 Task: For heading Use Italics Caveat with red colour, bold & Underline.  font size for heading20,  'Change the font style of data to'Comic Sans MS and font size to 12,  Change the alignment of both headline & data to Align left In the sheet  DashboardBudgetPlan
Action: Mouse moved to (82, 180)
Screenshot: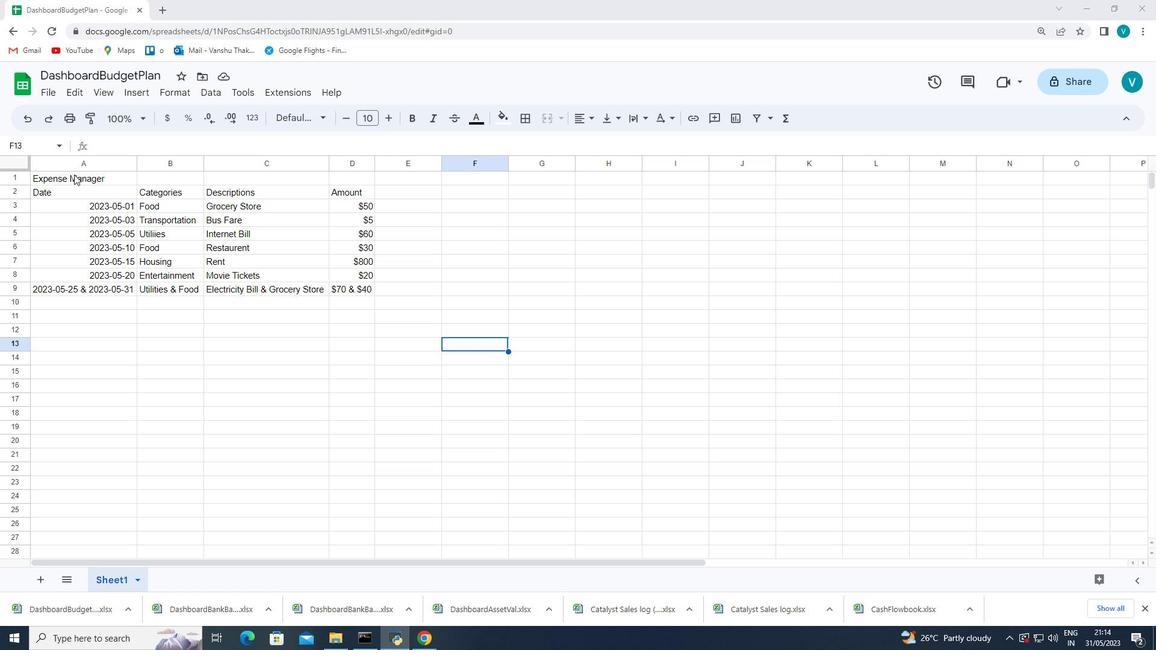 
Action: Mouse pressed left at (82, 180)
Screenshot: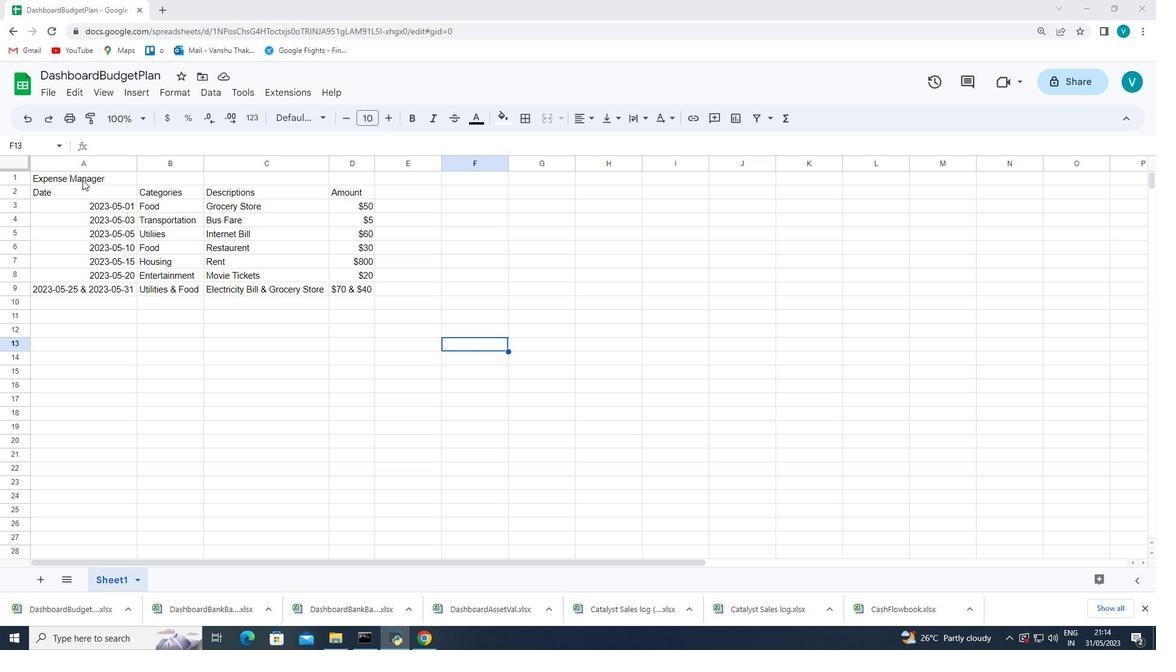 
Action: Mouse moved to (306, 119)
Screenshot: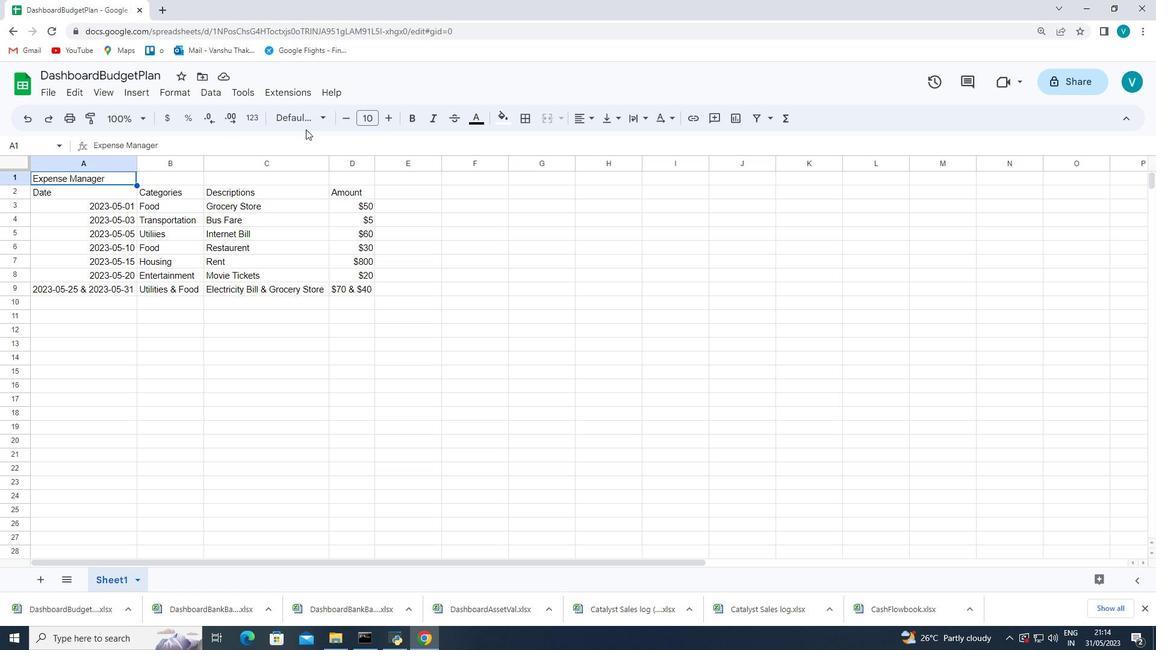 
Action: Mouse pressed left at (306, 119)
Screenshot: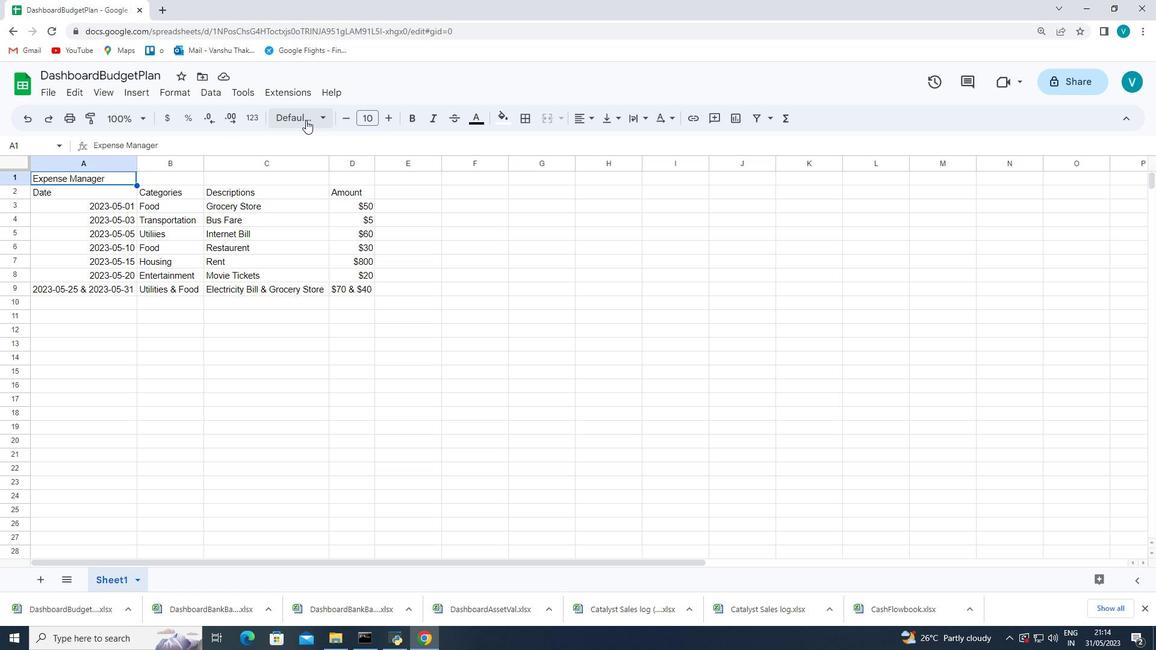 
Action: Mouse moved to (352, 450)
Screenshot: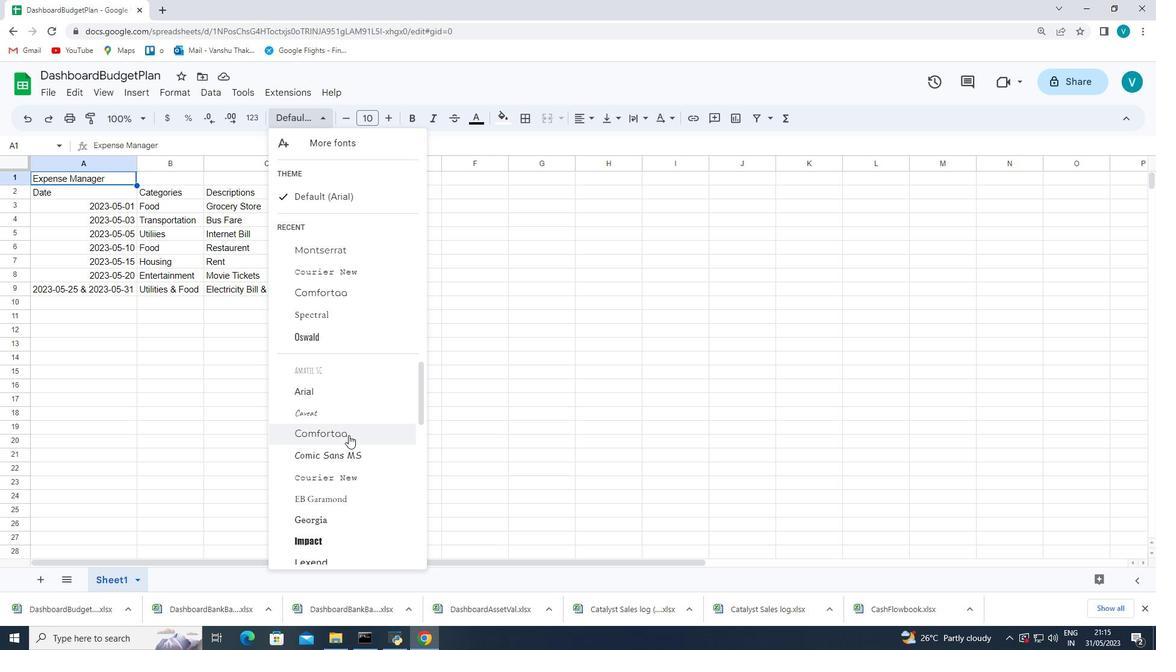 
Action: Mouse scrolled (352, 450) with delta (0, 0)
Screenshot: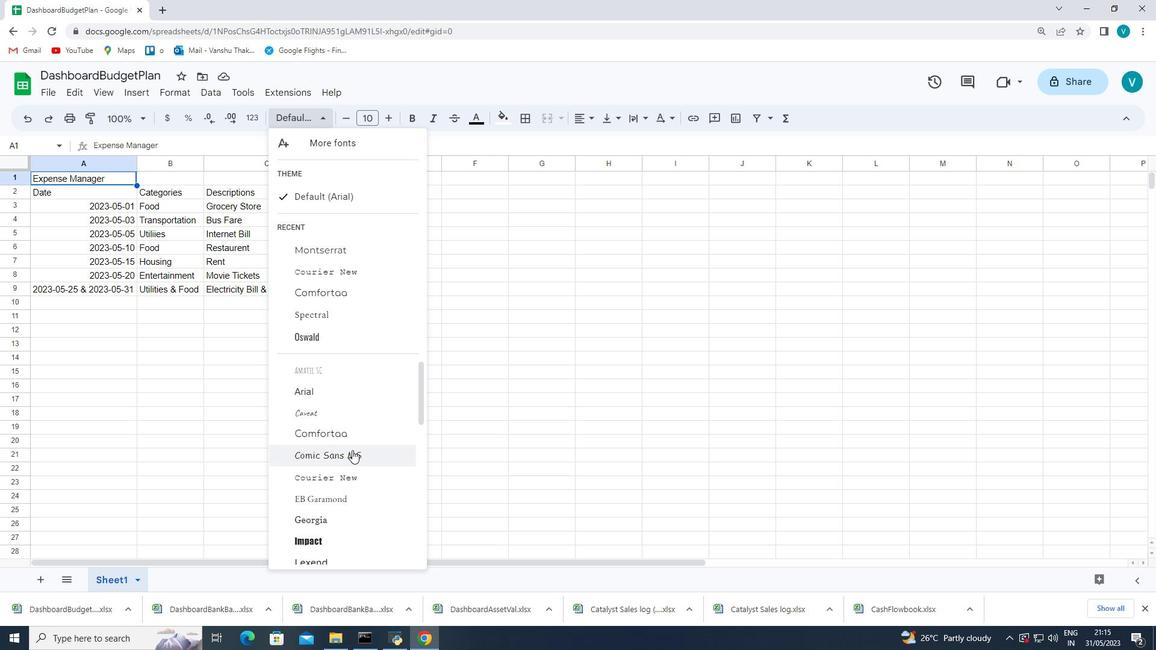 
Action: Mouse scrolled (352, 450) with delta (0, 0)
Screenshot: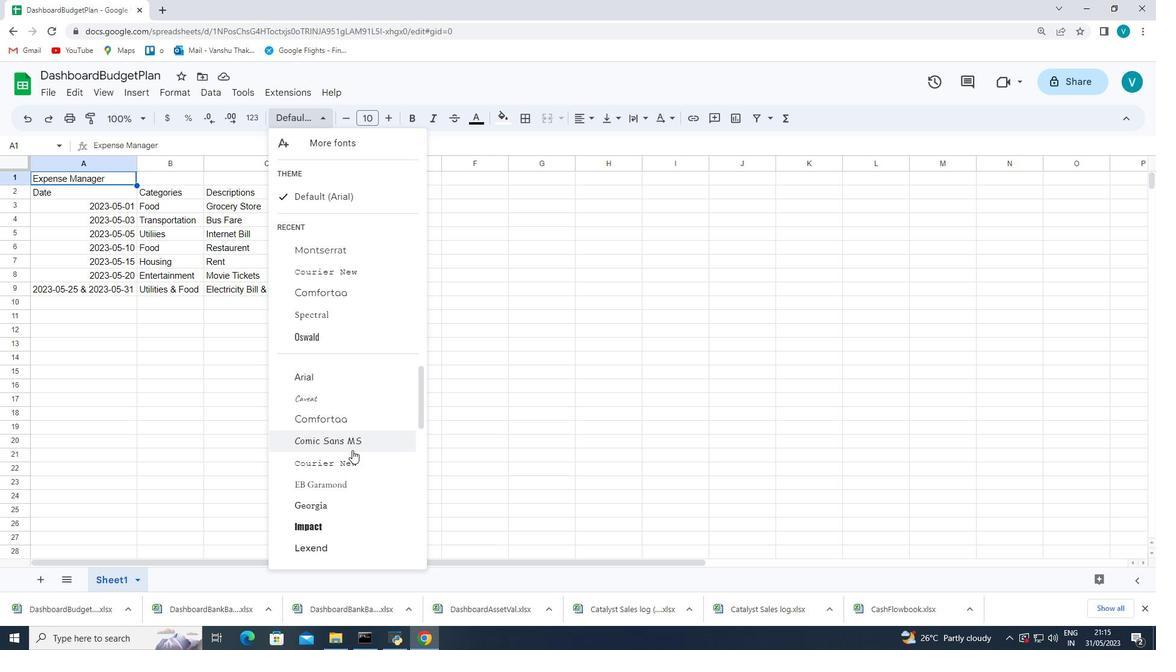 
Action: Mouse scrolled (352, 450) with delta (0, 0)
Screenshot: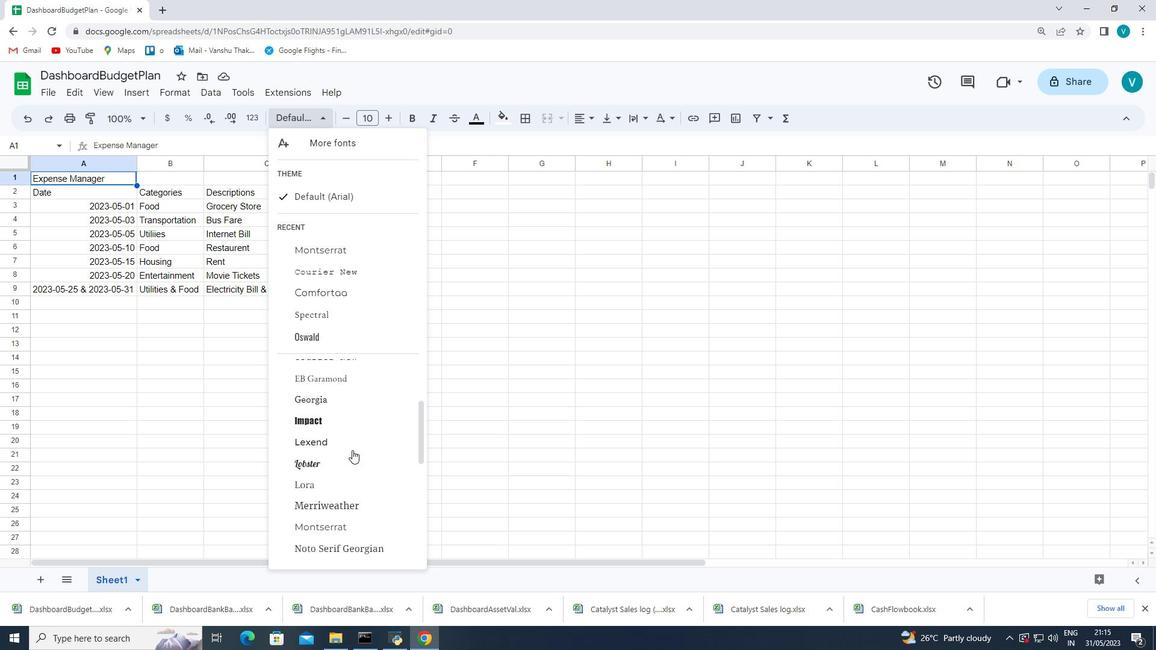 
Action: Mouse moved to (352, 451)
Screenshot: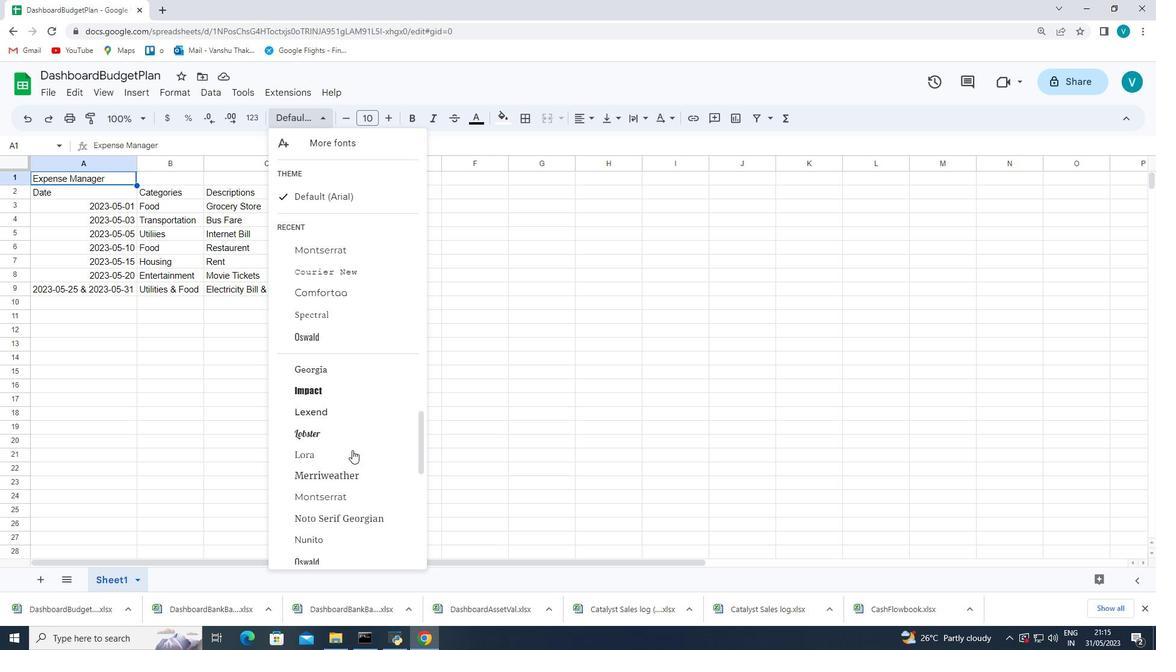 
Action: Mouse scrolled (352, 450) with delta (0, 0)
Screenshot: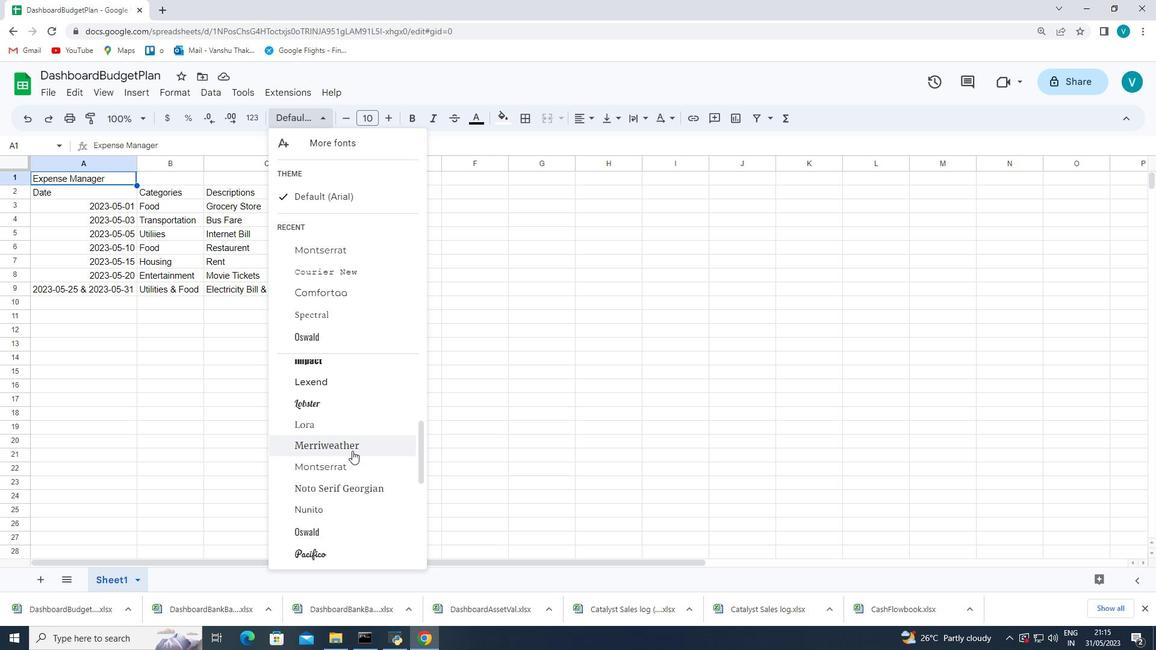 
Action: Mouse scrolled (352, 450) with delta (0, 0)
Screenshot: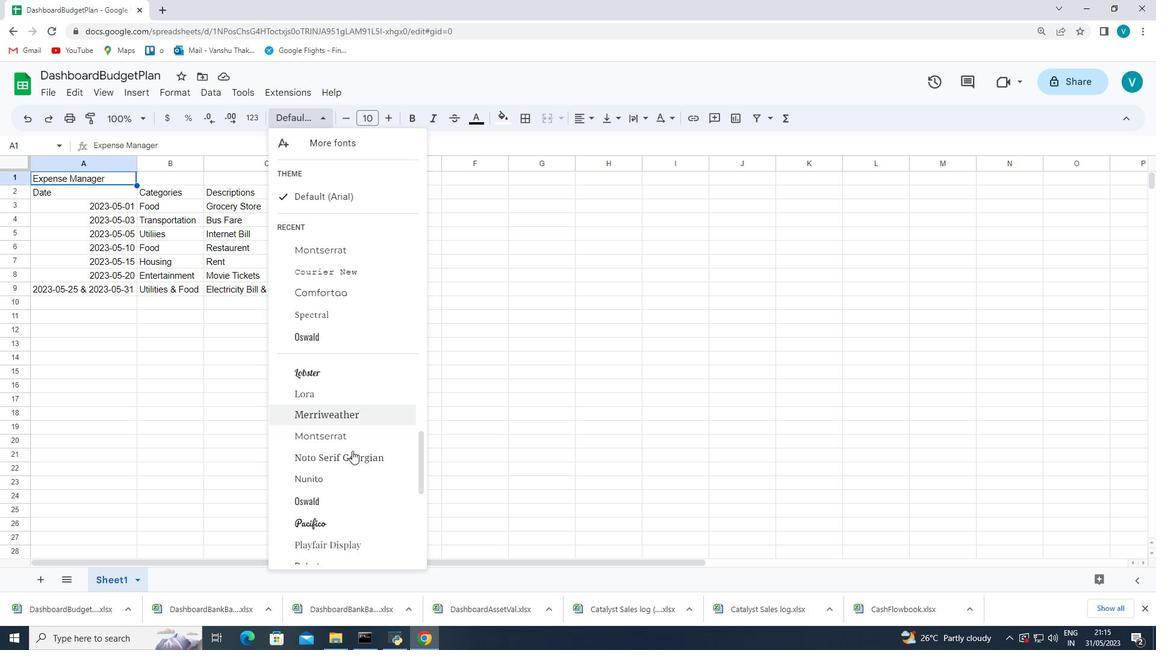 
Action: Mouse moved to (355, 449)
Screenshot: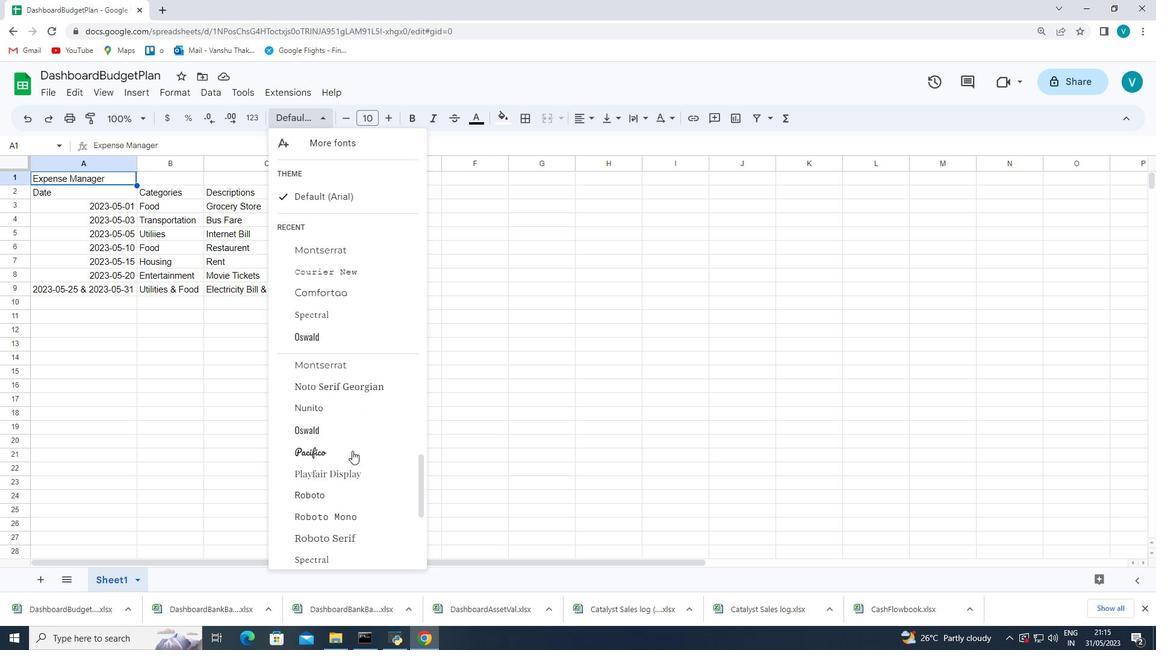 
Action: Mouse scrolled (355, 448) with delta (0, 0)
Screenshot: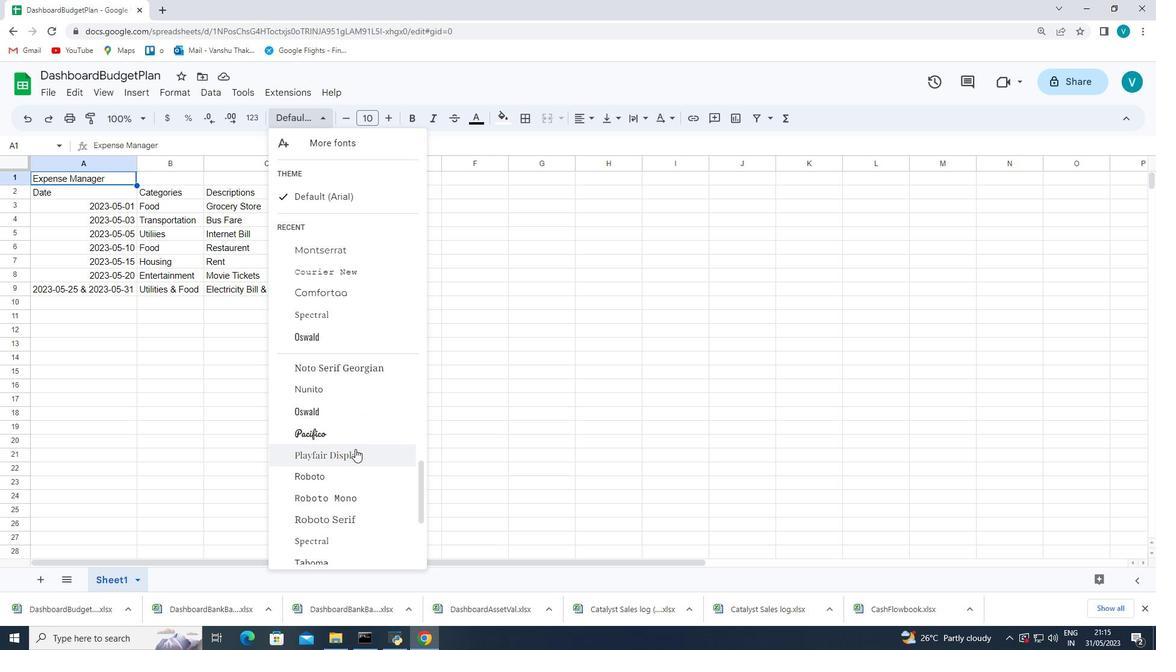 
Action: Mouse scrolled (355, 448) with delta (0, 0)
Screenshot: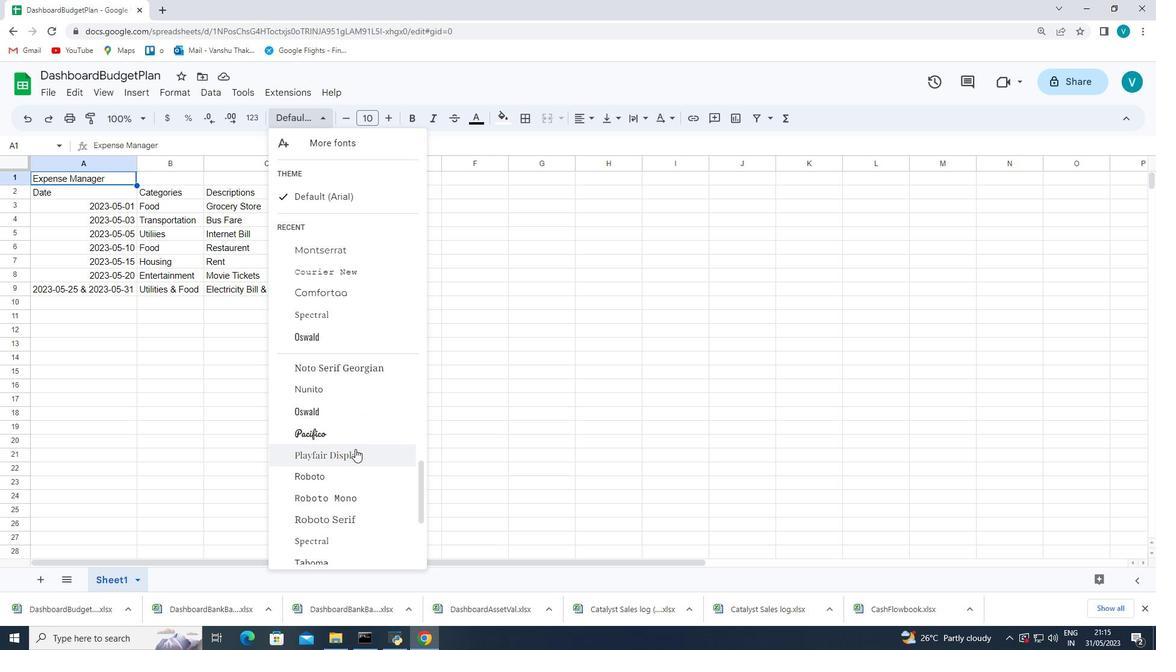 
Action: Mouse scrolled (355, 448) with delta (0, 0)
Screenshot: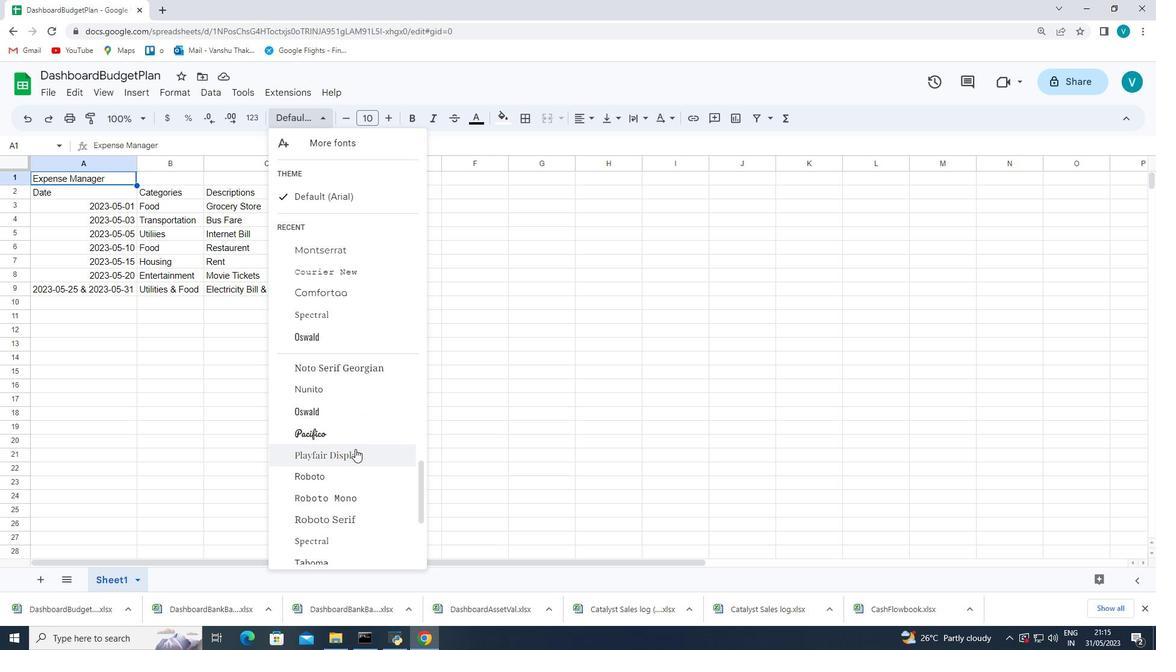 
Action: Mouse scrolled (355, 448) with delta (0, 0)
Screenshot: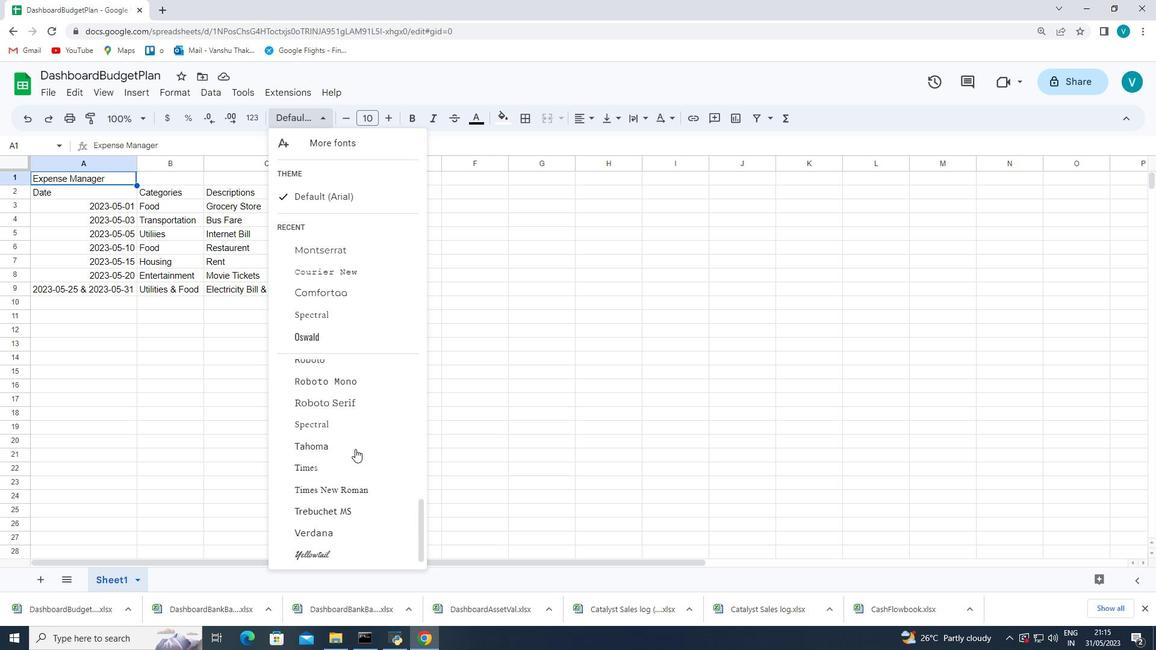 
Action: Mouse scrolled (355, 448) with delta (0, 0)
Screenshot: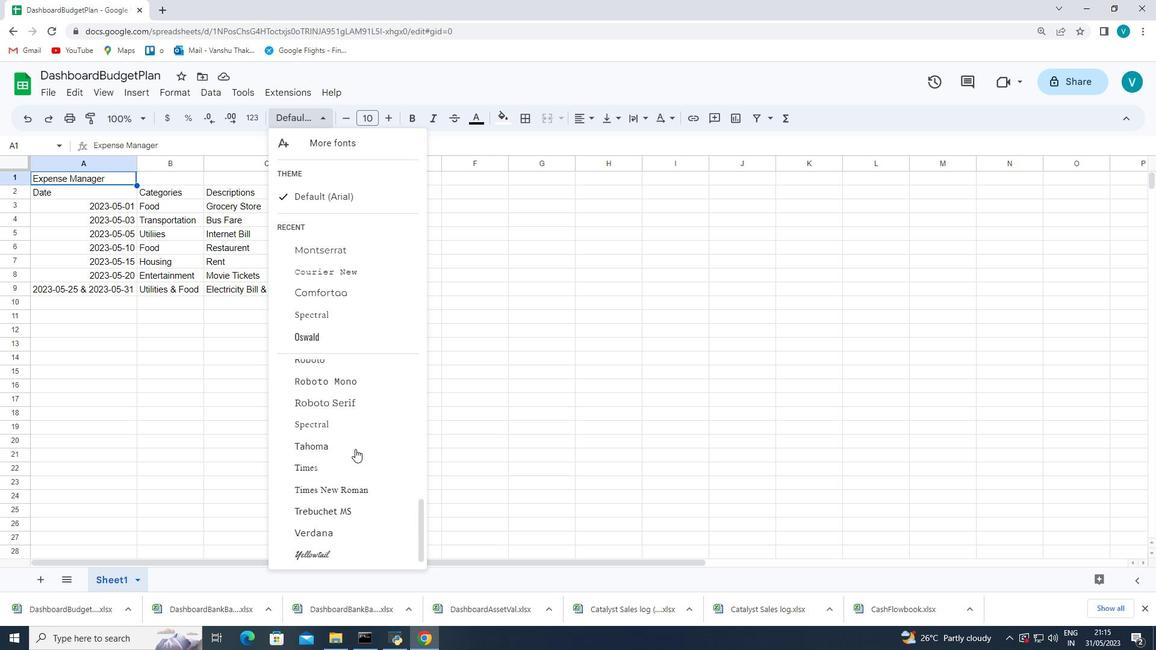 
Action: Mouse moved to (356, 436)
Screenshot: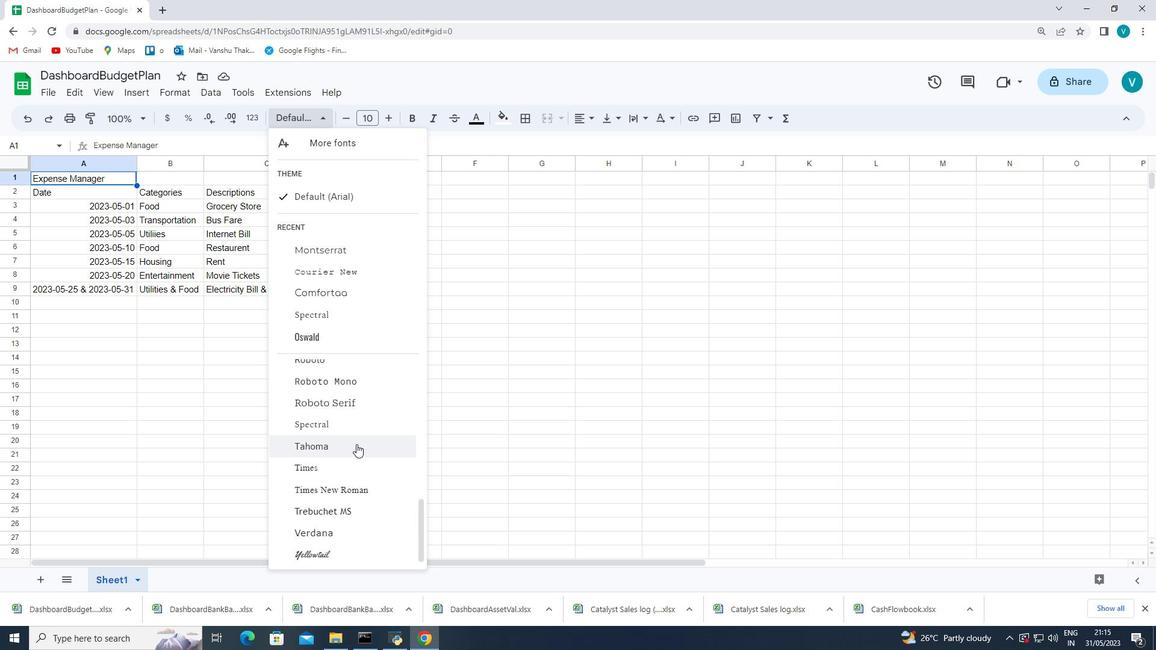 
Action: Mouse scrolled (356, 436) with delta (0, 0)
Screenshot: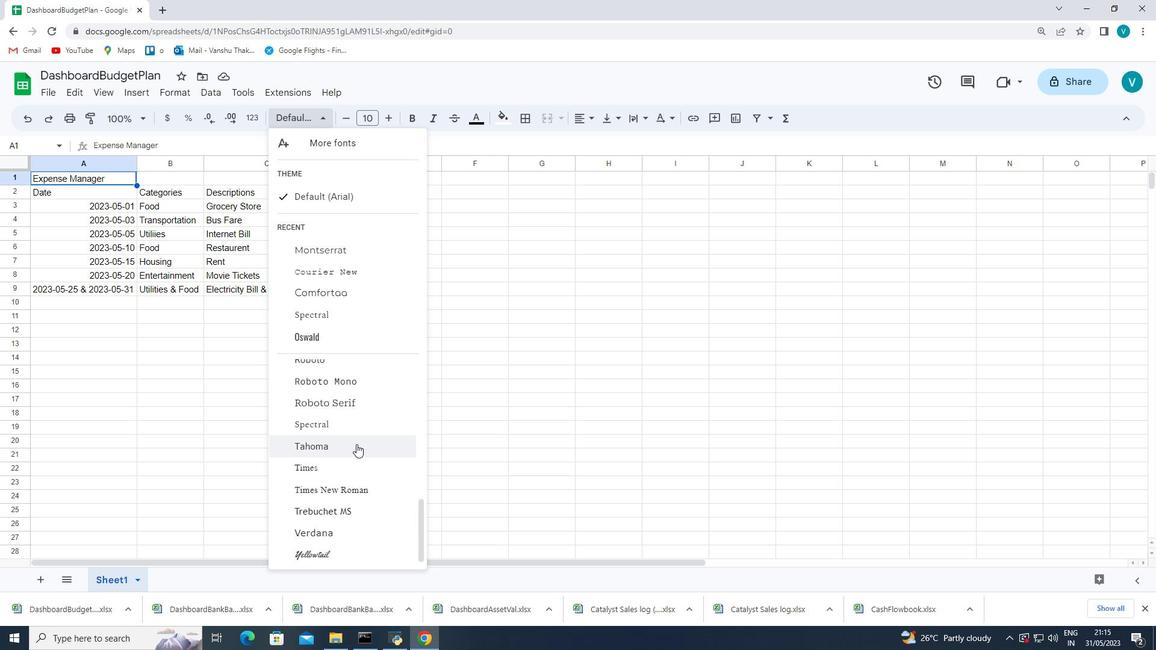 
Action: Mouse scrolled (356, 436) with delta (0, 0)
Screenshot: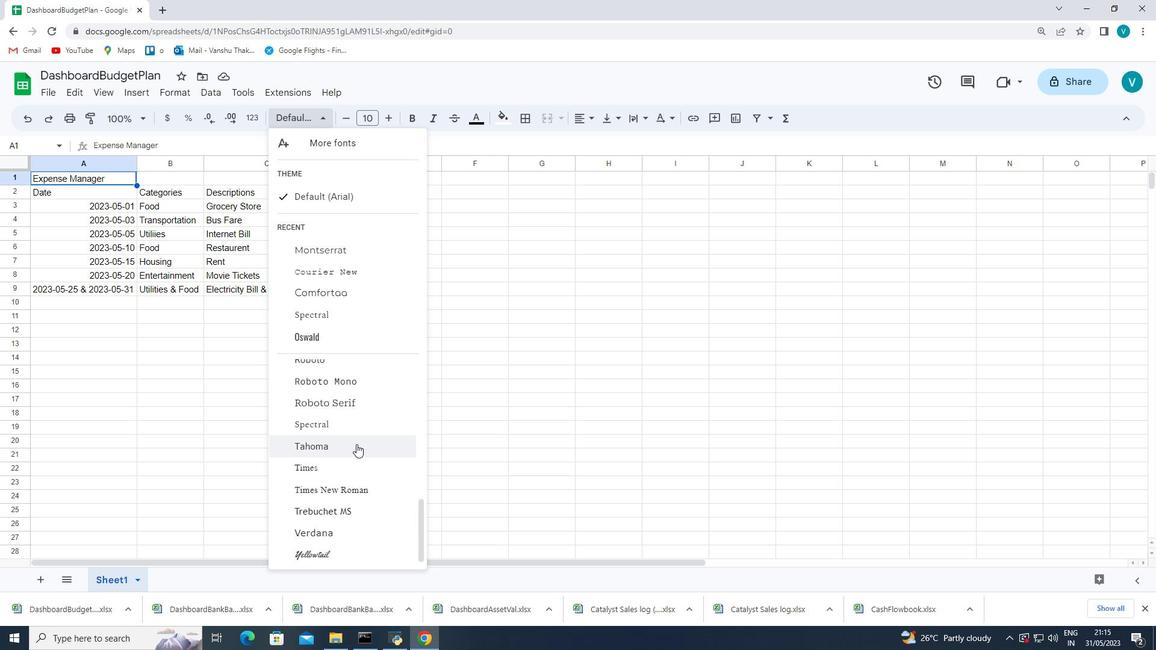 
Action: Mouse scrolled (356, 436) with delta (0, 0)
Screenshot: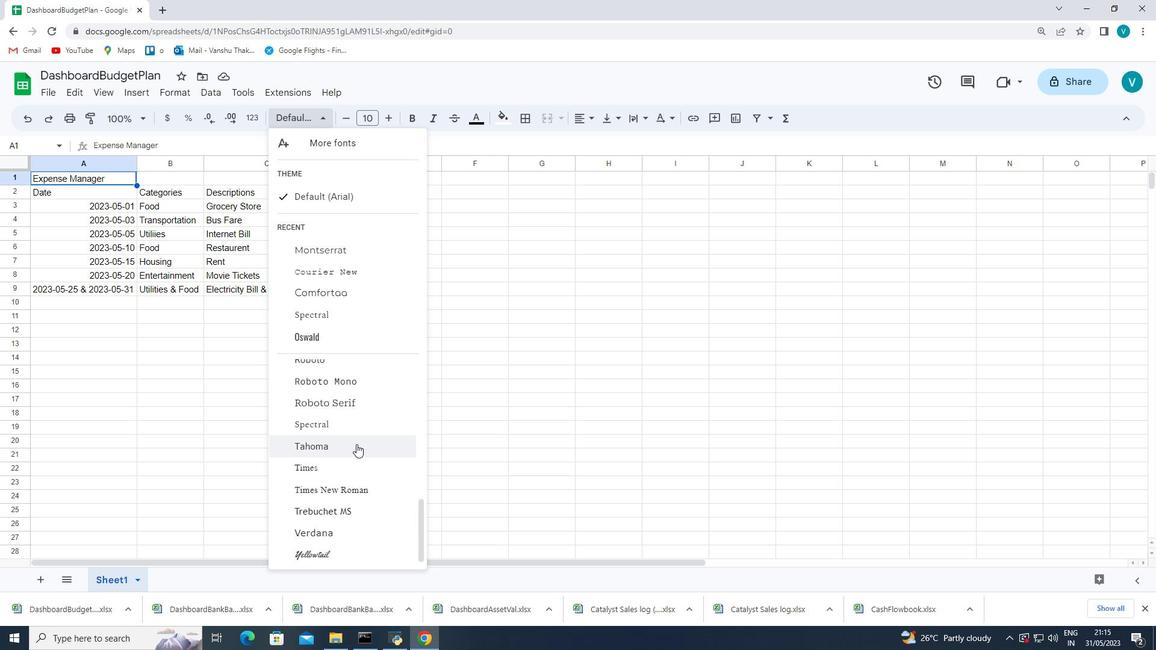 
Action: Mouse scrolled (356, 436) with delta (0, 0)
Screenshot: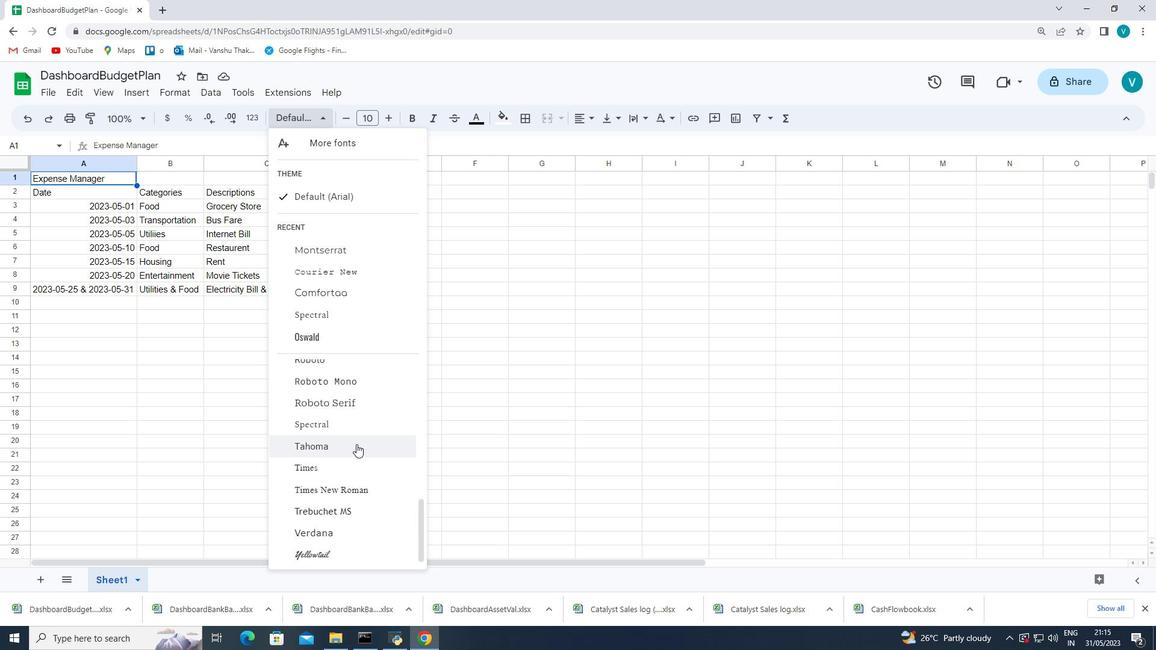 
Action: Mouse scrolled (356, 436) with delta (0, 0)
Screenshot: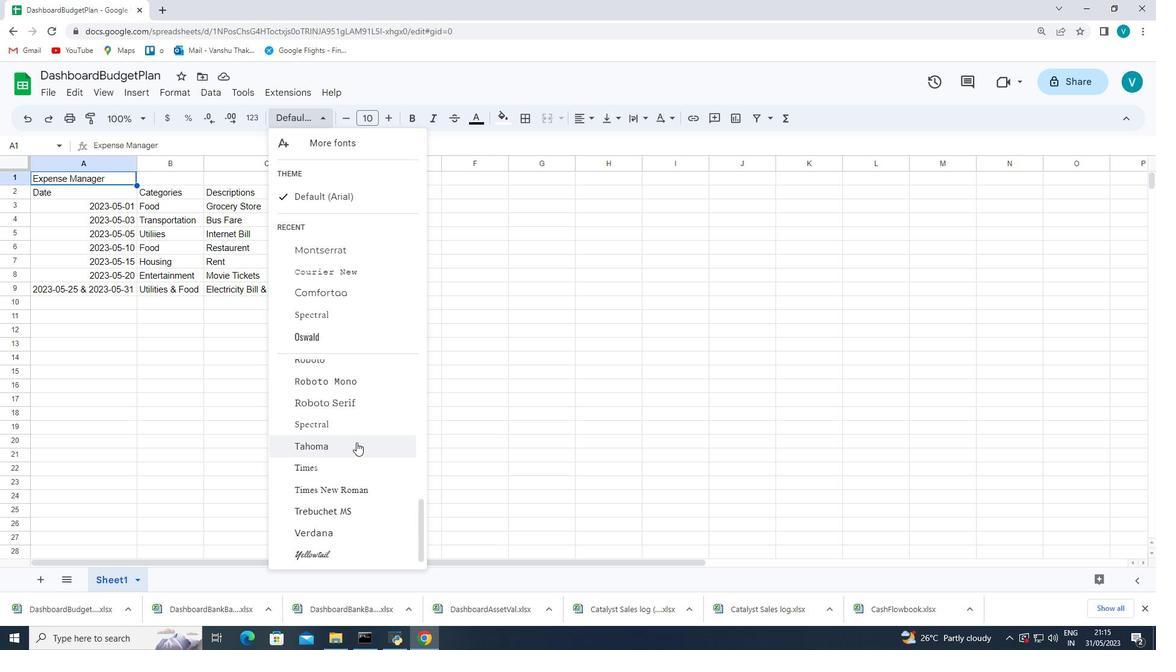 
Action: Mouse moved to (353, 433)
Screenshot: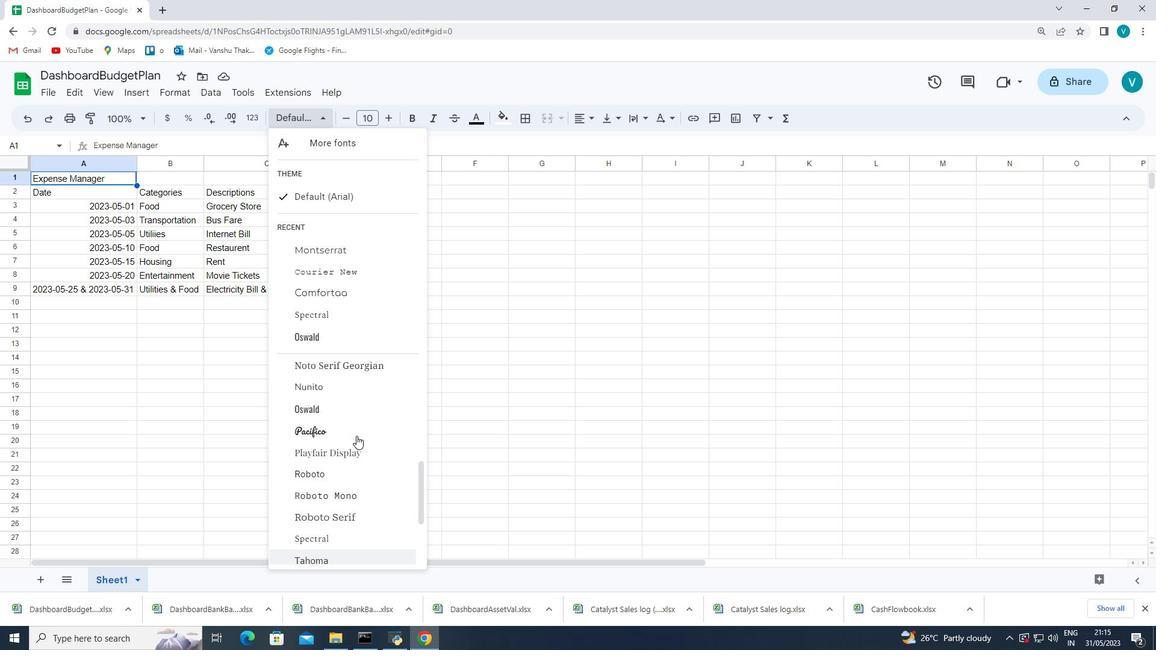 
Action: Mouse scrolled (353, 433) with delta (0, 0)
Screenshot: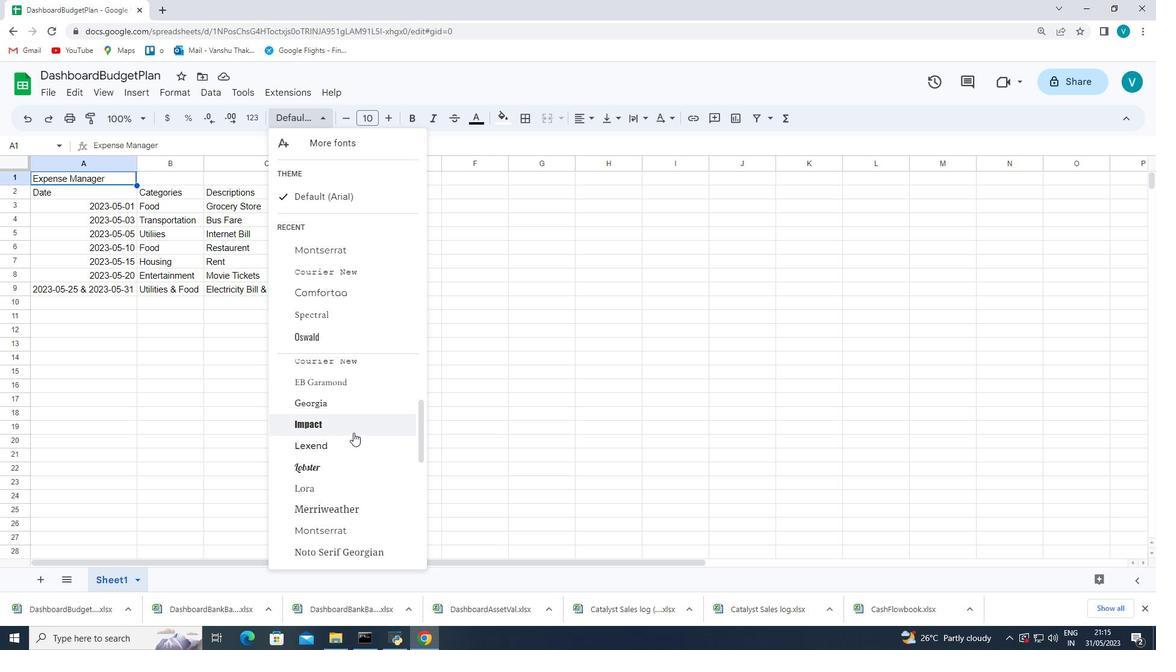 
Action: Mouse scrolled (353, 433) with delta (0, 0)
Screenshot: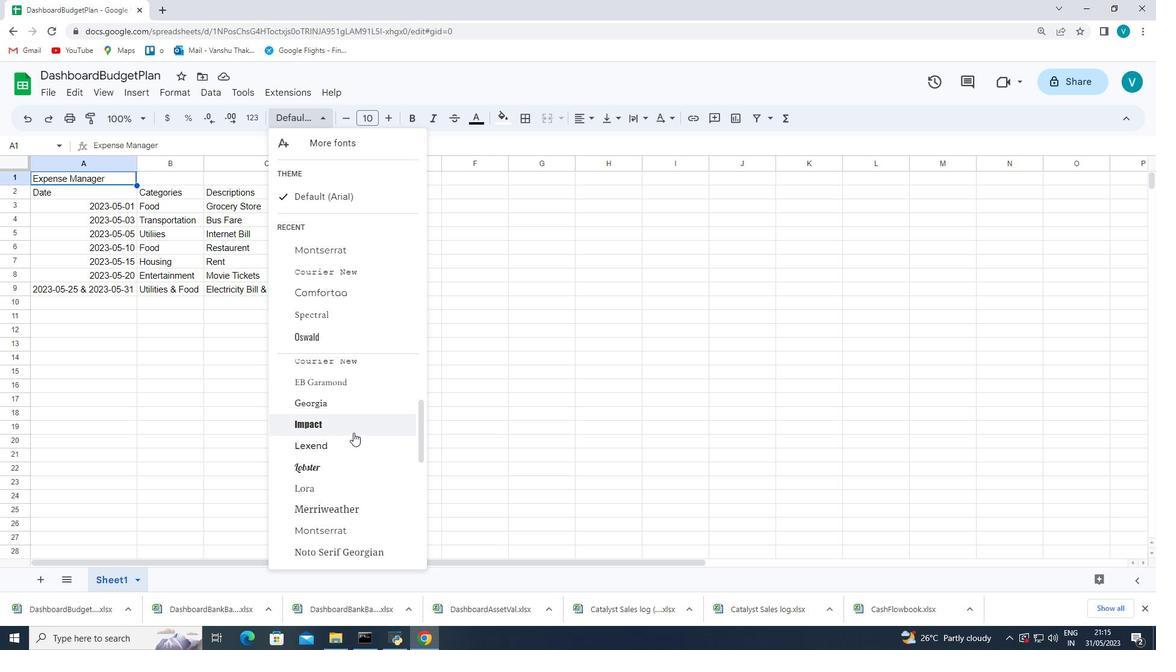 
Action: Mouse scrolled (353, 433) with delta (0, 0)
Screenshot: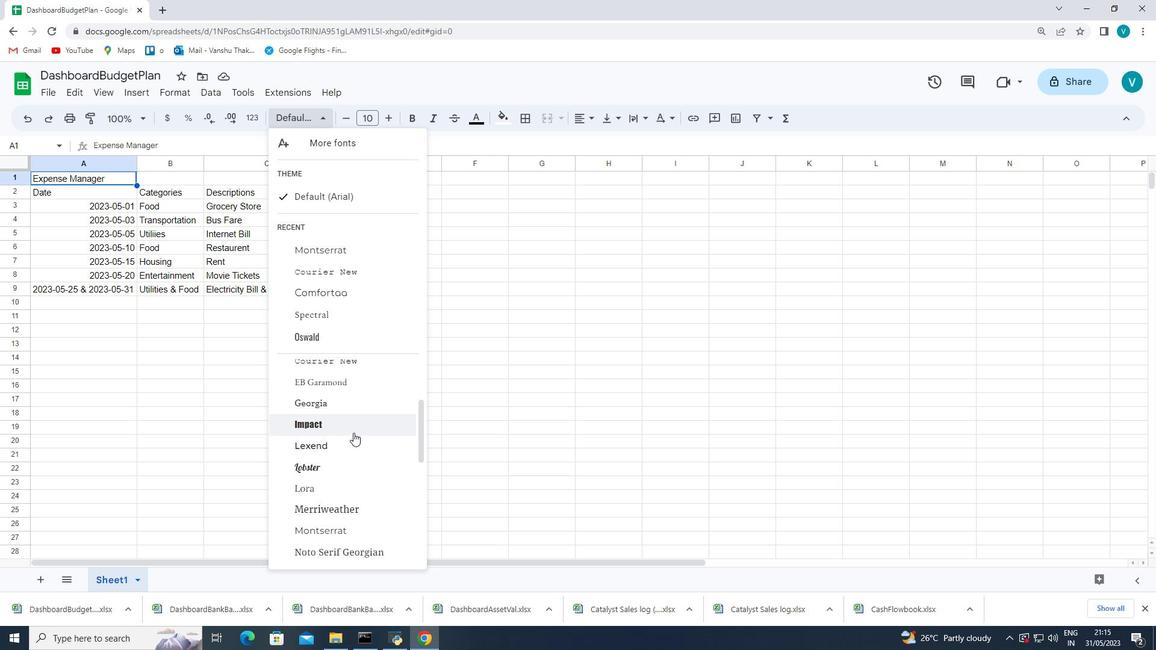 
Action: Mouse scrolled (353, 433) with delta (0, 0)
Screenshot: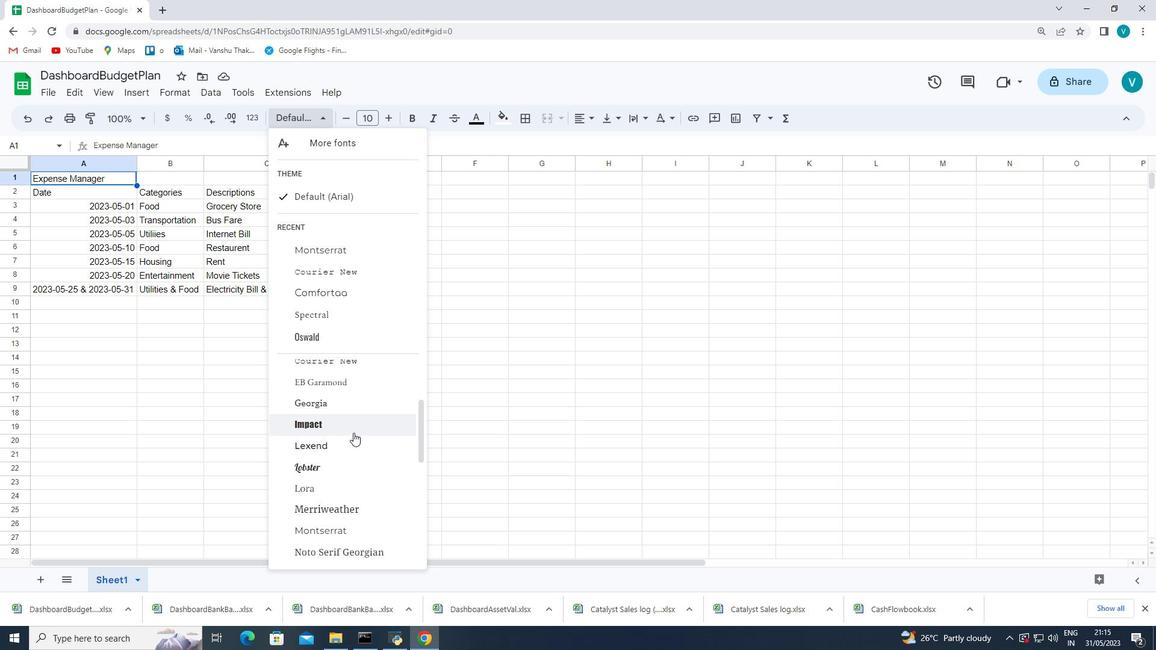 
Action: Mouse scrolled (353, 433) with delta (0, 0)
Screenshot: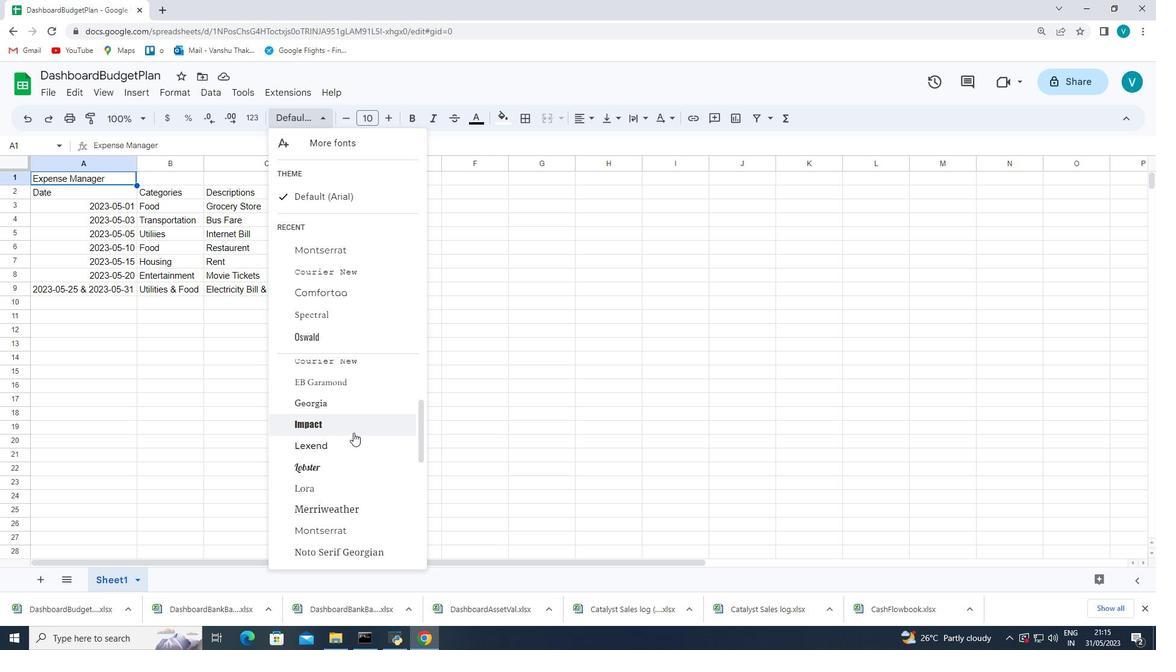 
Action: Mouse moved to (345, 400)
Screenshot: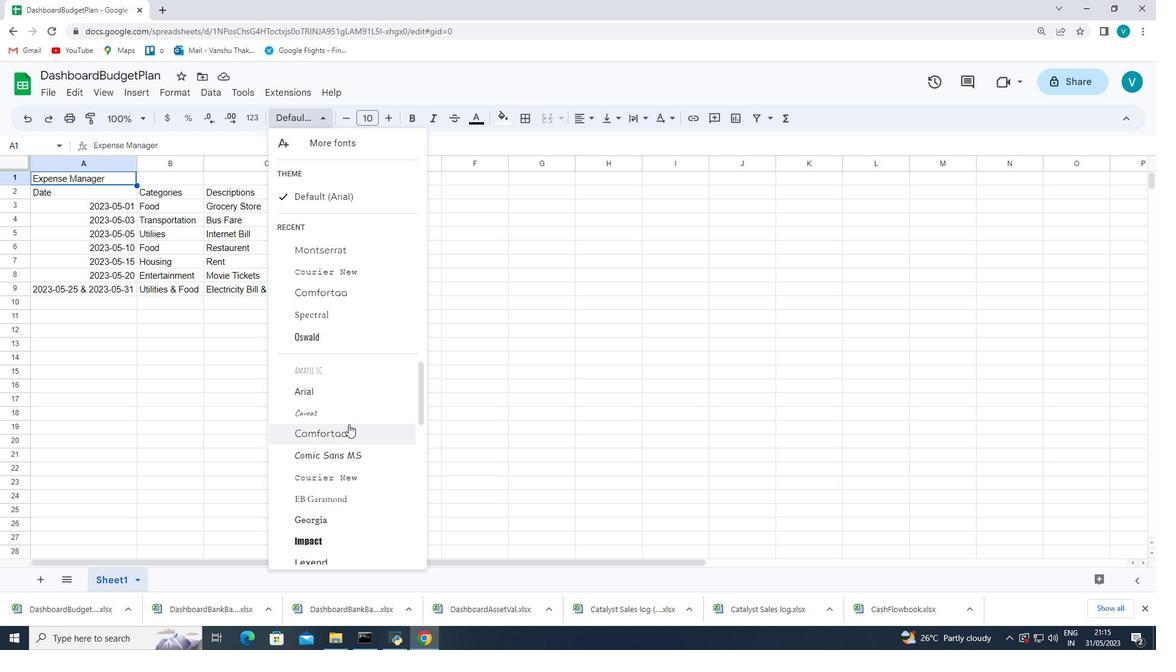 
Action: Mouse scrolled (345, 400) with delta (0, 0)
Screenshot: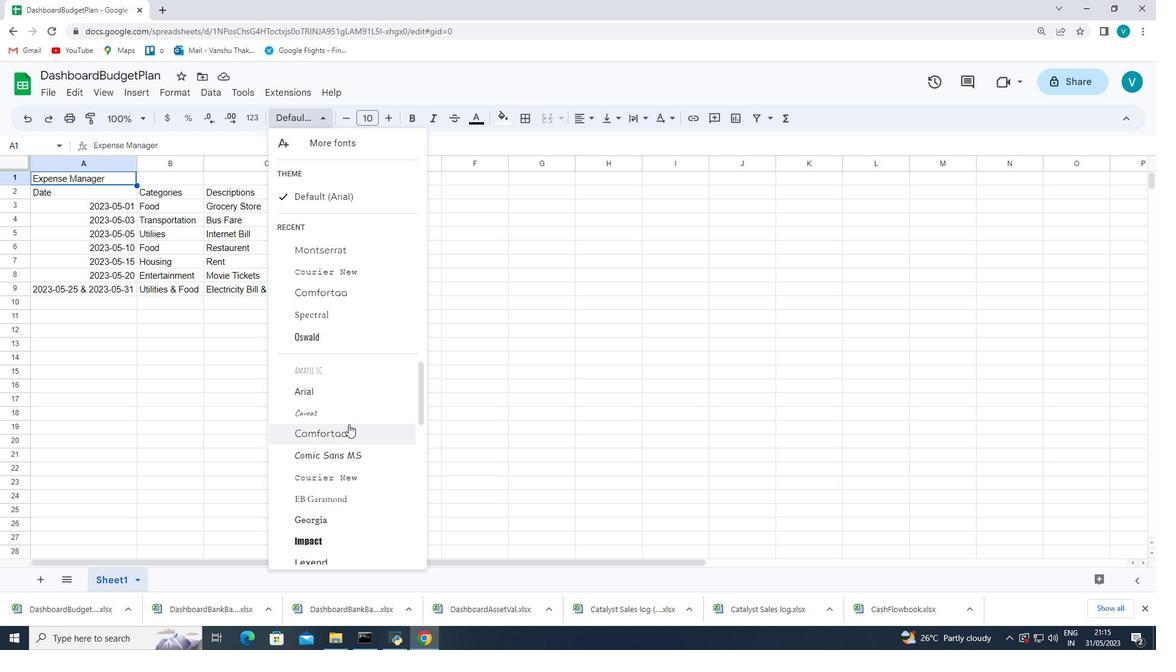 
Action: Mouse moved to (345, 398)
Screenshot: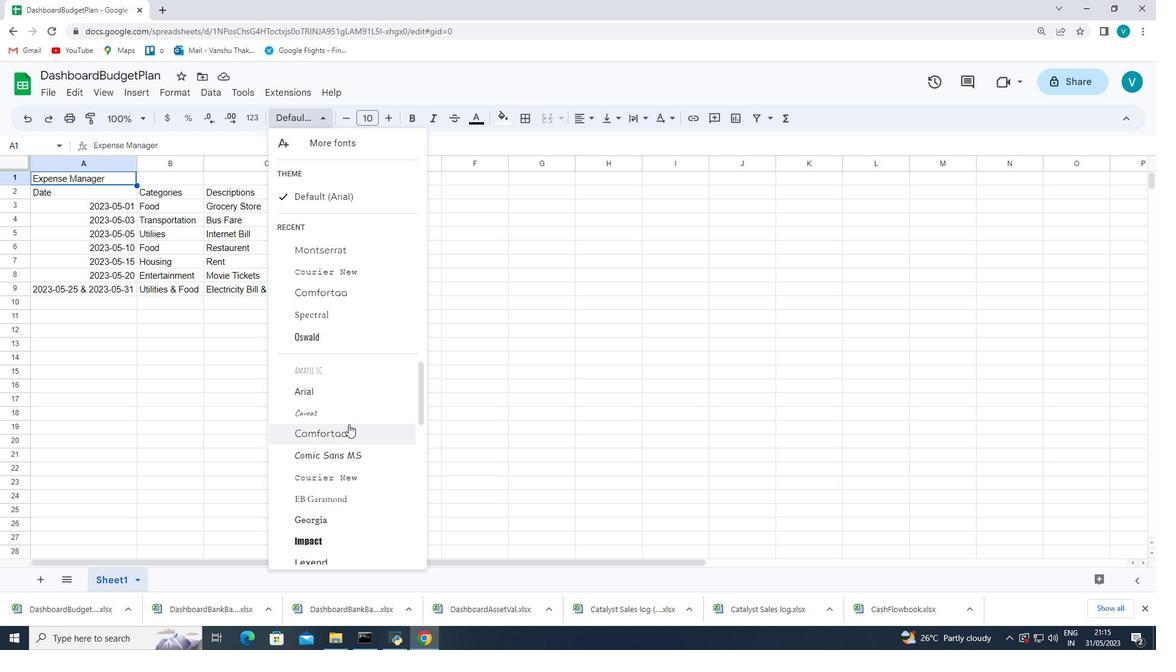 
Action: Mouse scrolled (345, 399) with delta (0, 0)
Screenshot: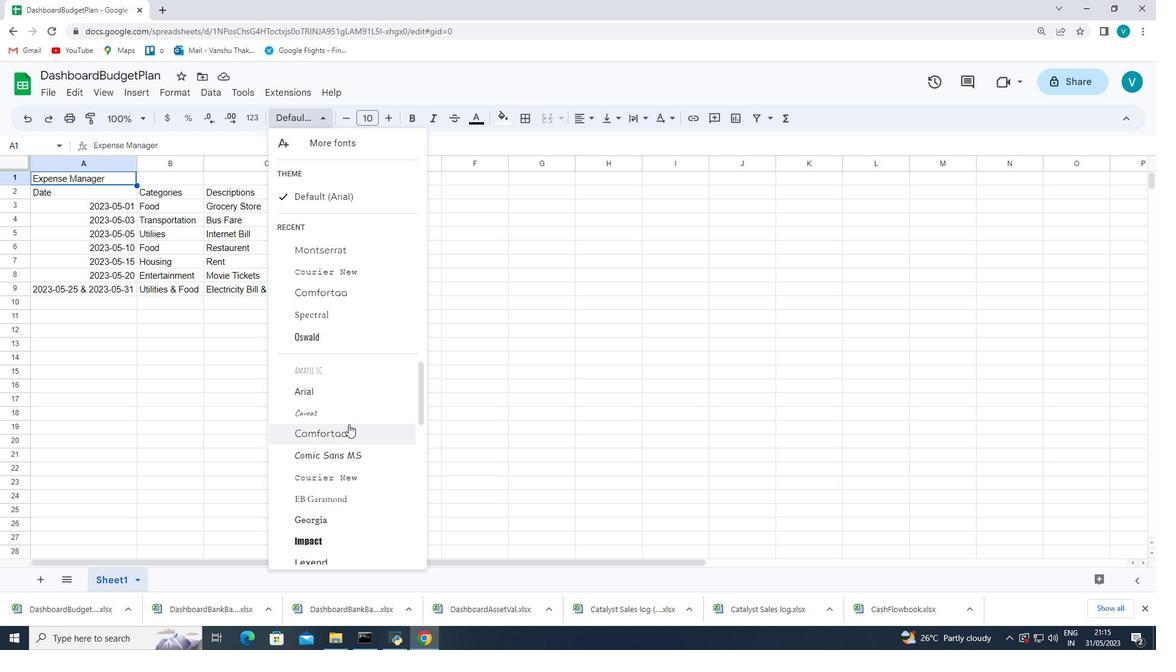 
Action: Mouse moved to (345, 395)
Screenshot: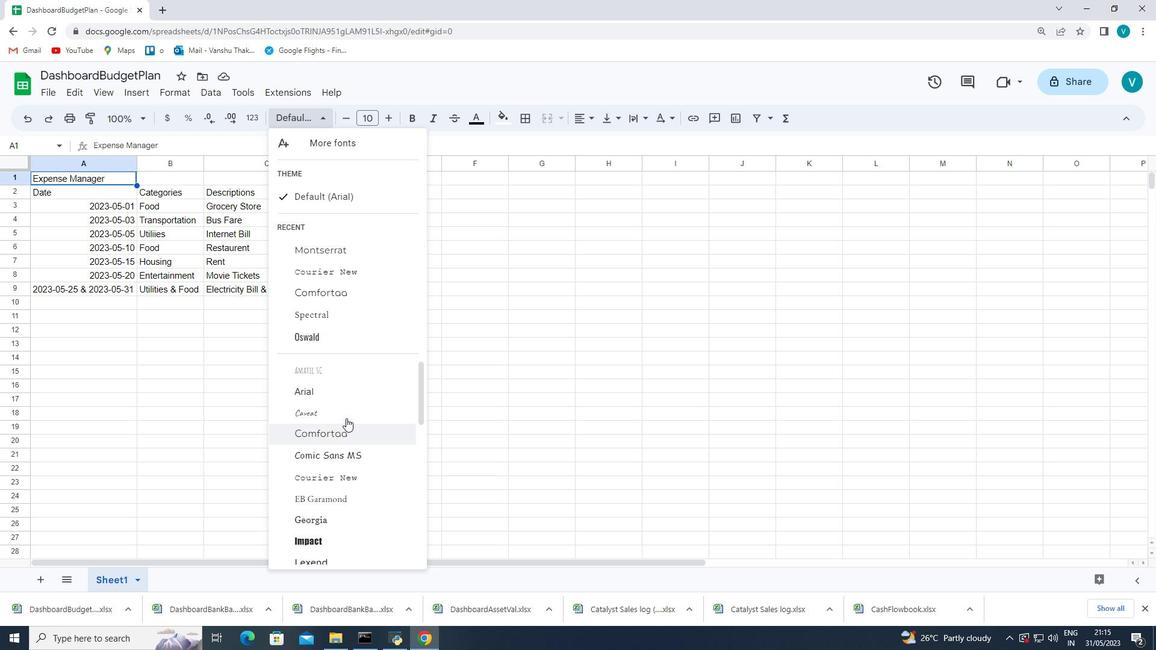 
Action: Mouse scrolled (345, 396) with delta (0, 0)
Screenshot: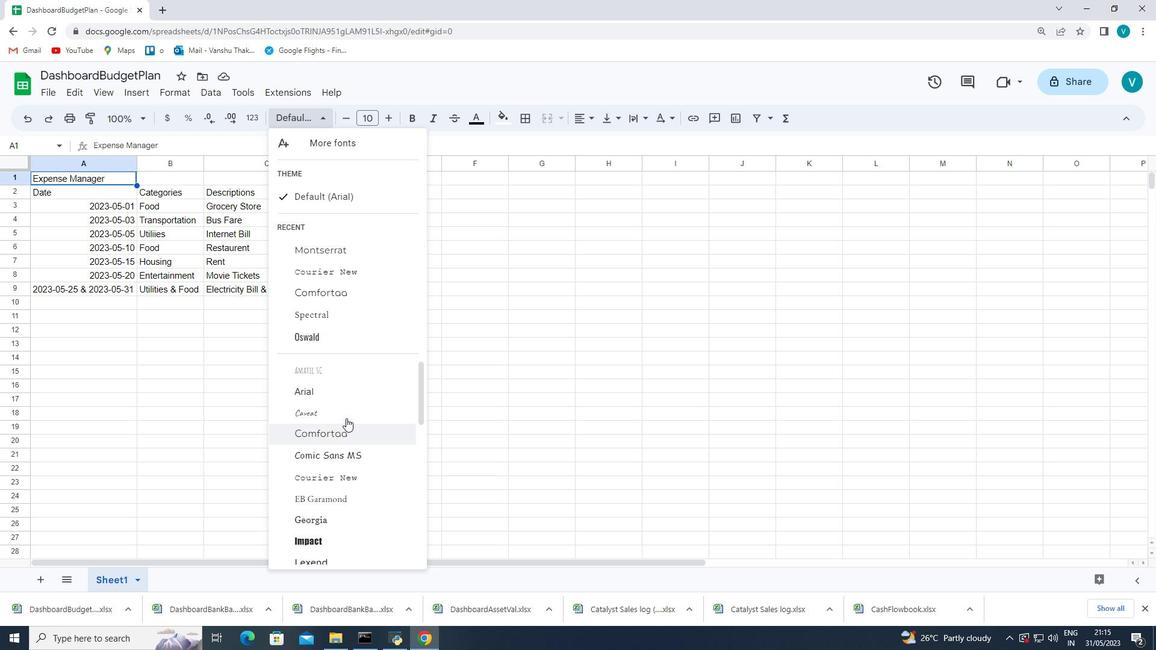 
Action: Mouse moved to (347, 389)
Screenshot: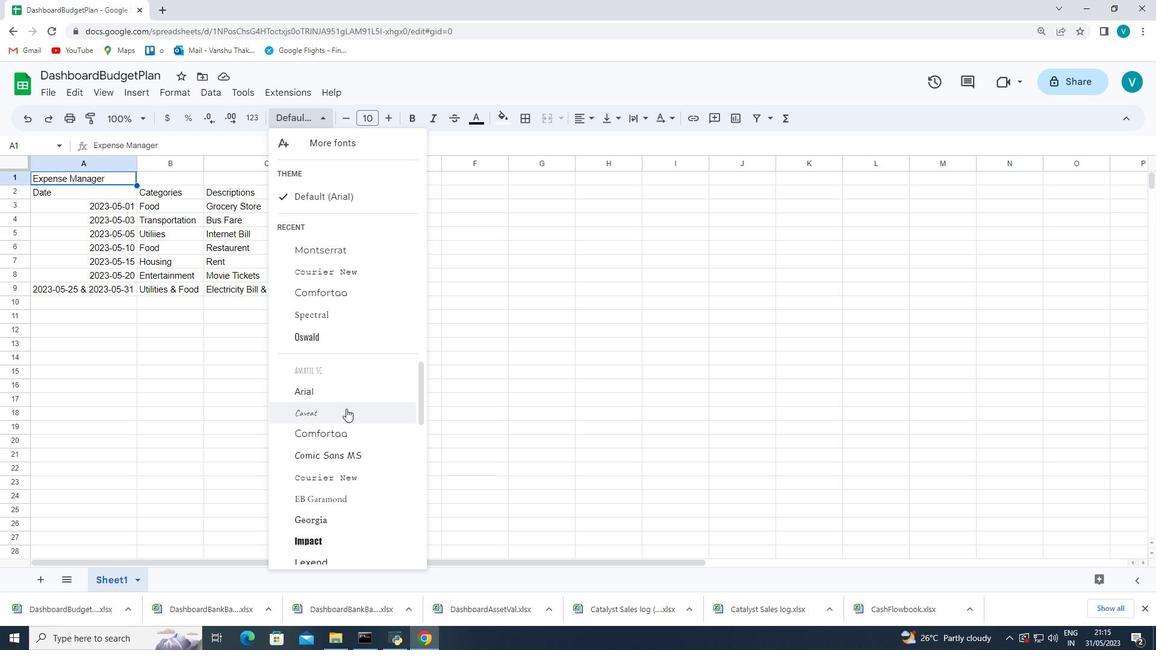 
Action: Mouse scrolled (347, 390) with delta (0, 0)
Screenshot: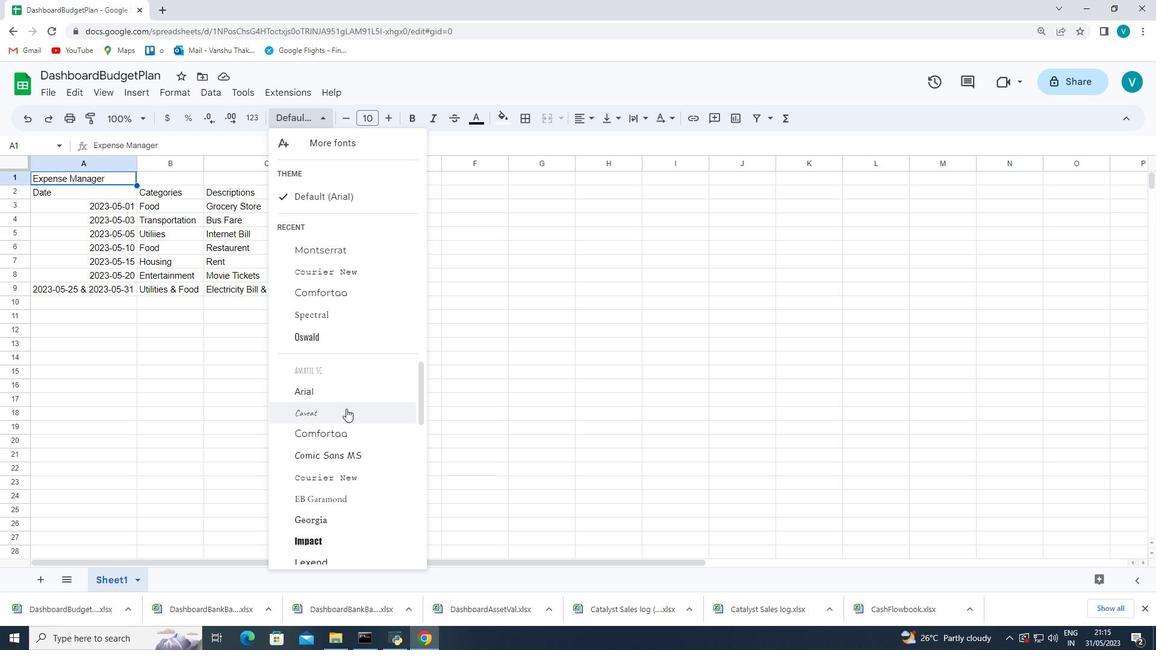 
Action: Mouse moved to (344, 377)
Screenshot: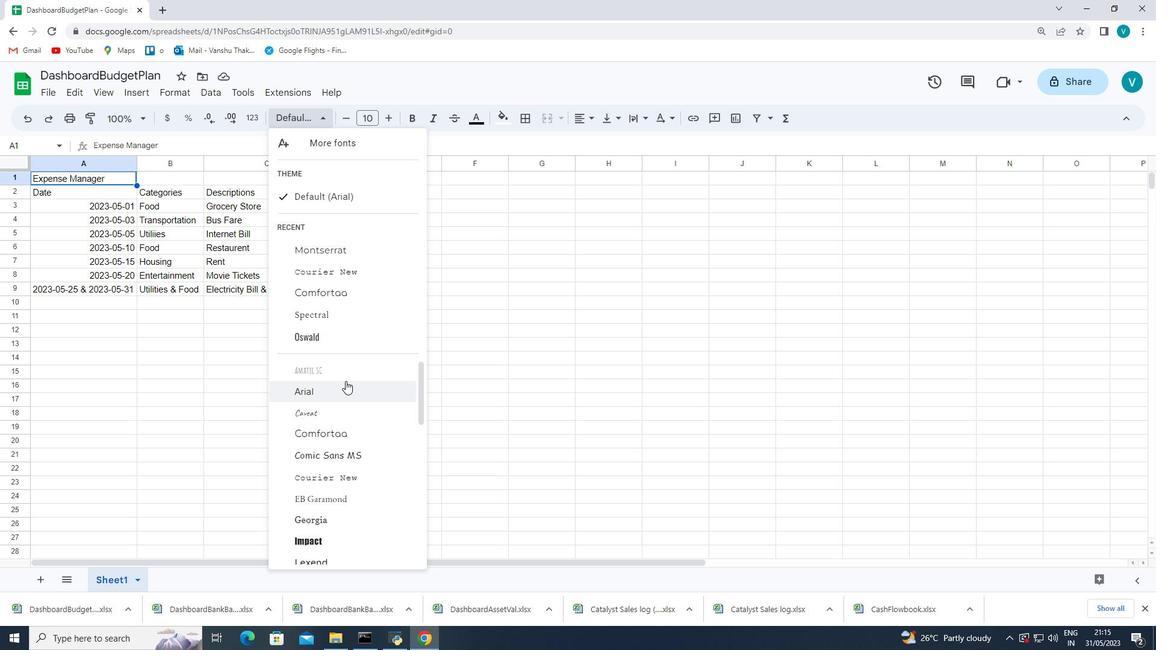 
Action: Mouse scrolled (344, 377) with delta (0, 0)
Screenshot: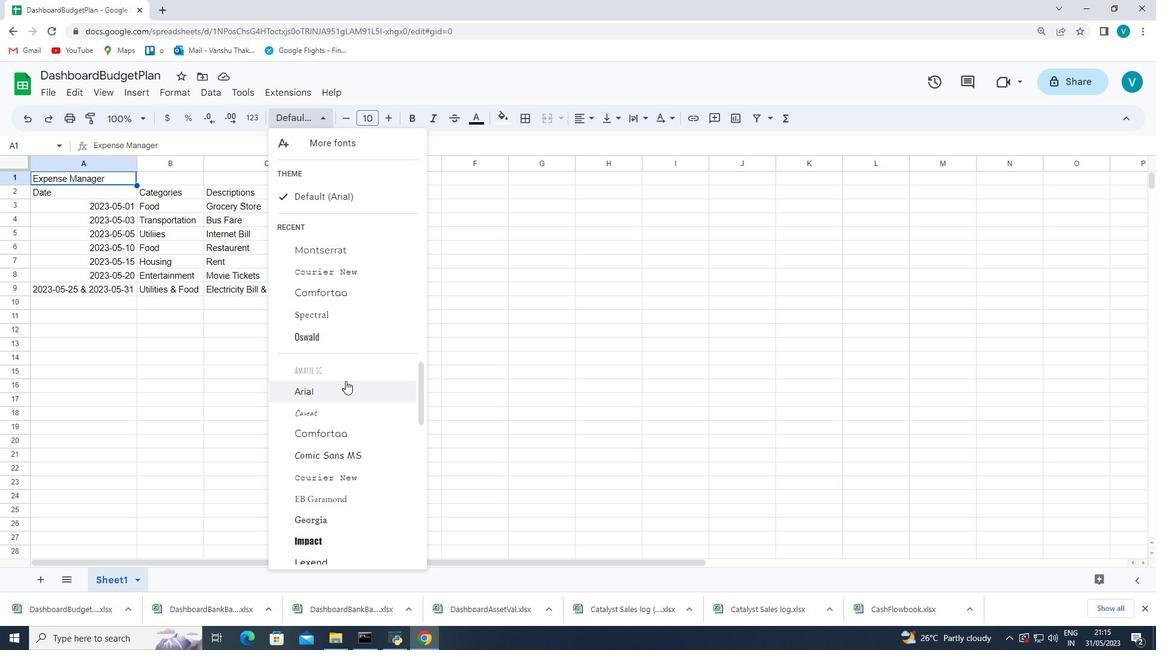 
Action: Mouse scrolled (344, 376) with delta (0, 0)
Screenshot: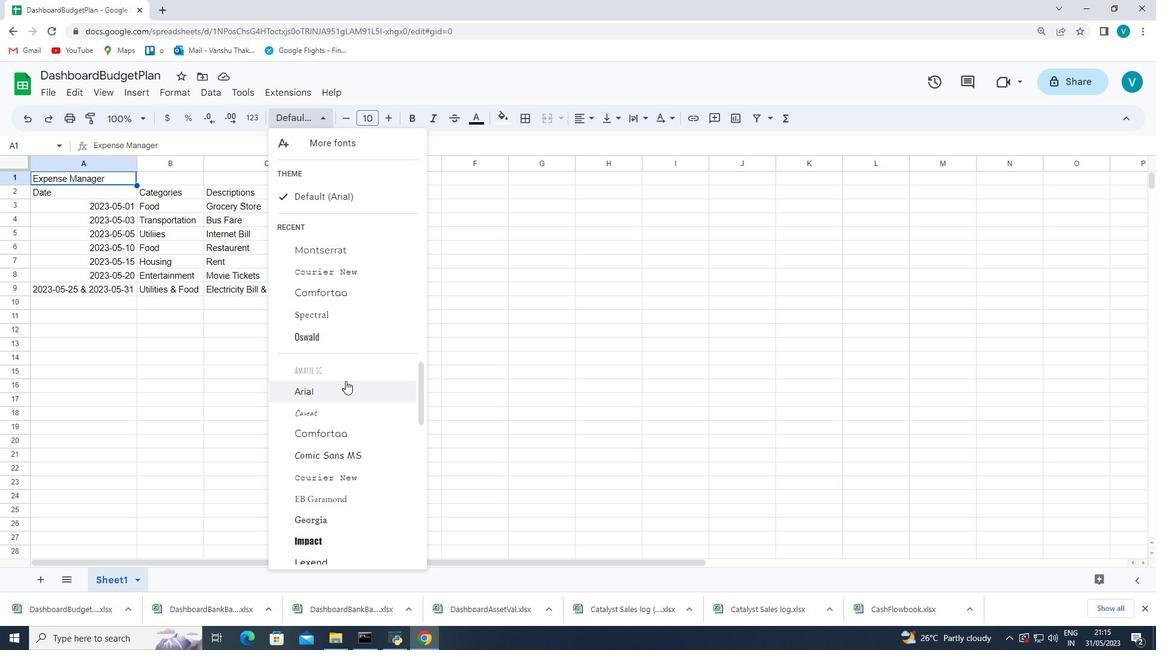 
Action: Mouse scrolled (344, 377) with delta (0, 0)
Screenshot: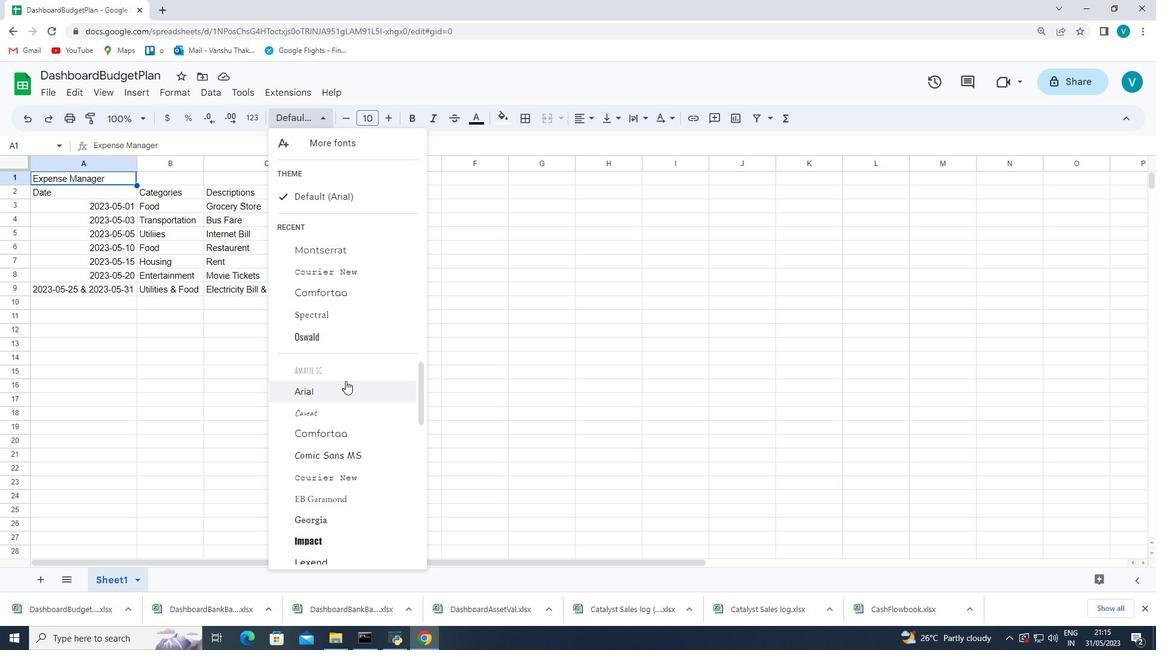 
Action: Mouse scrolled (344, 377) with delta (0, 0)
Screenshot: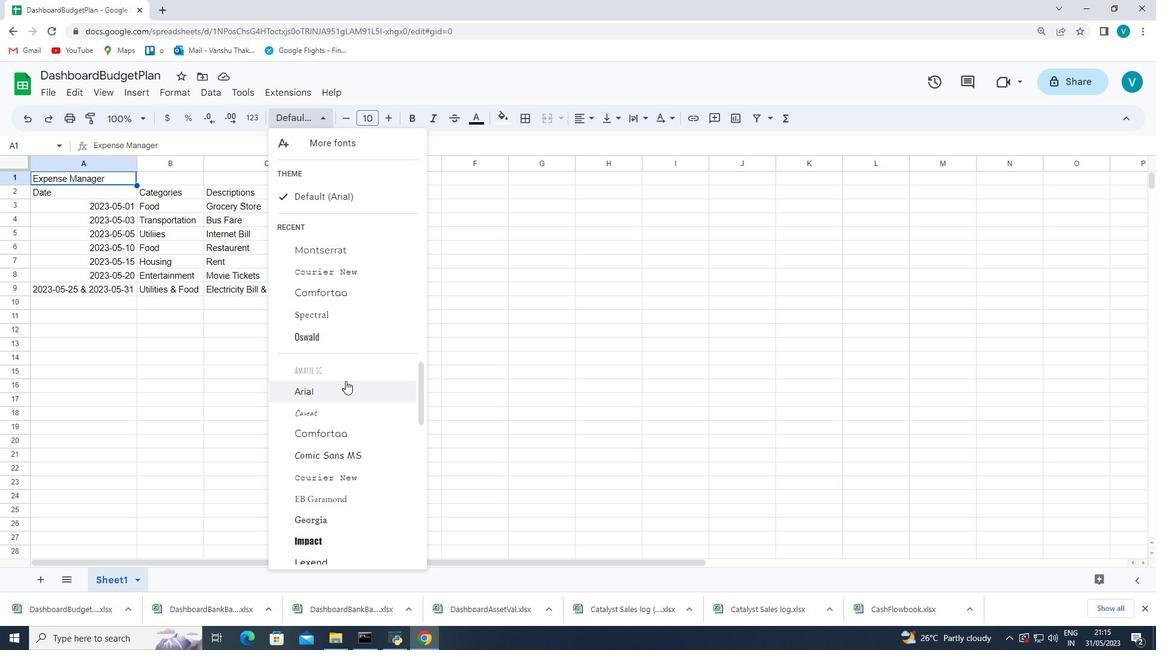 
Action: Mouse moved to (344, 375)
Screenshot: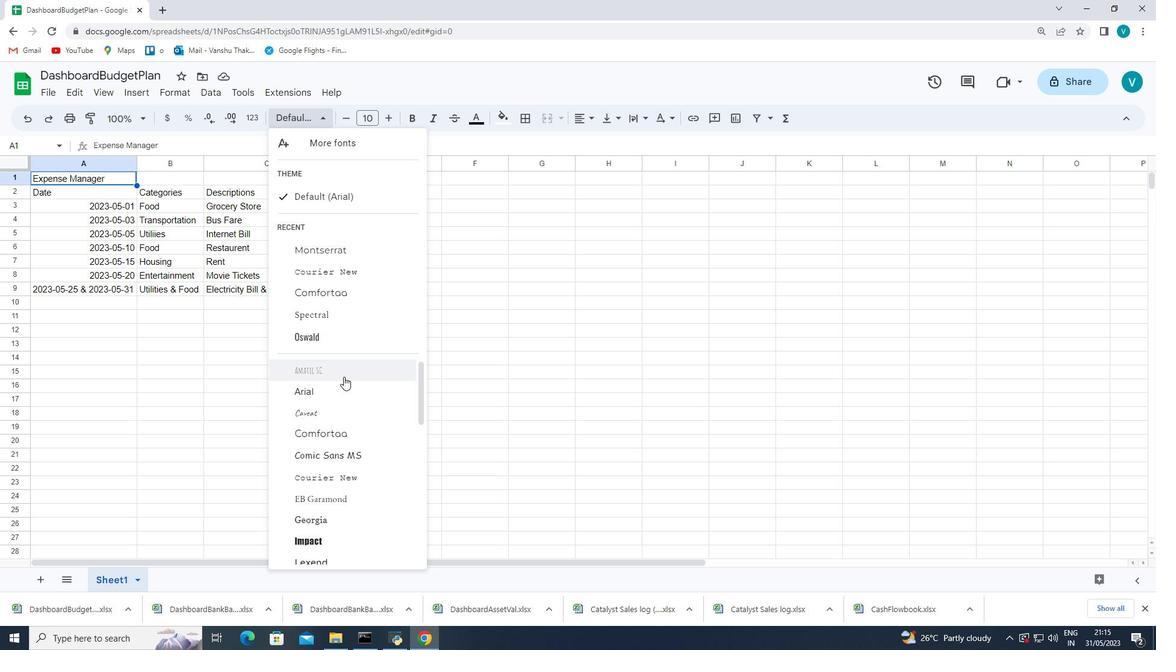 
Action: Mouse scrolled (344, 375) with delta (0, 0)
Screenshot: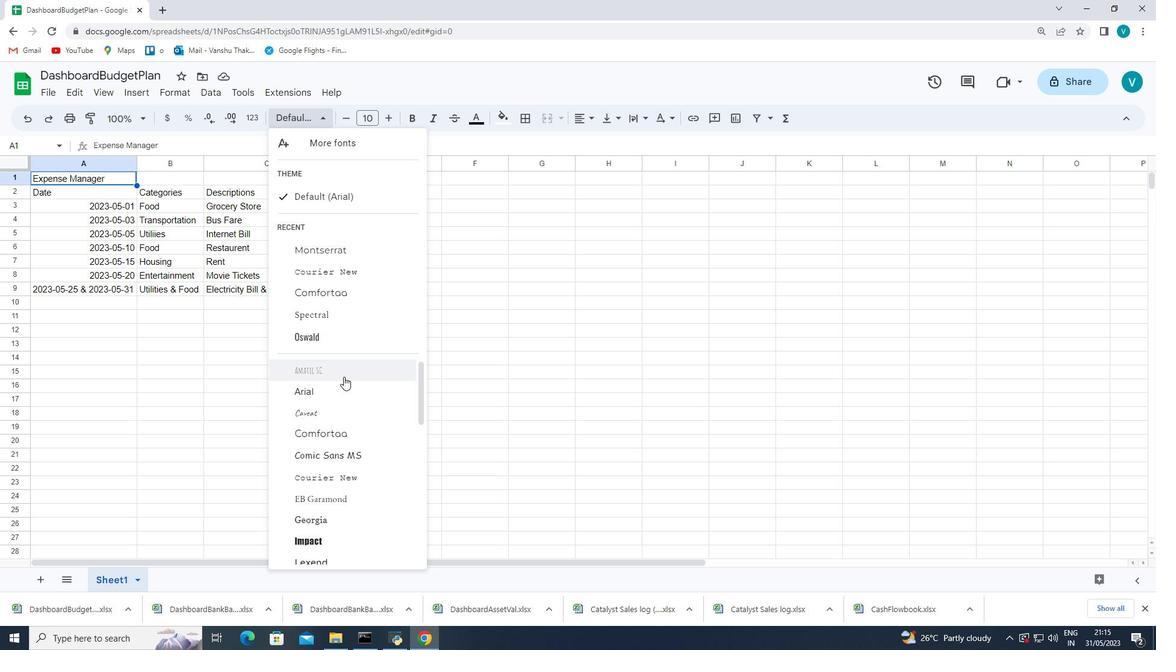 
Action: Mouse moved to (344, 371)
Screenshot: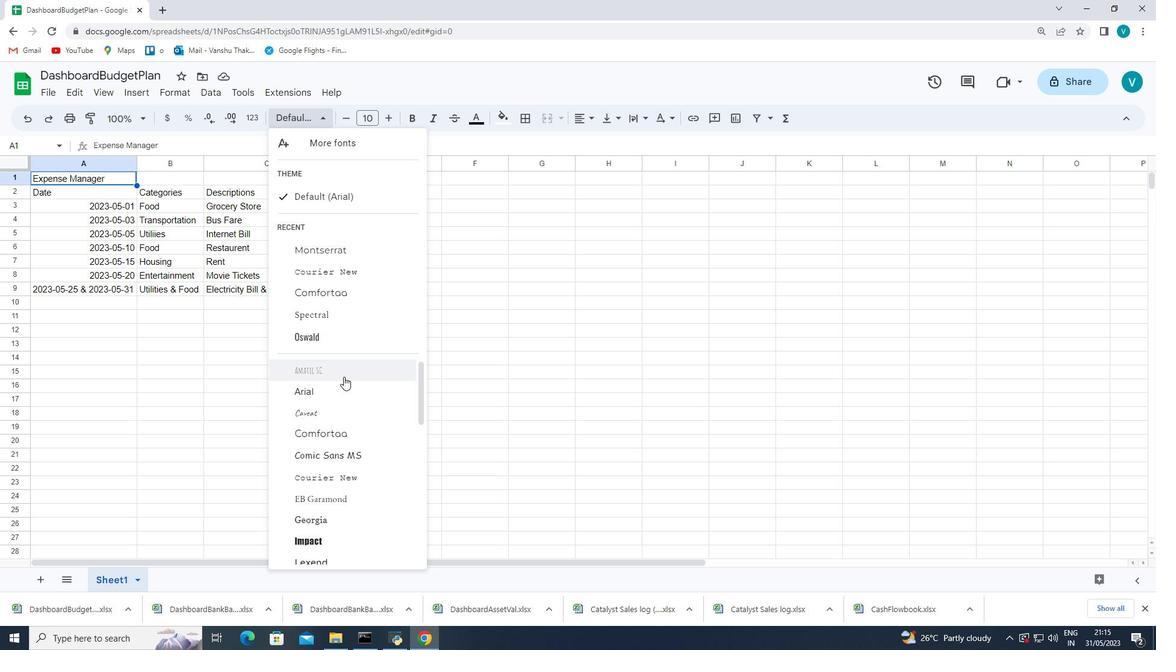
Action: Mouse scrolled (344, 371) with delta (0, 0)
Screenshot: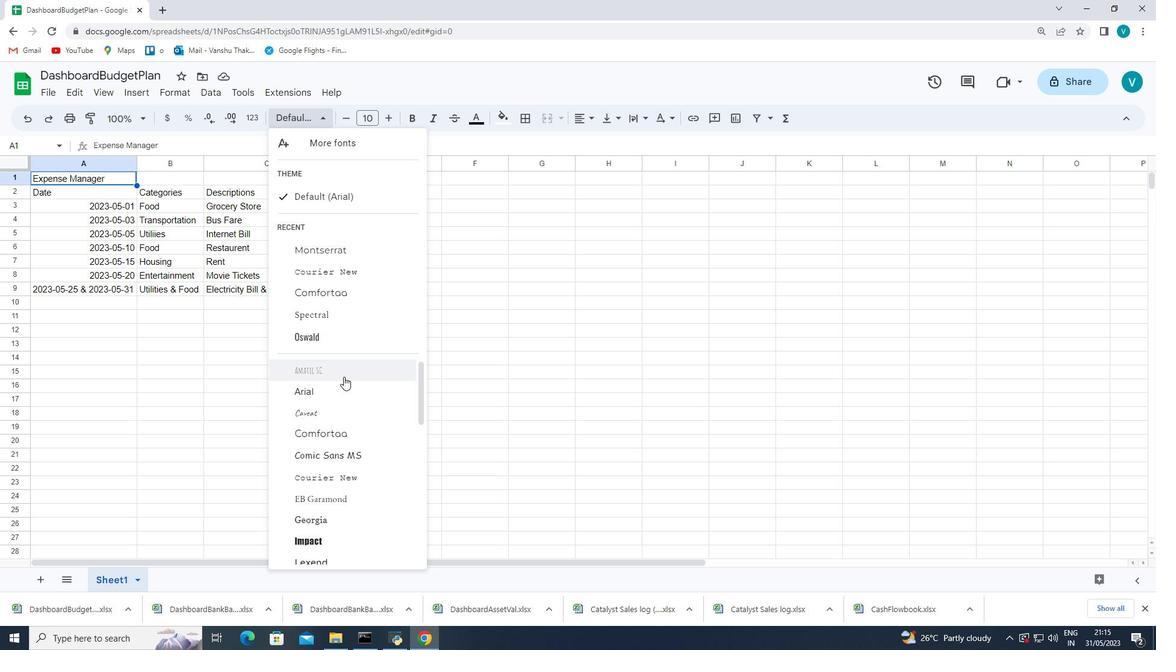 
Action: Mouse moved to (344, 366)
Screenshot: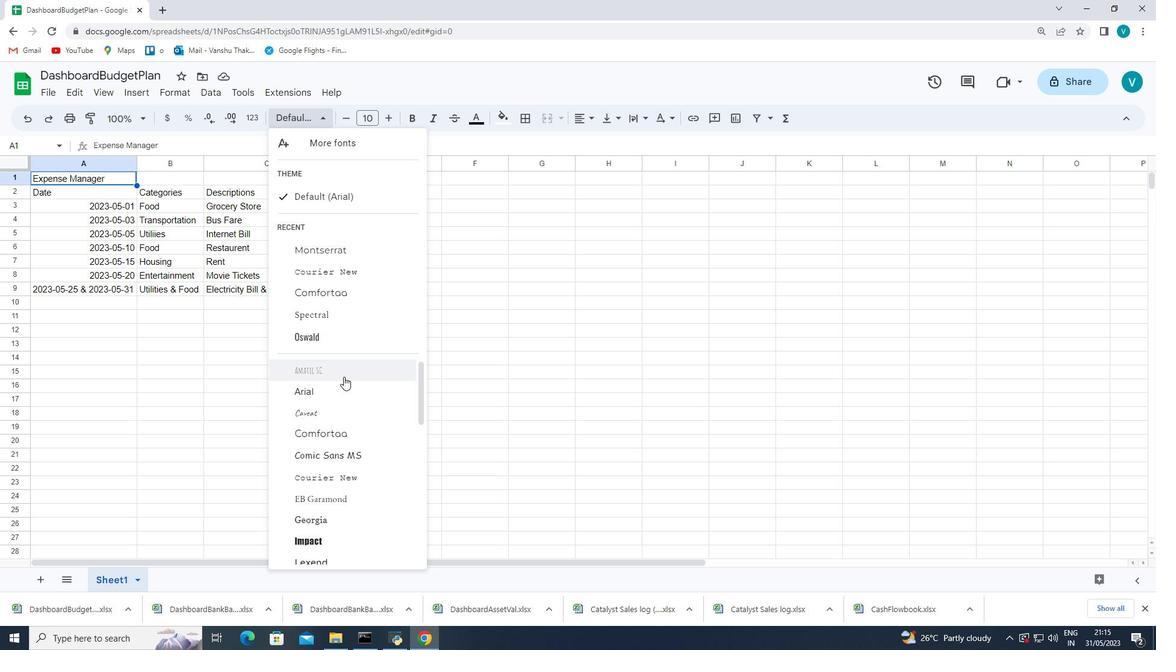 
Action: Mouse scrolled (344, 367) with delta (0, 0)
Screenshot: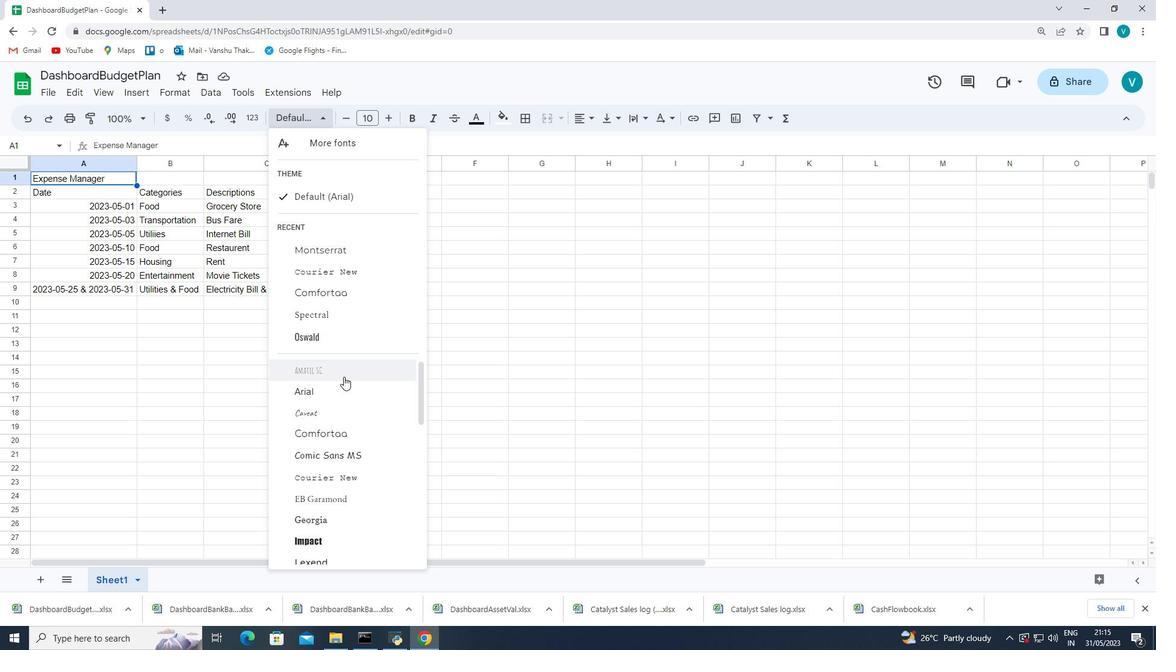 
Action: Mouse moved to (342, 140)
Screenshot: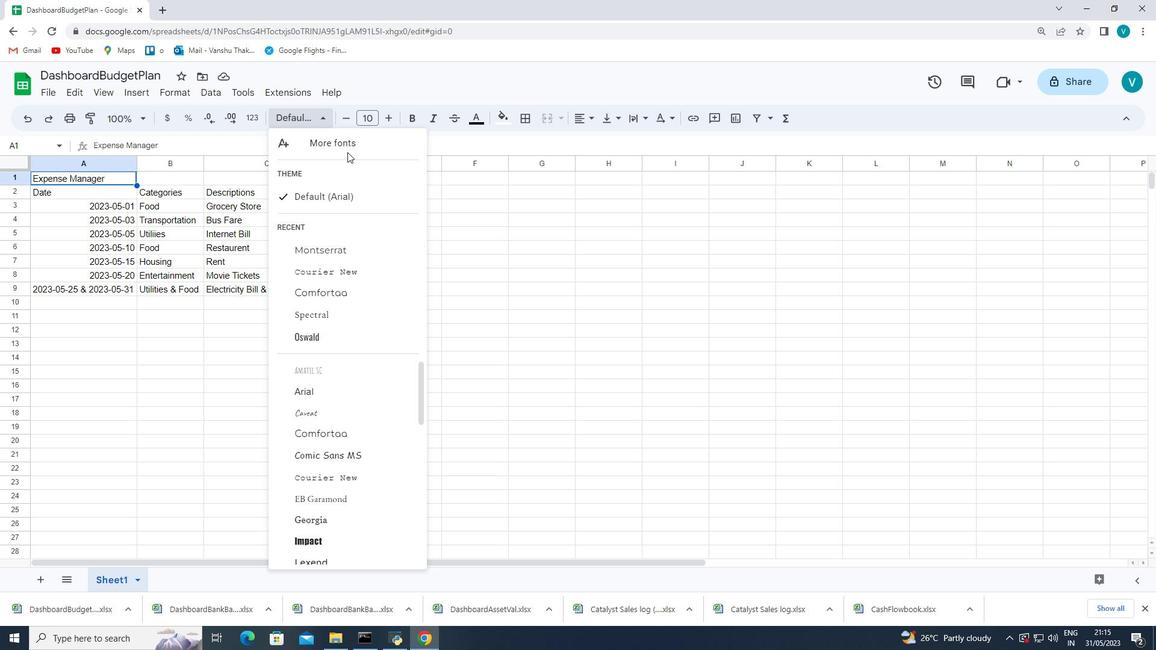
Action: Mouse pressed left at (342, 140)
Screenshot: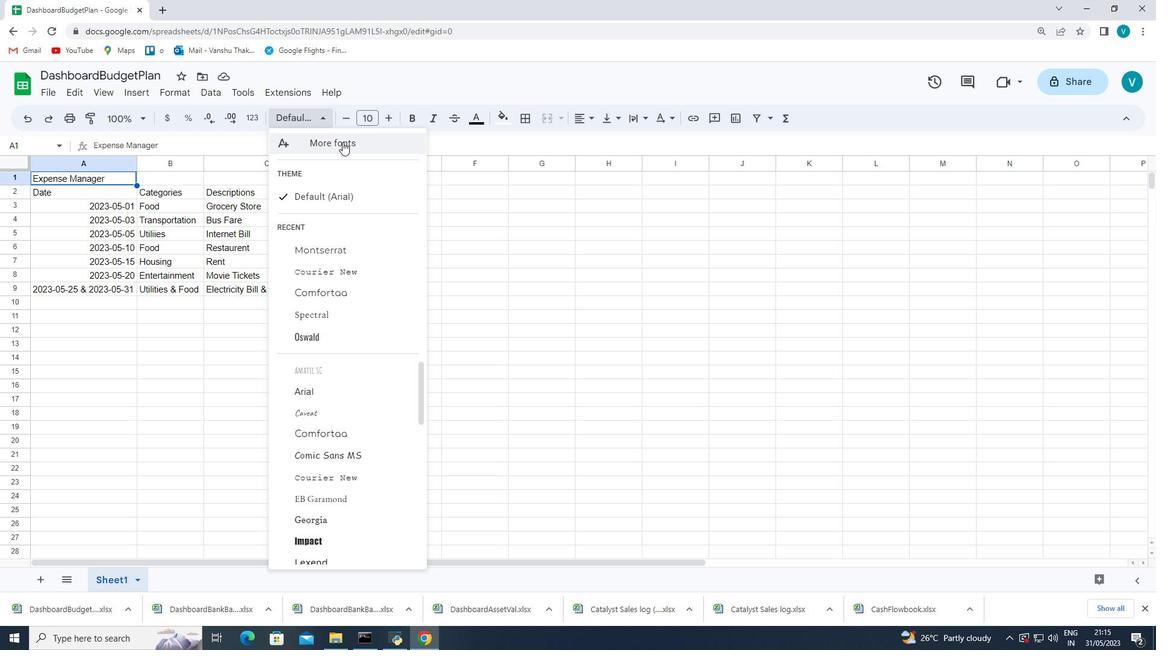 
Action: Mouse moved to (369, 172)
Screenshot: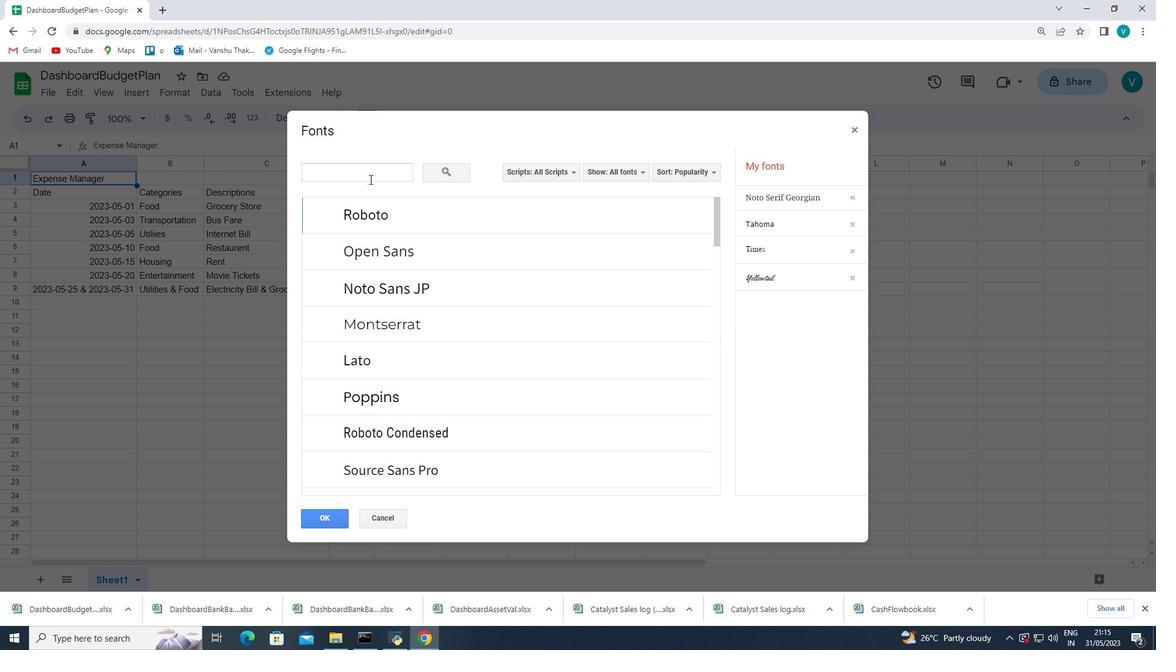 
Action: Mouse pressed left at (369, 172)
Screenshot: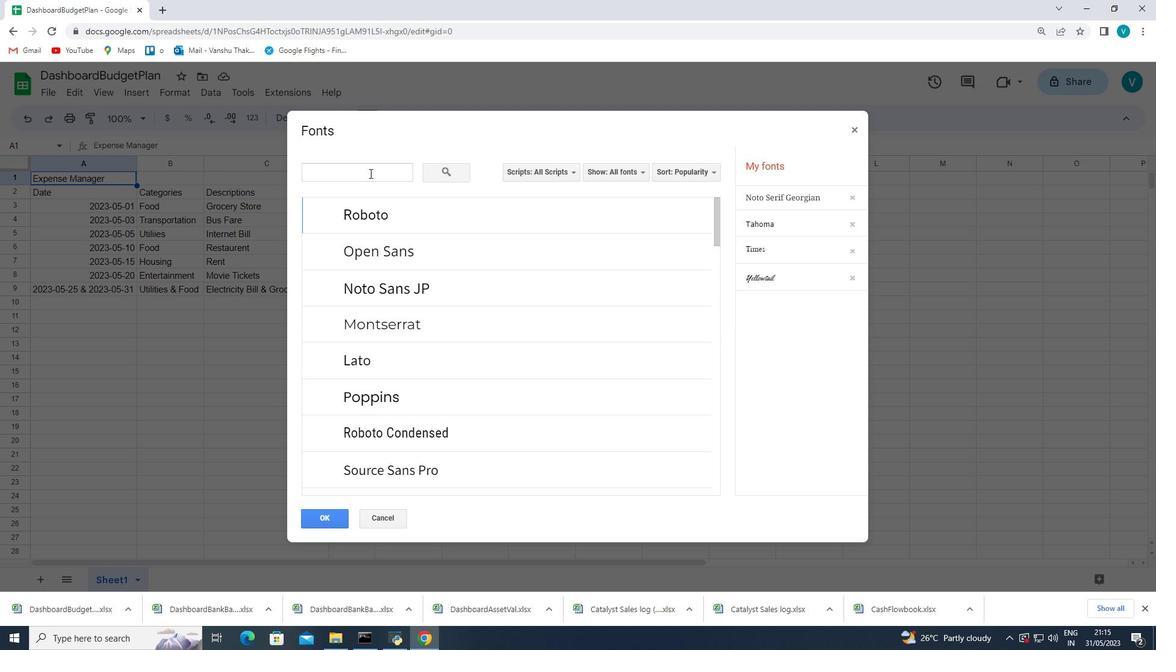 
Action: Mouse moved to (363, 168)
Screenshot: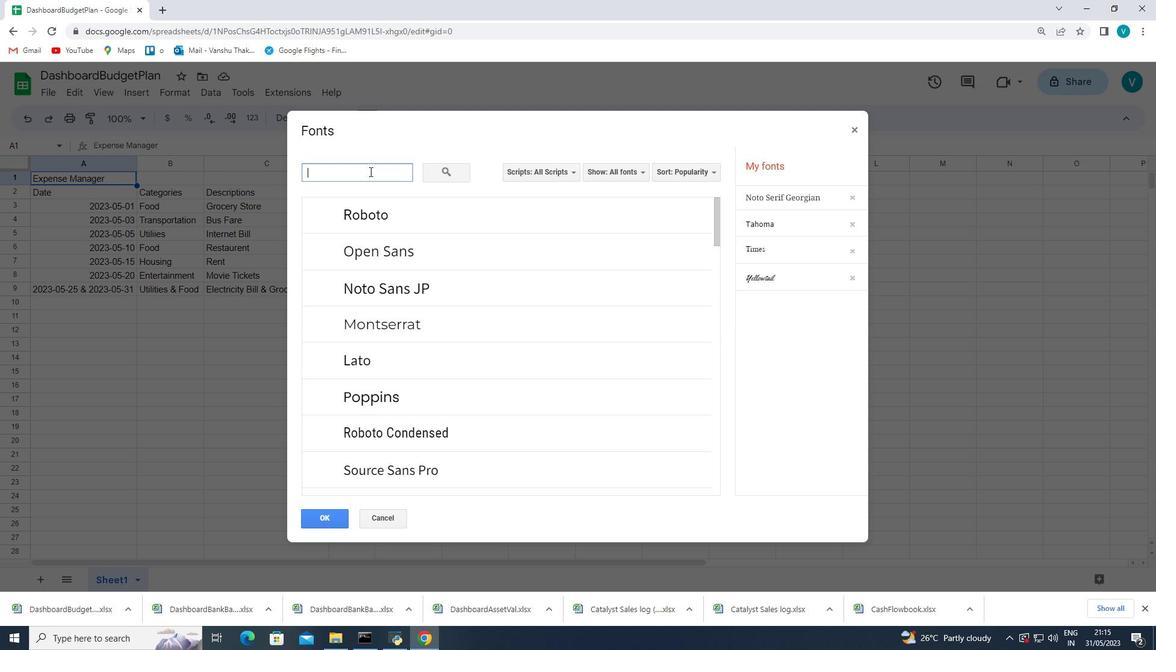 
Action: Key pressed ca
Screenshot: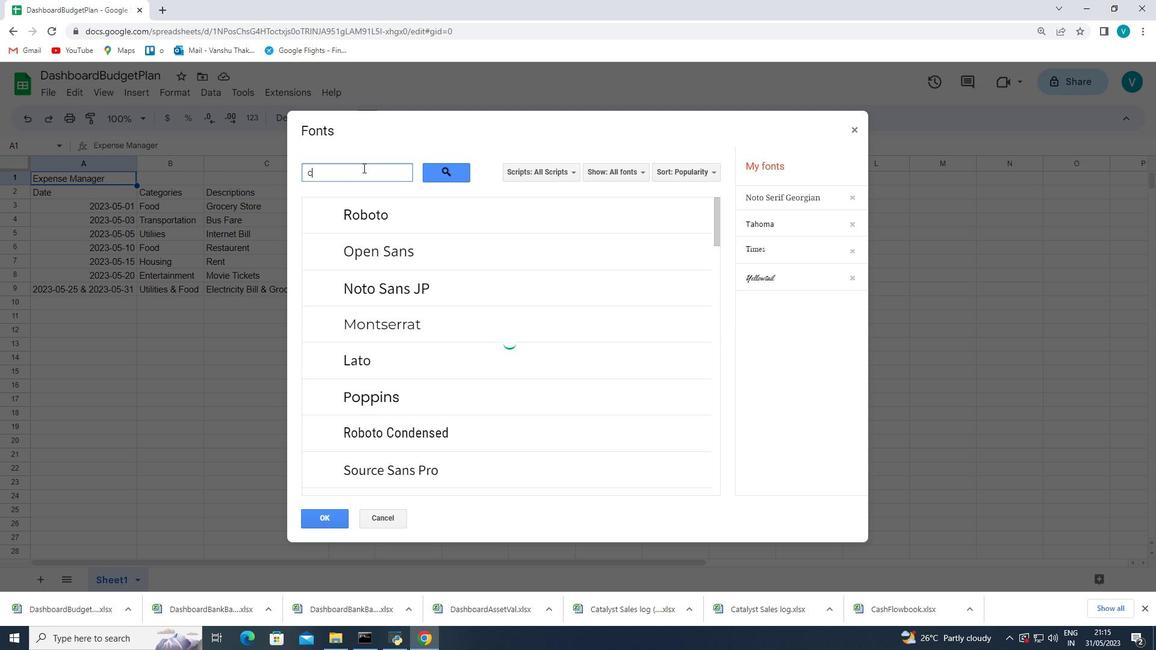 
Action: Mouse moved to (430, 290)
Screenshot: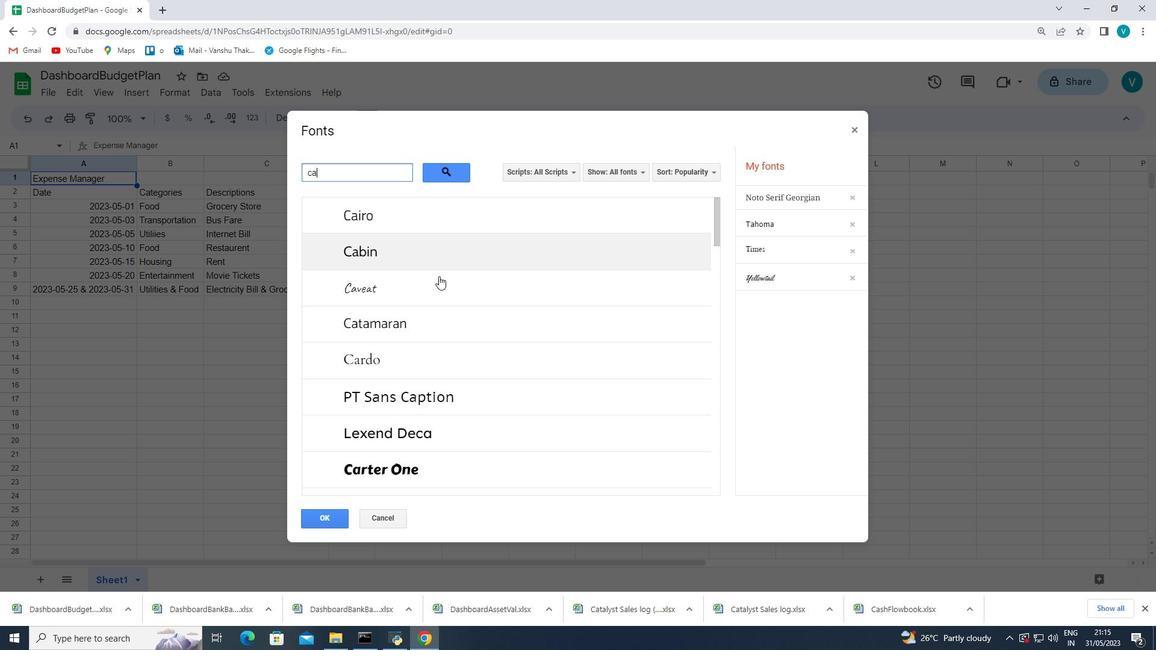 
Action: Mouse pressed left at (430, 290)
Screenshot: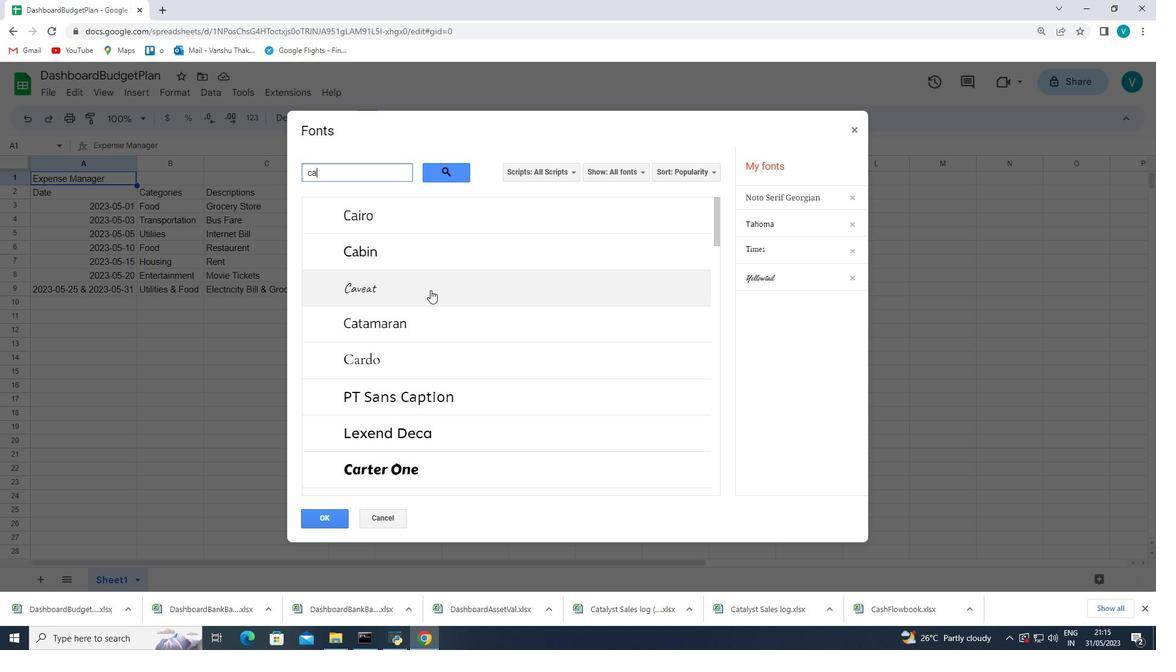 
Action: Mouse moved to (338, 517)
Screenshot: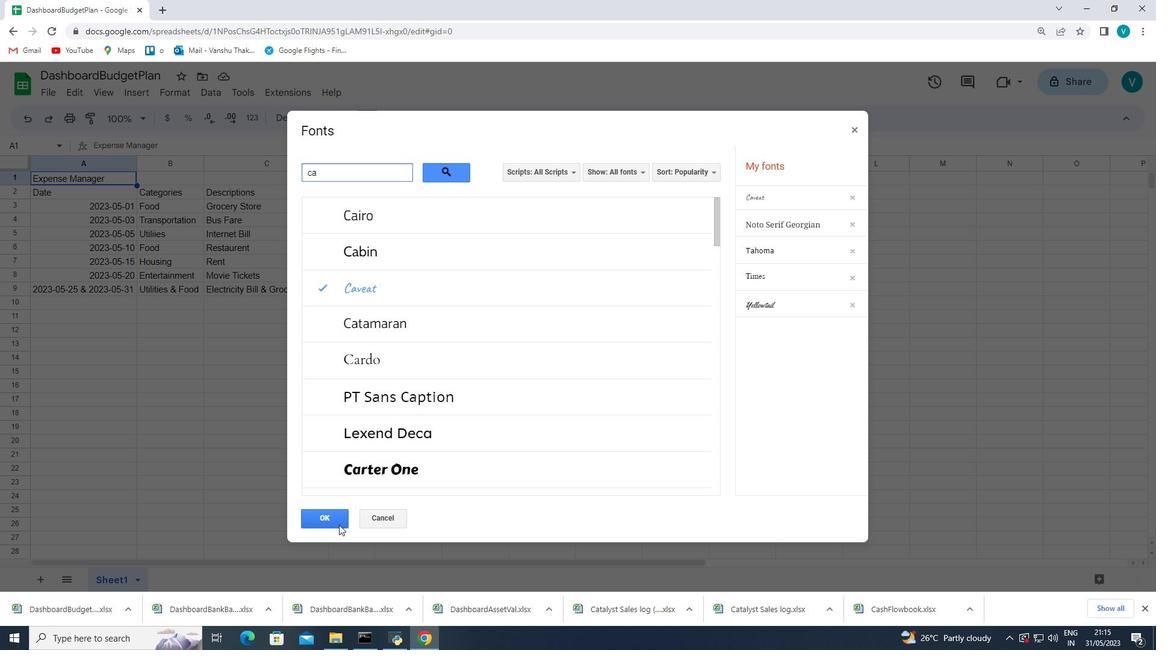 
Action: Mouse pressed left at (338, 517)
Screenshot: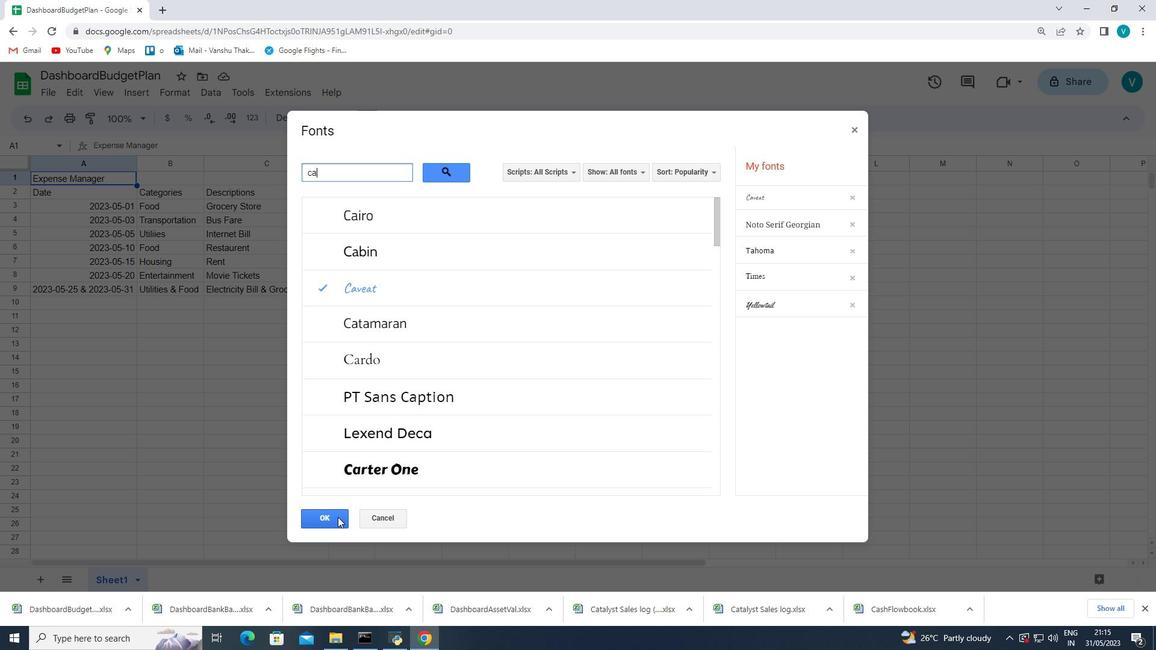 
Action: Mouse moved to (413, 122)
Screenshot: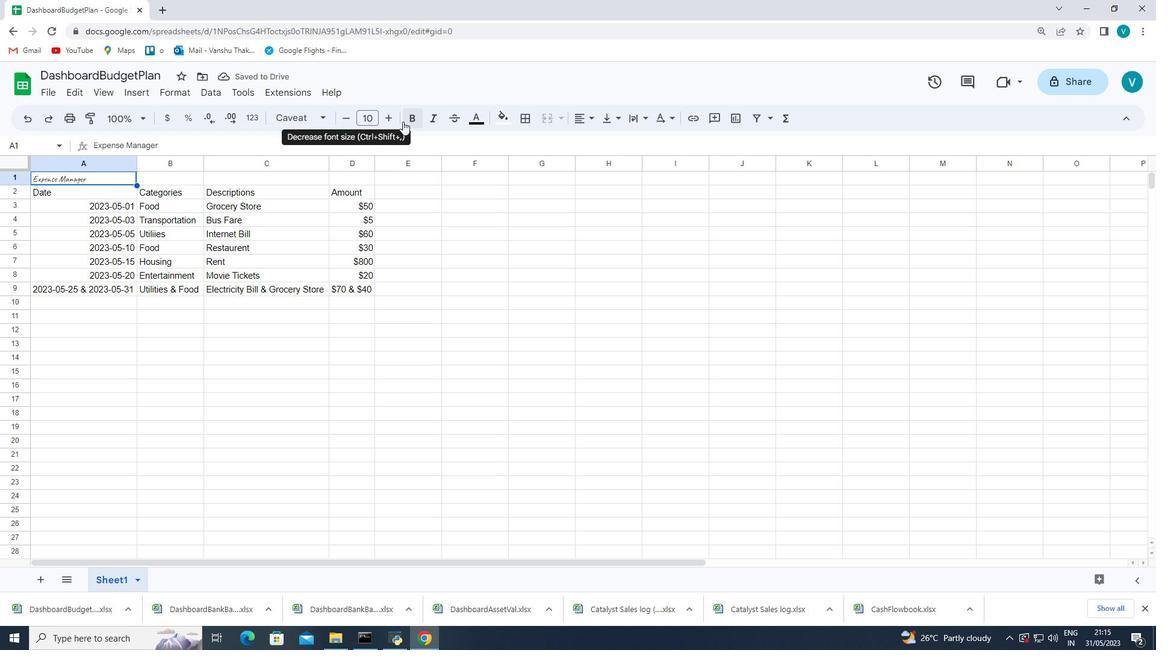 
Action: Mouse pressed left at (413, 122)
Screenshot: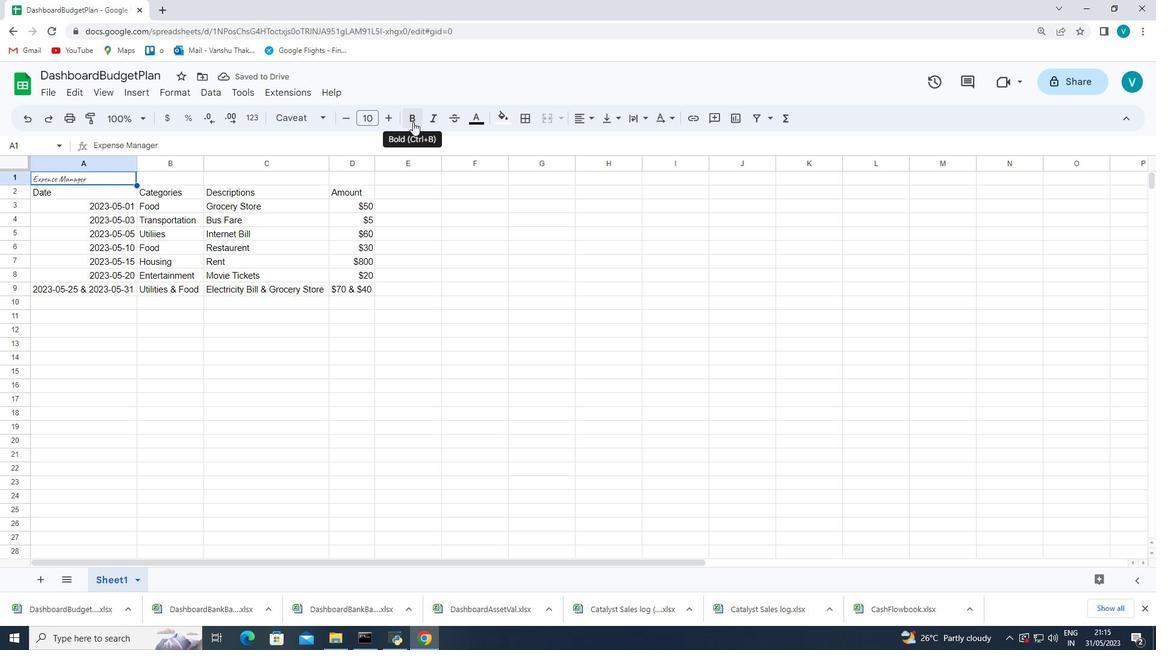 
Action: Mouse moved to (430, 226)
Screenshot: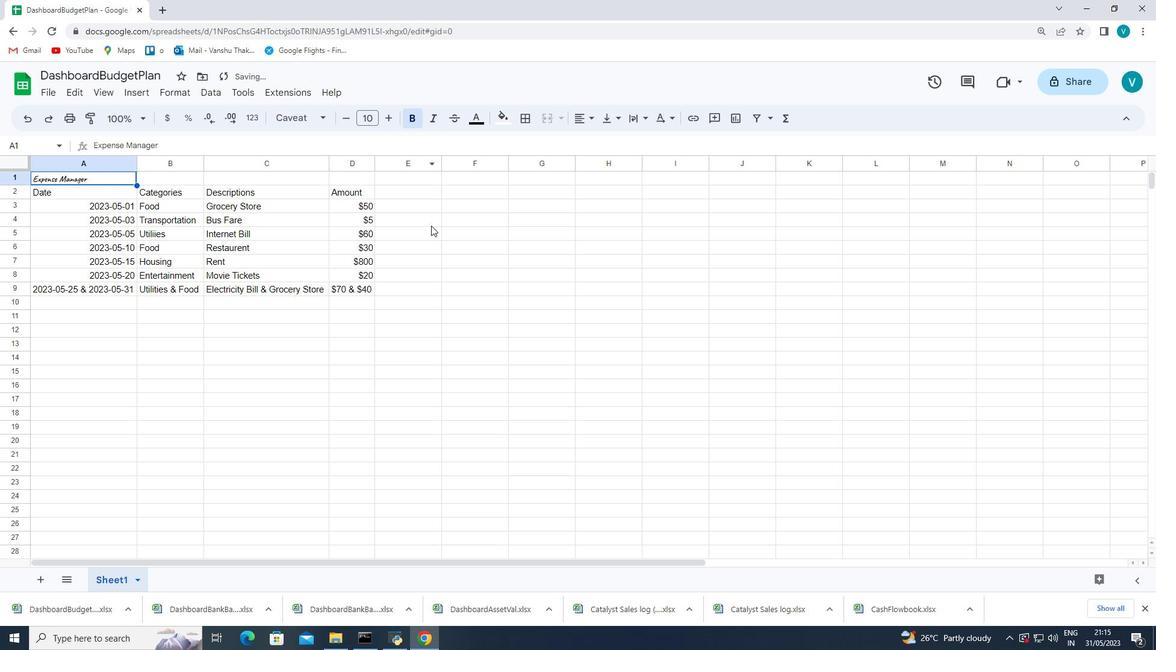 
Action: Key pressed ctrl+U
Screenshot: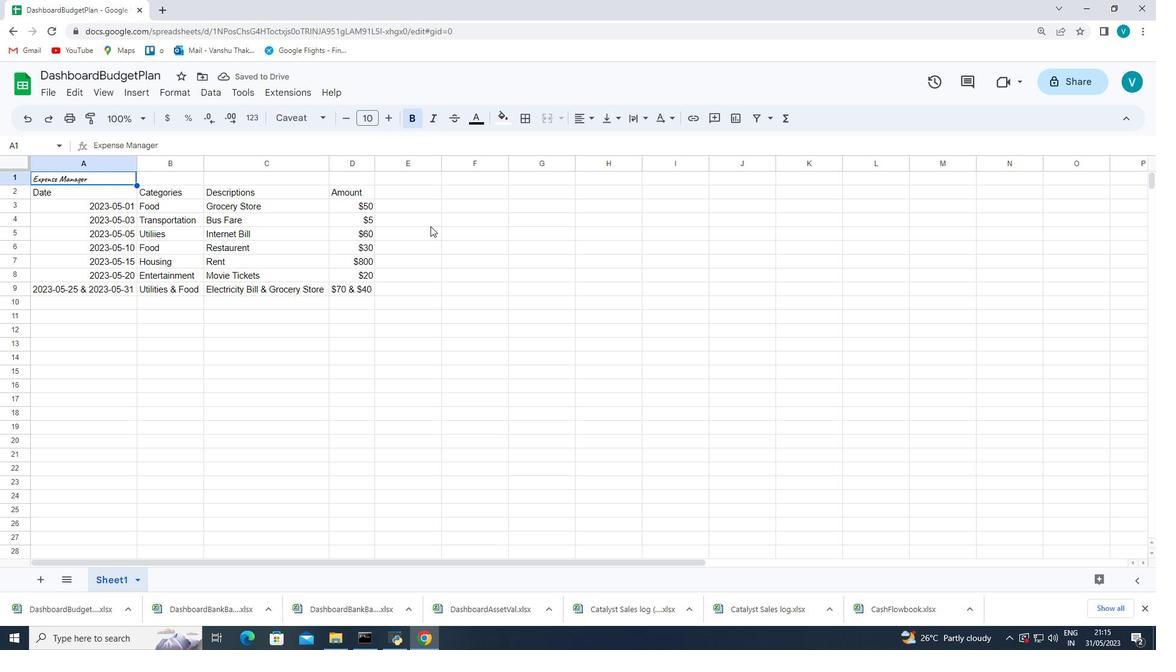 
Action: Mouse moved to (486, 123)
Screenshot: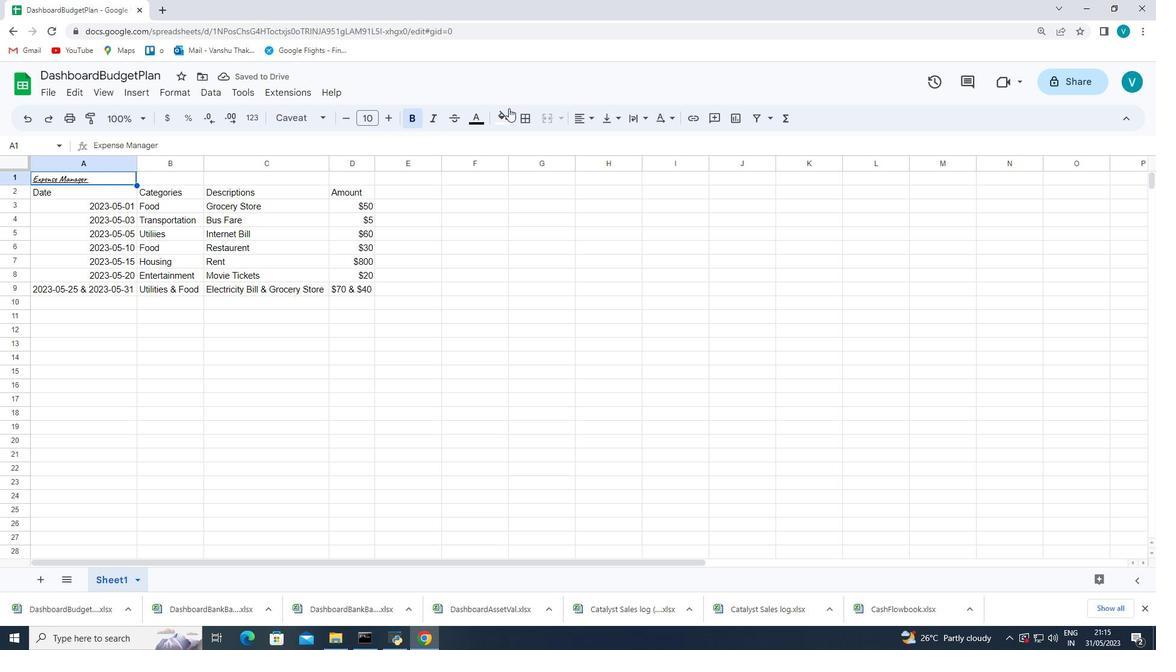 
Action: Mouse pressed left at (486, 123)
Screenshot: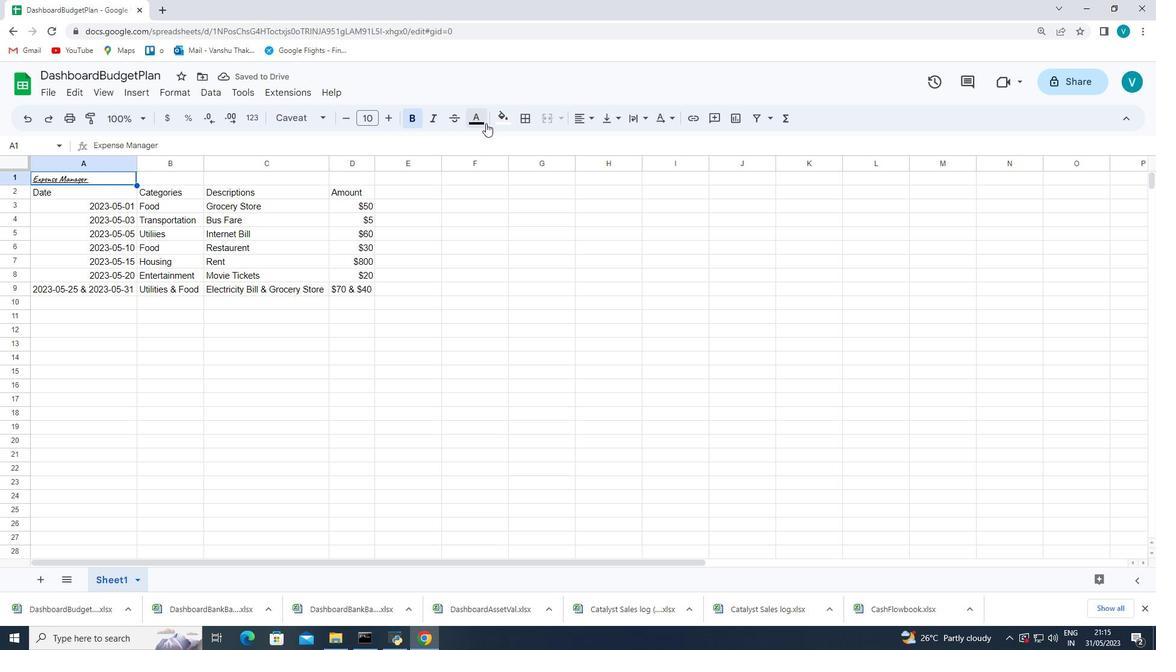 
Action: Mouse moved to (491, 178)
Screenshot: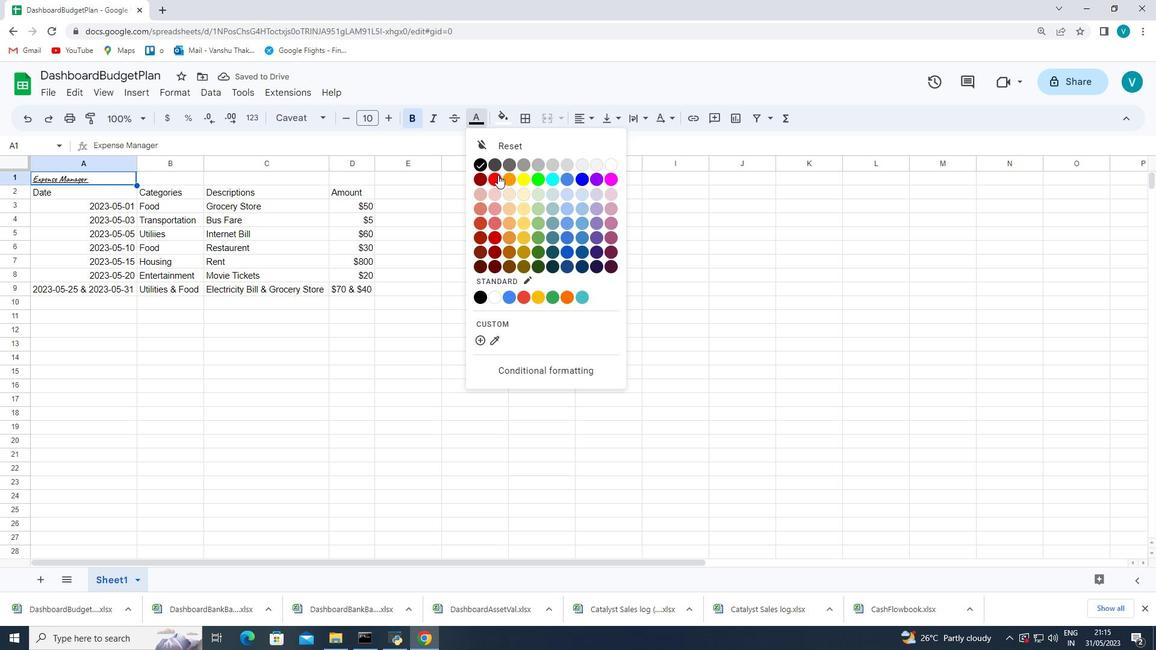 
Action: Mouse pressed left at (491, 178)
Screenshot: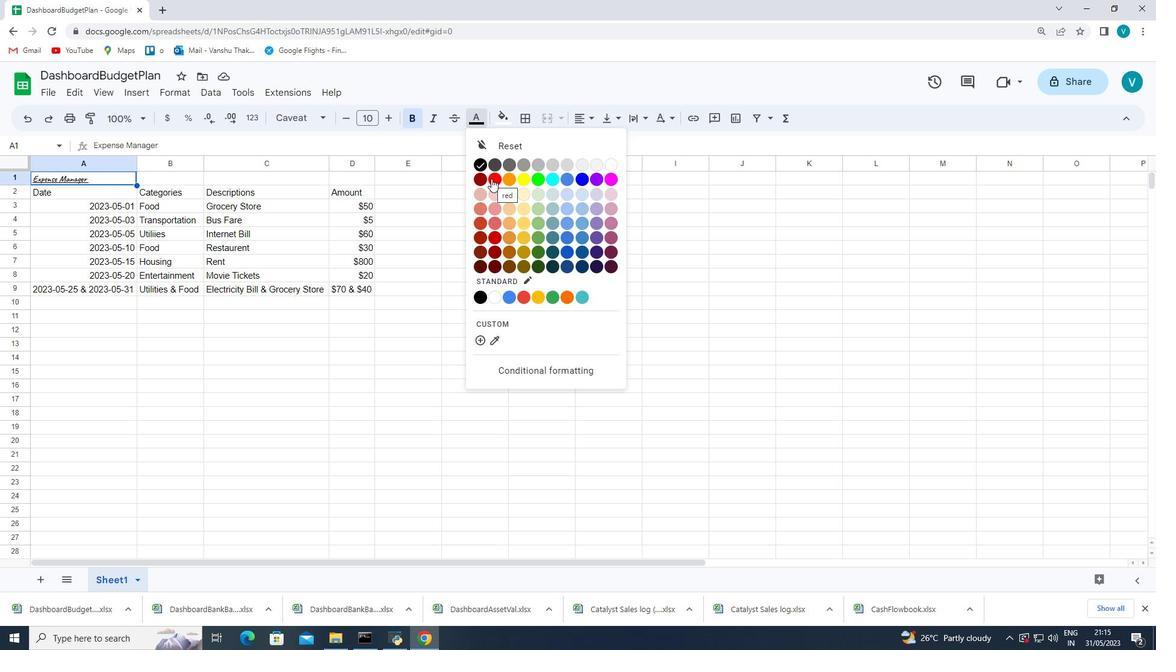 
Action: Mouse moved to (389, 120)
Screenshot: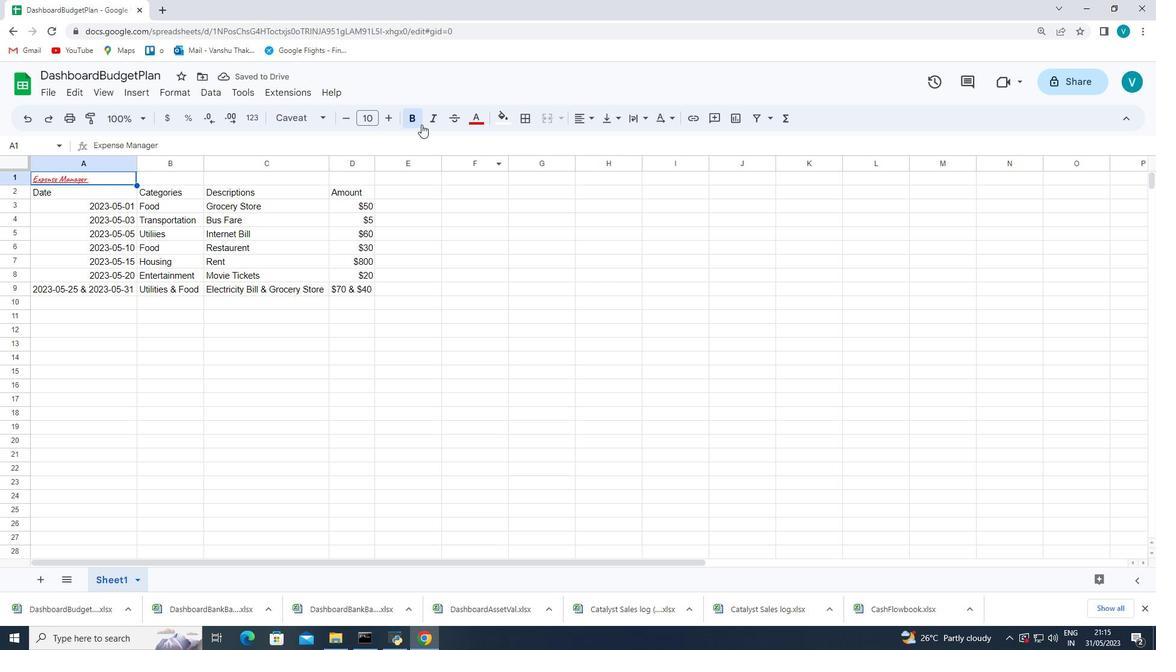 
Action: Mouse pressed left at (389, 120)
Screenshot: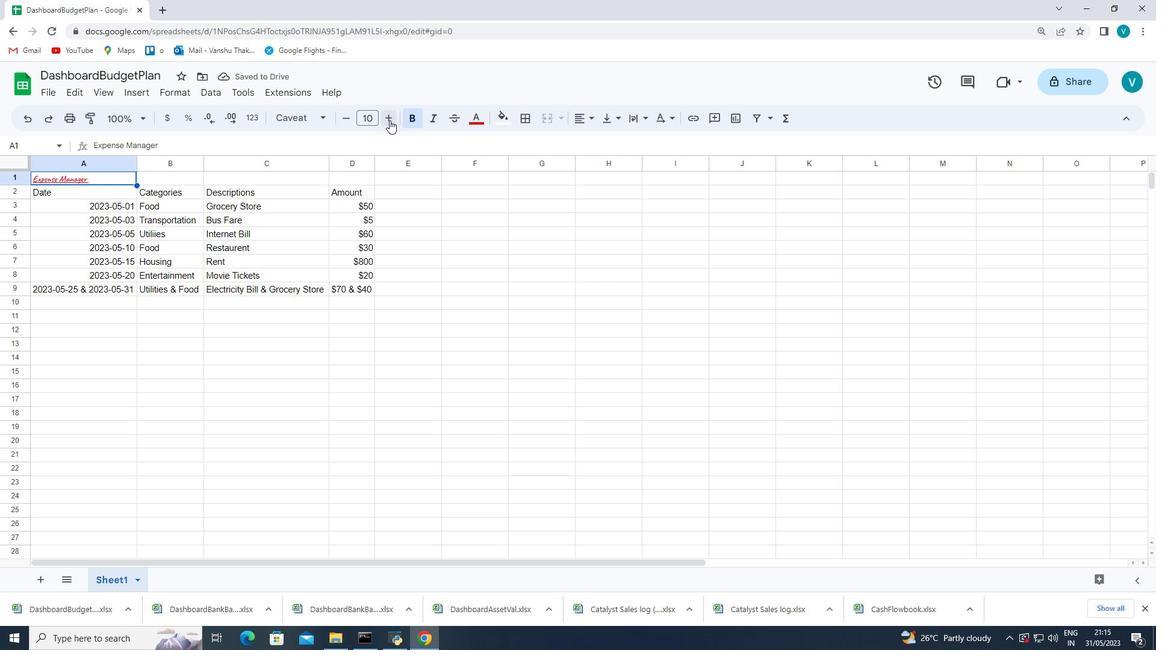 
Action: Mouse pressed left at (389, 120)
Screenshot: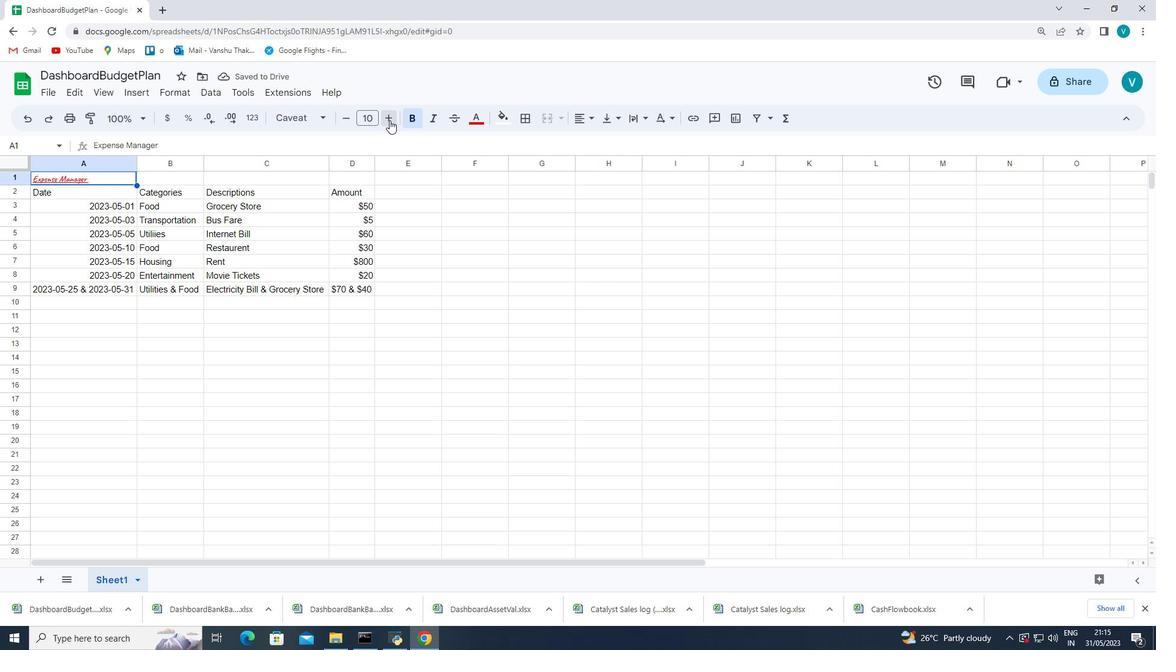 
Action: Mouse pressed left at (389, 120)
Screenshot: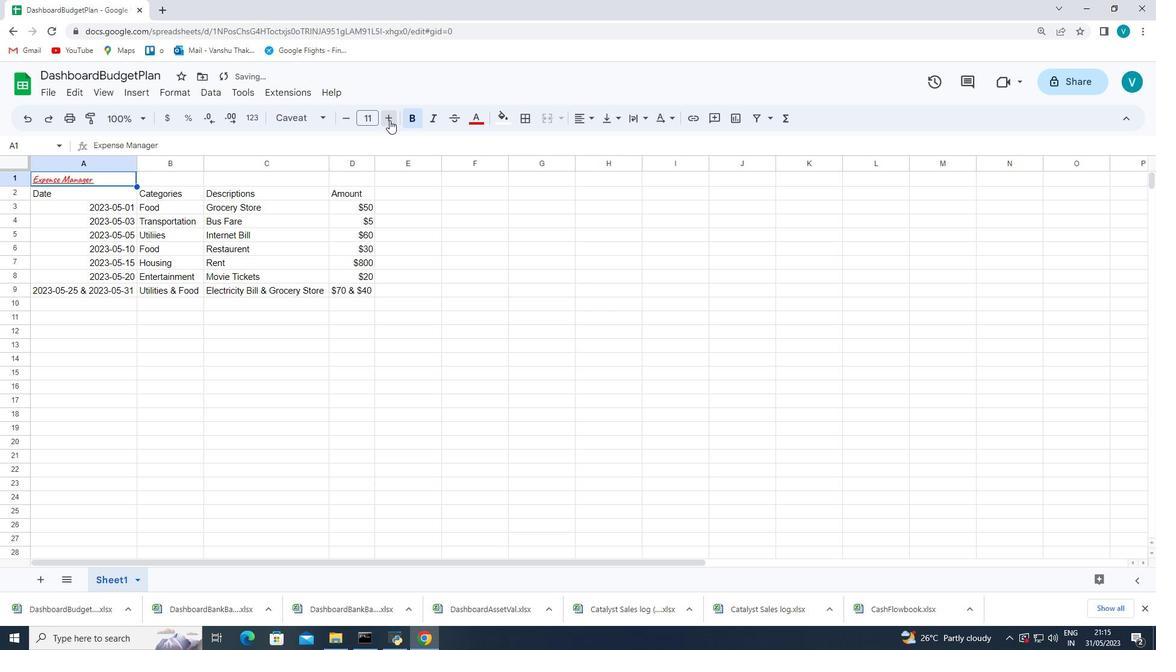 
Action: Mouse pressed left at (389, 120)
Screenshot: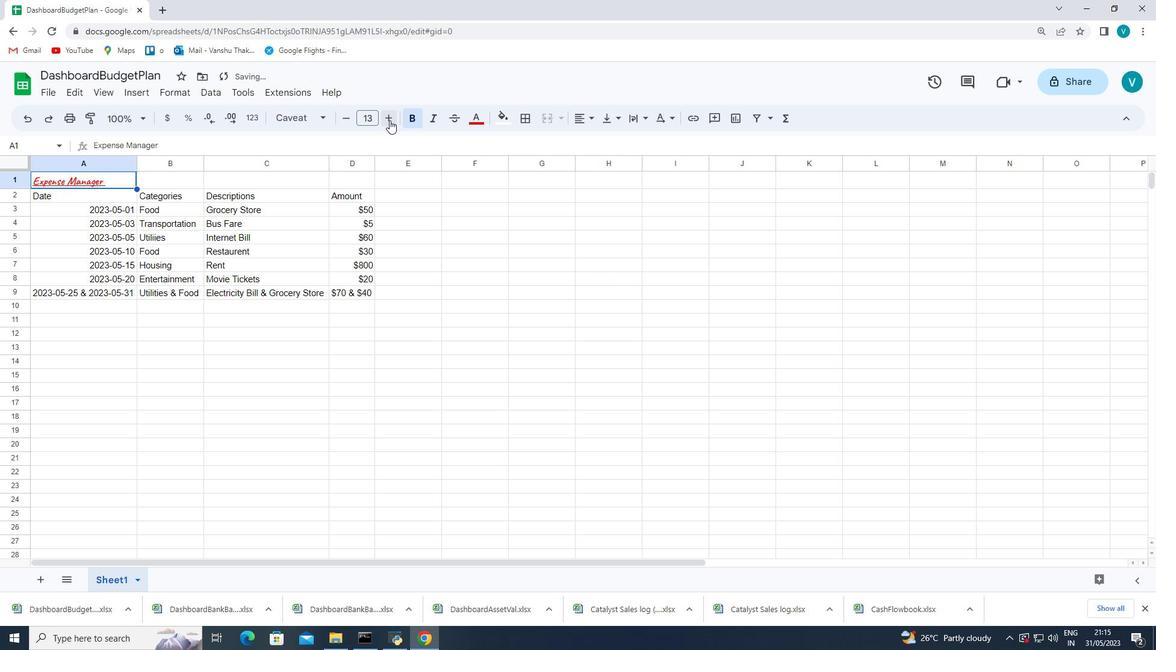 
Action: Mouse pressed left at (389, 120)
Screenshot: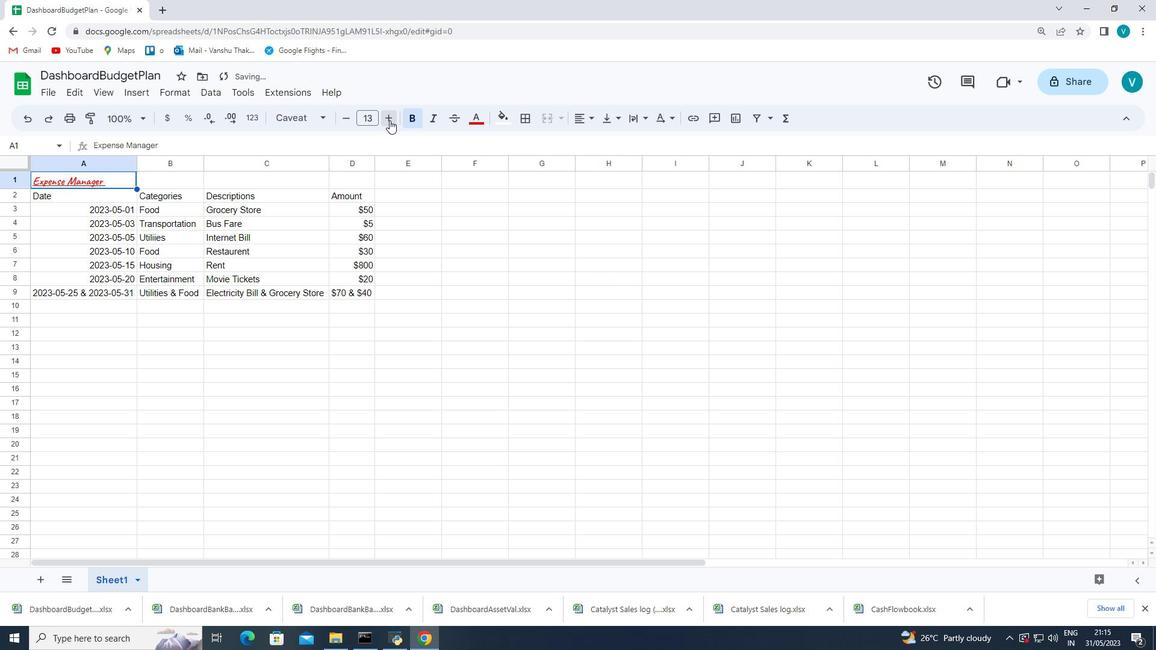 
Action: Mouse pressed left at (389, 120)
Screenshot: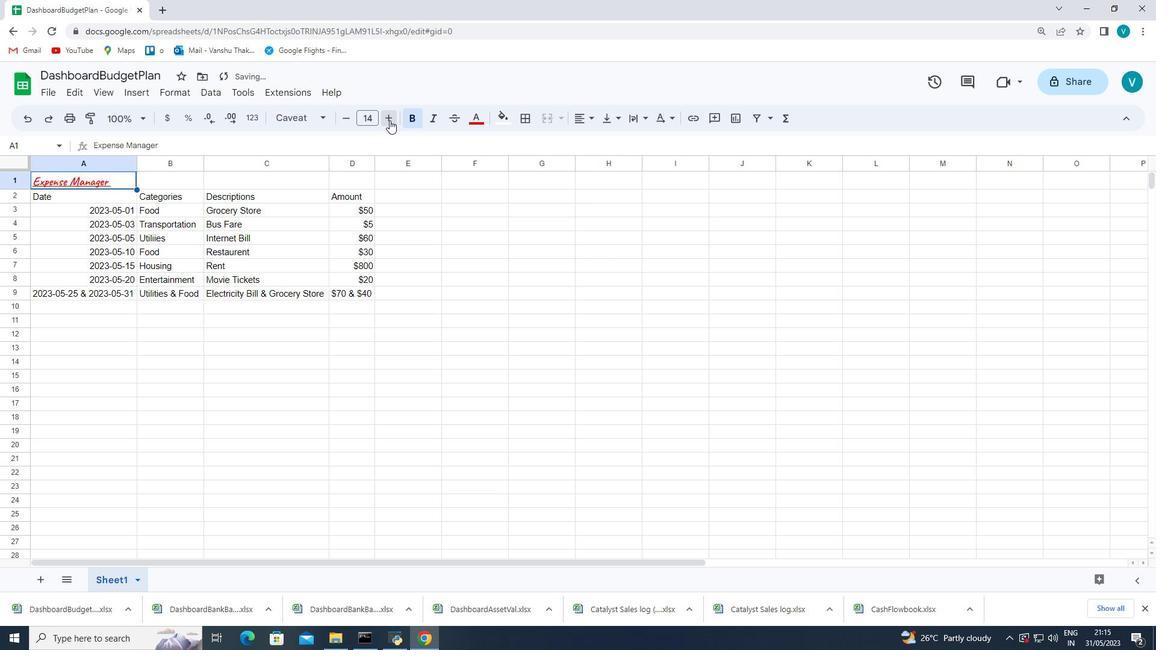 
Action: Mouse pressed left at (389, 120)
Screenshot: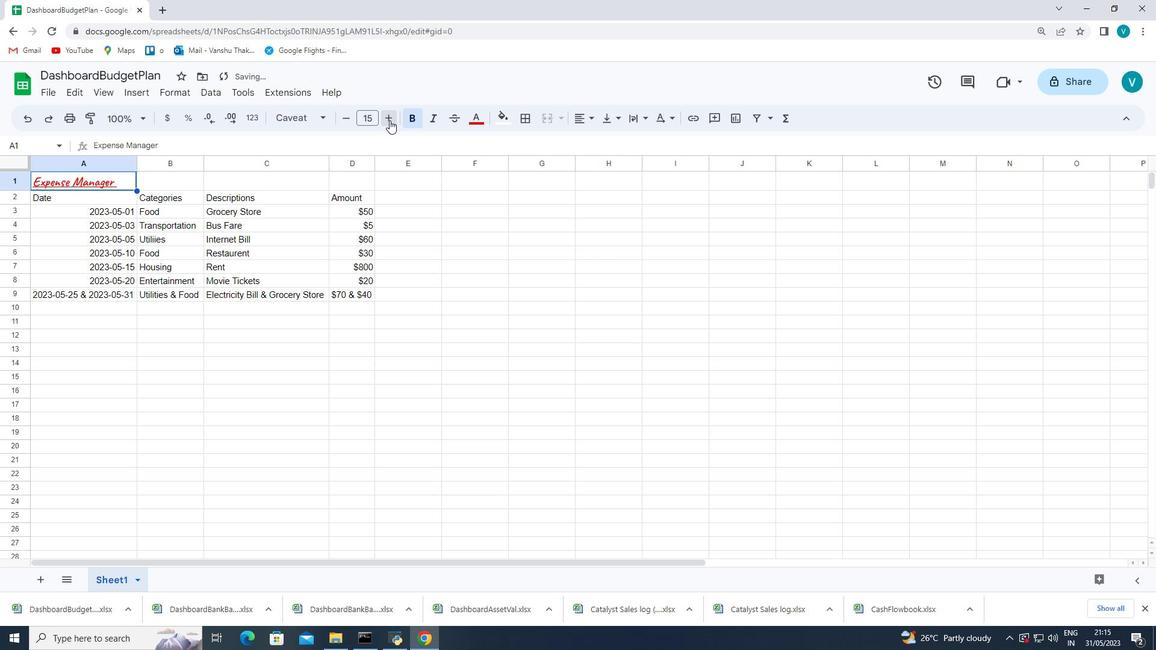 
Action: Mouse pressed left at (389, 120)
Screenshot: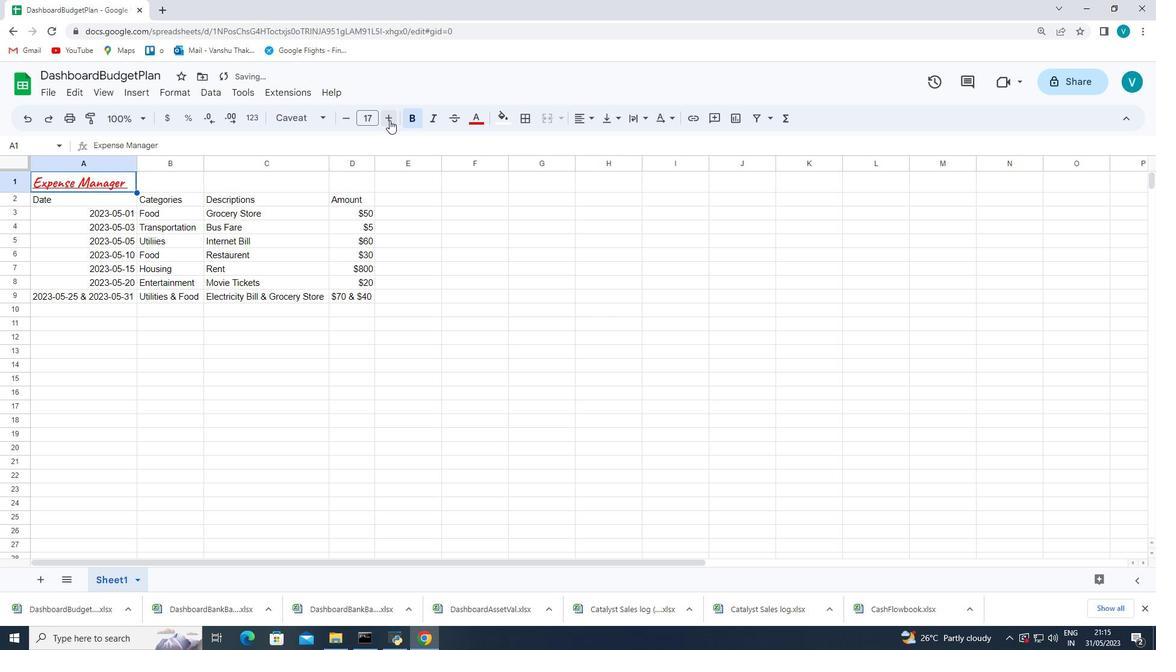 
Action: Mouse pressed left at (389, 120)
Screenshot: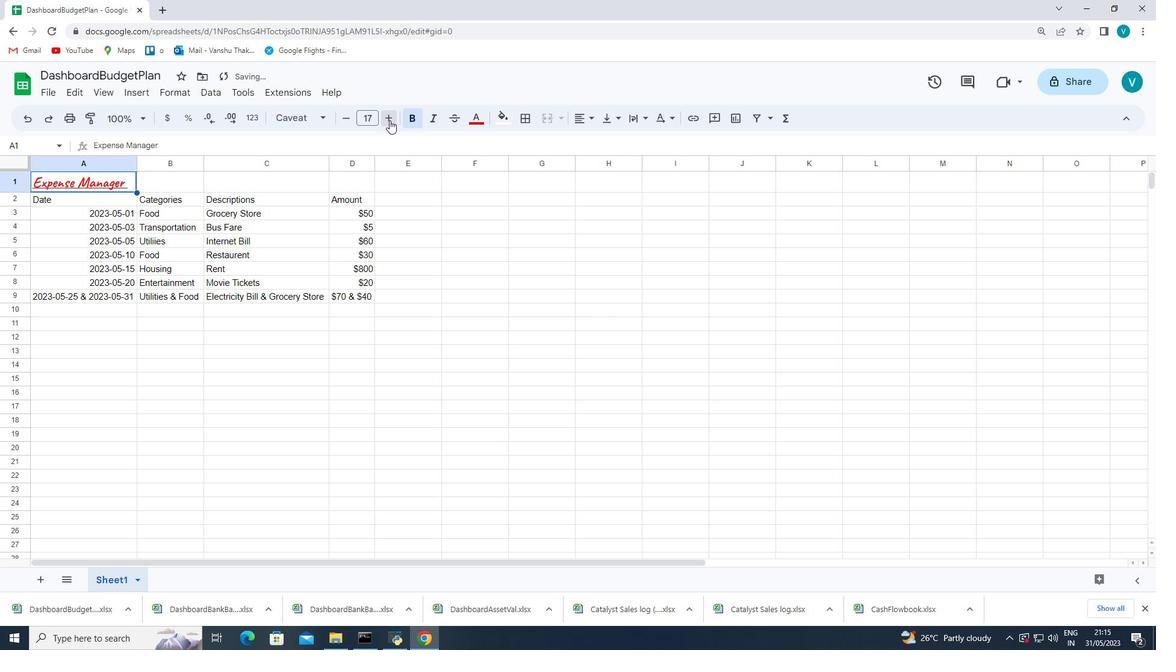 
Action: Mouse pressed left at (389, 120)
Screenshot: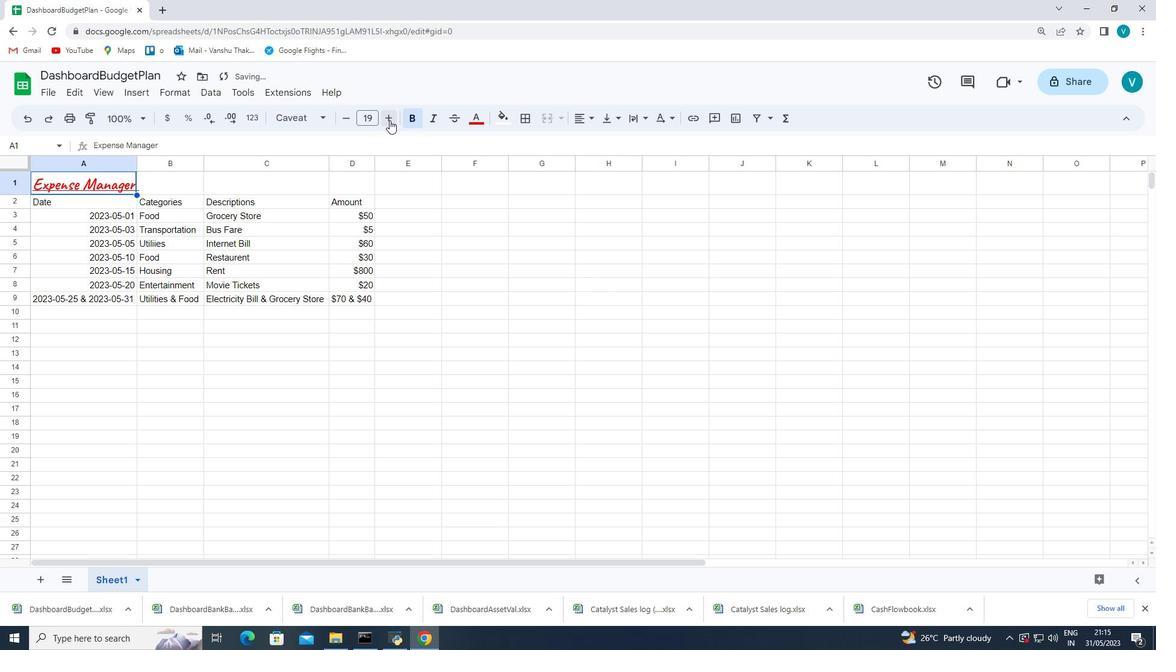 
Action: Mouse moved to (451, 221)
Screenshot: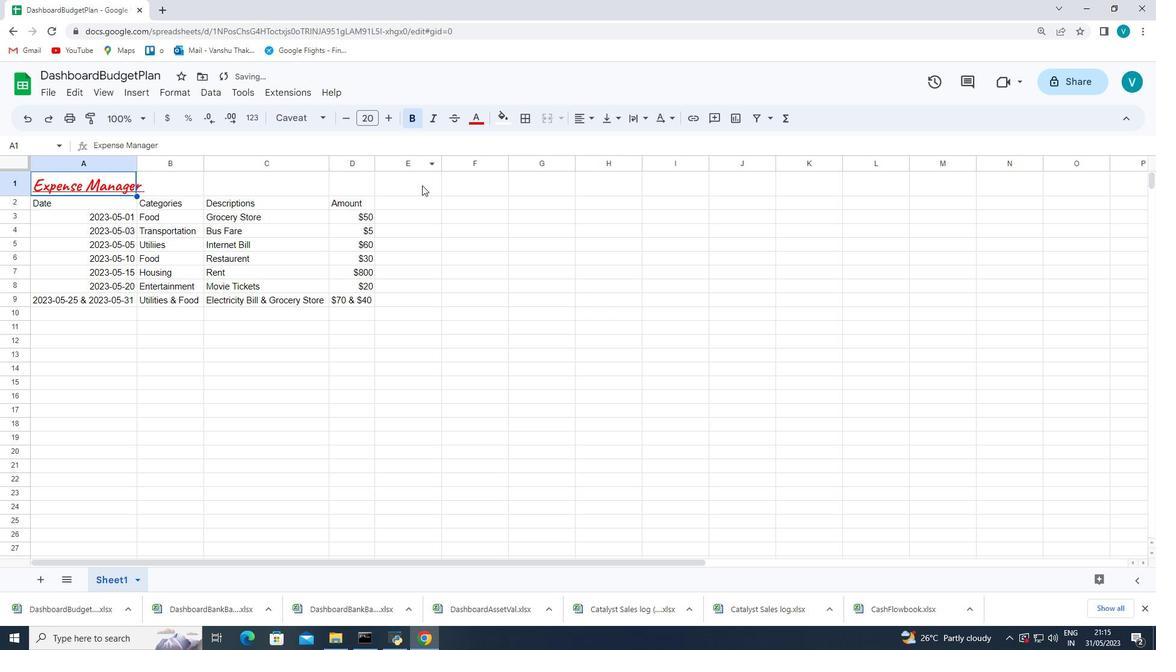 
Action: Mouse pressed left at (451, 221)
Screenshot: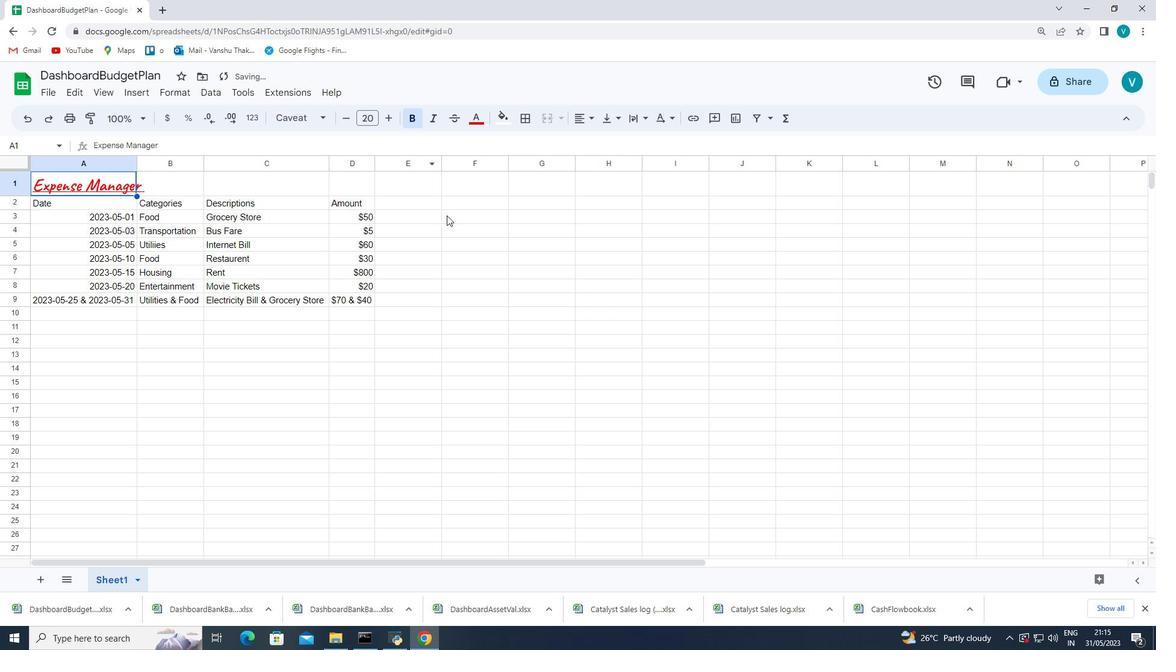 
Action: Mouse moved to (53, 205)
Screenshot: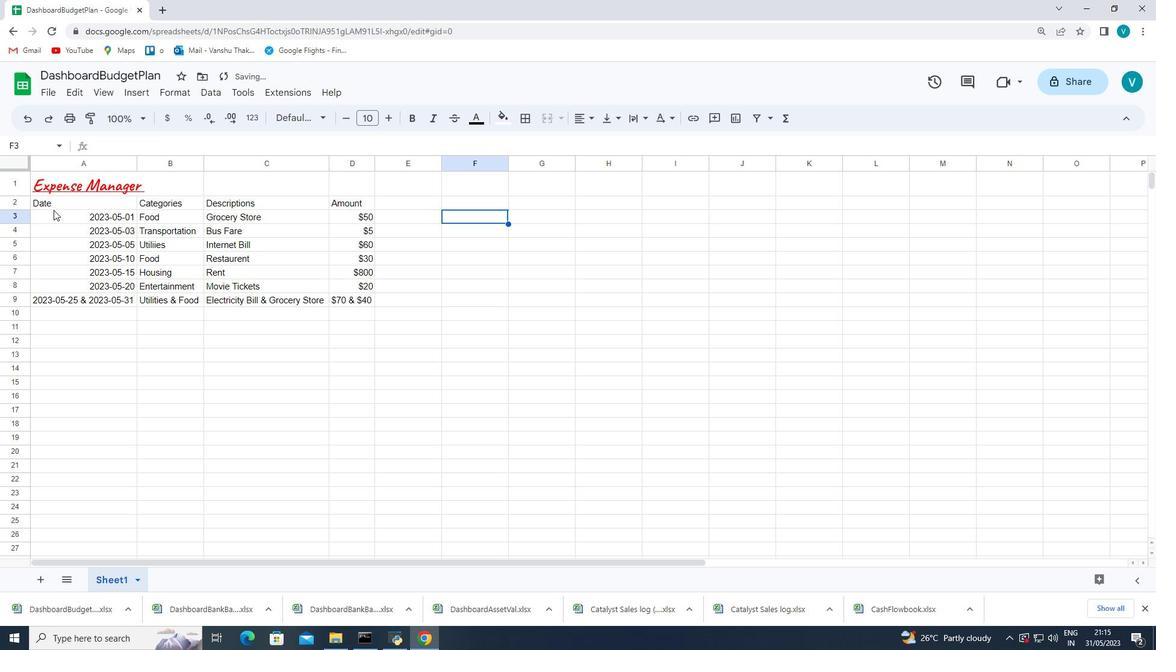 
Action: Mouse pressed left at (53, 205)
Screenshot: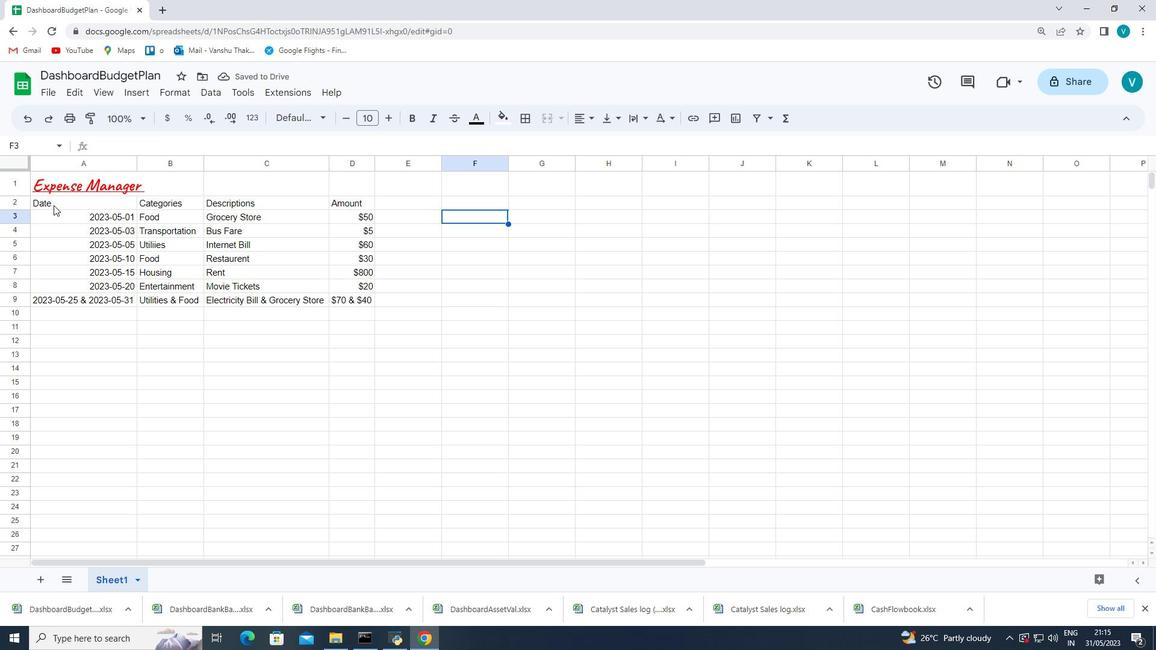 
Action: Mouse moved to (295, 118)
Screenshot: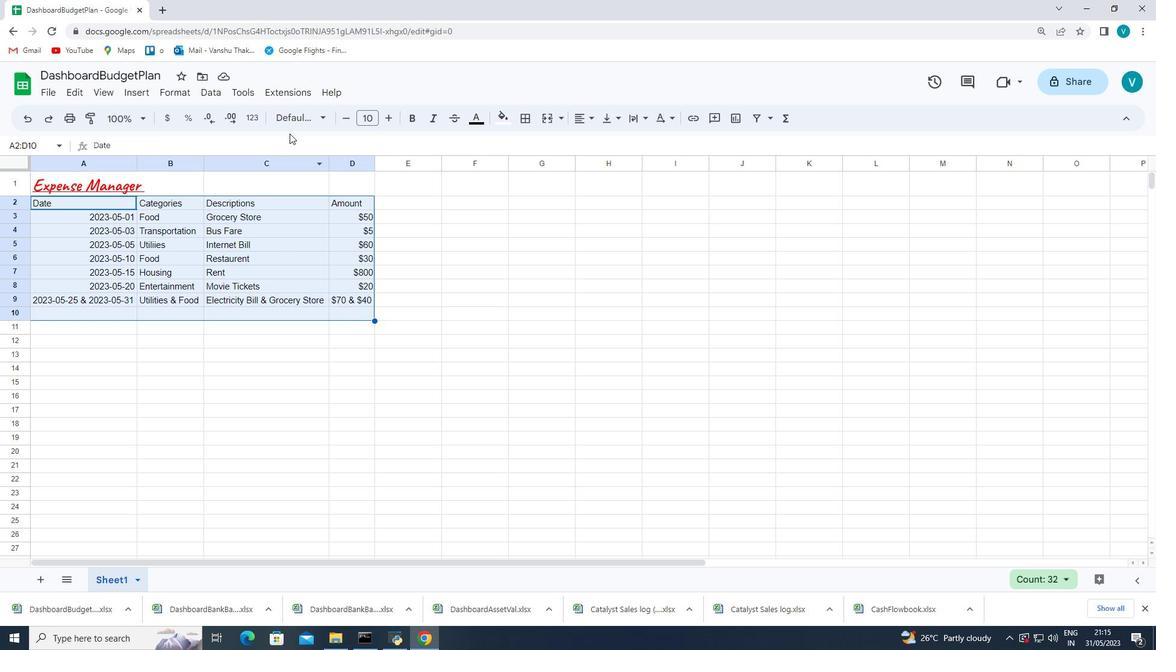 
Action: Mouse pressed left at (295, 118)
Screenshot: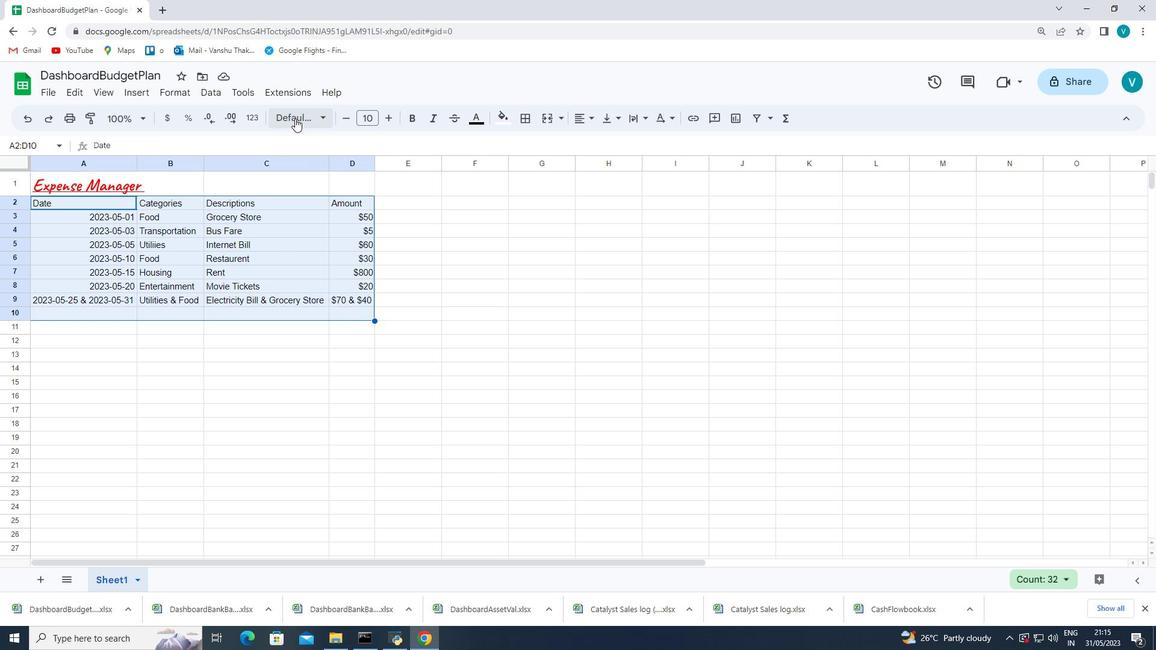
Action: Mouse moved to (348, 420)
Screenshot: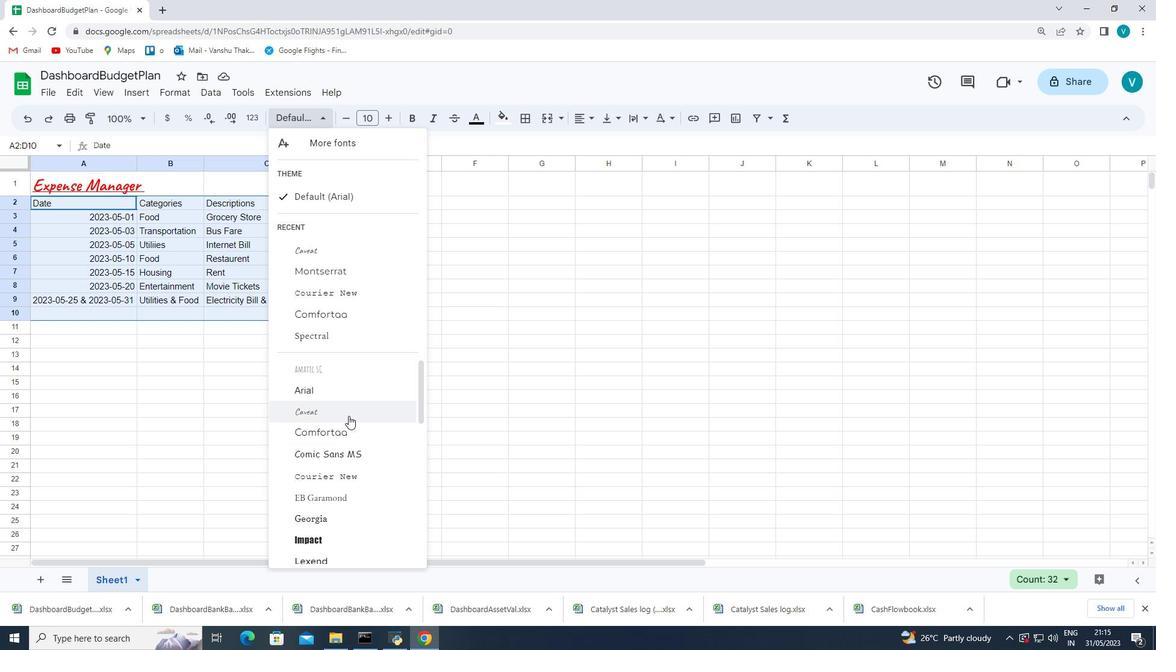 
Action: Mouse scrolled (348, 419) with delta (0, 0)
Screenshot: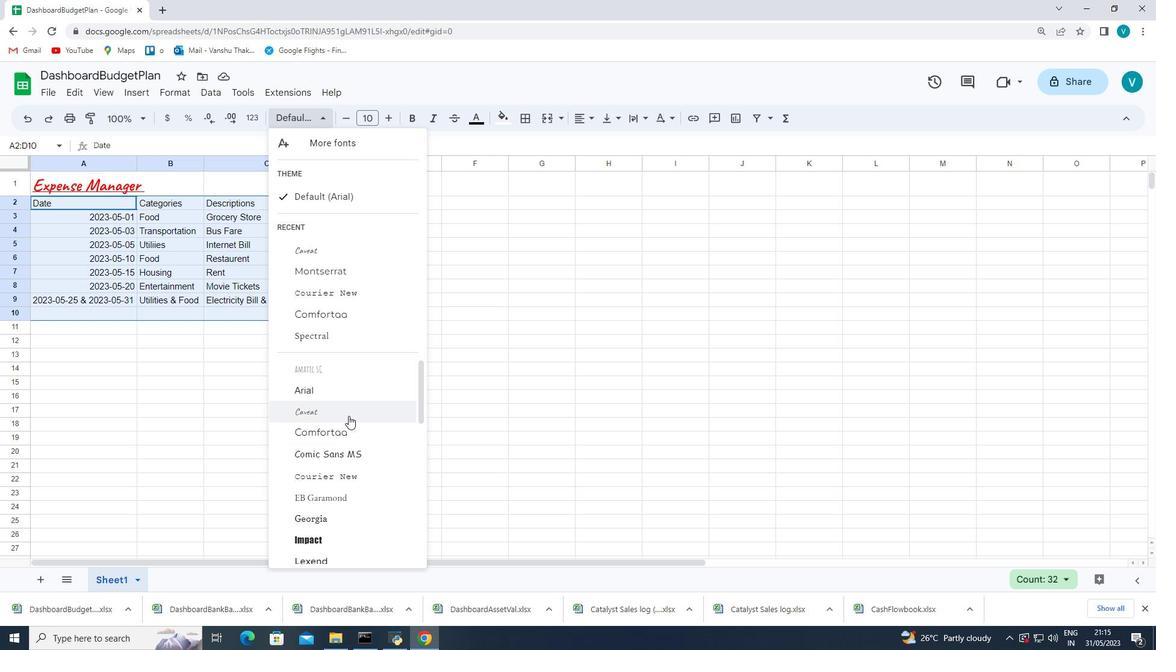 
Action: Mouse scrolled (348, 419) with delta (0, 0)
Screenshot: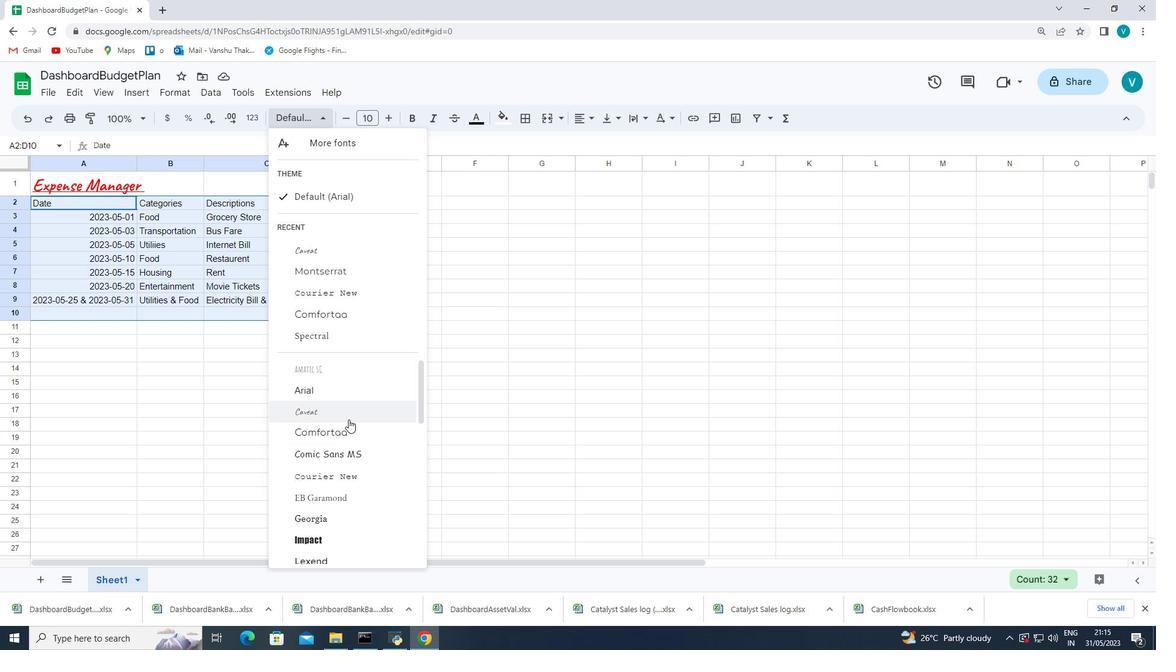 
Action: Mouse scrolled (348, 419) with delta (0, 0)
Screenshot: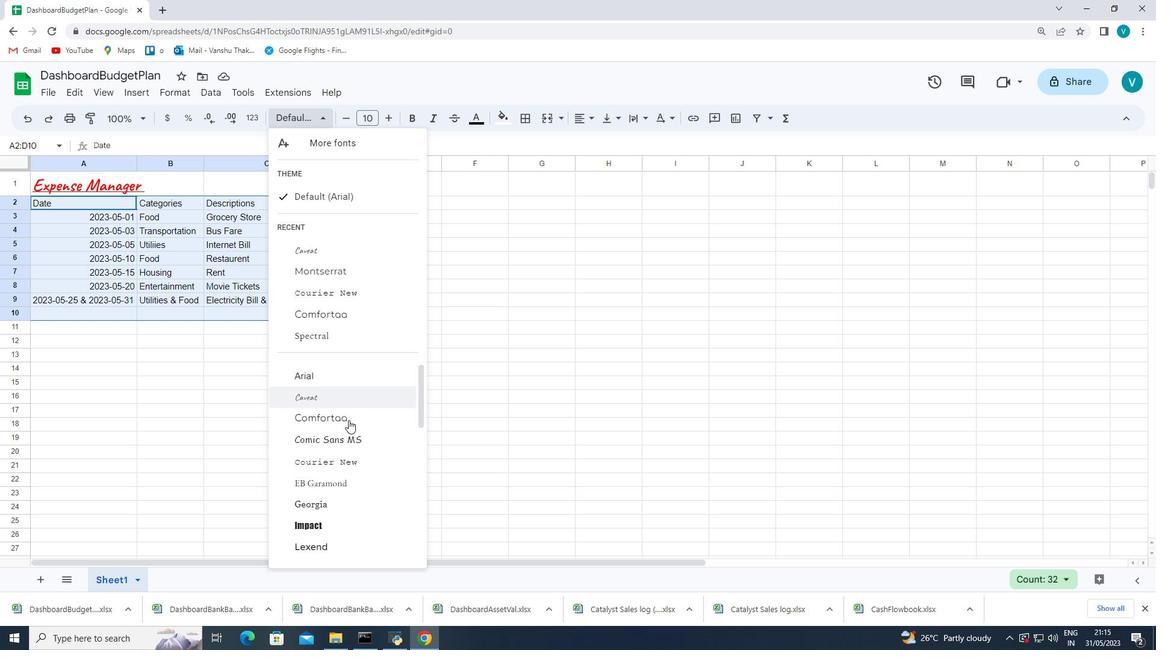 
Action: Mouse scrolled (348, 419) with delta (0, 0)
Screenshot: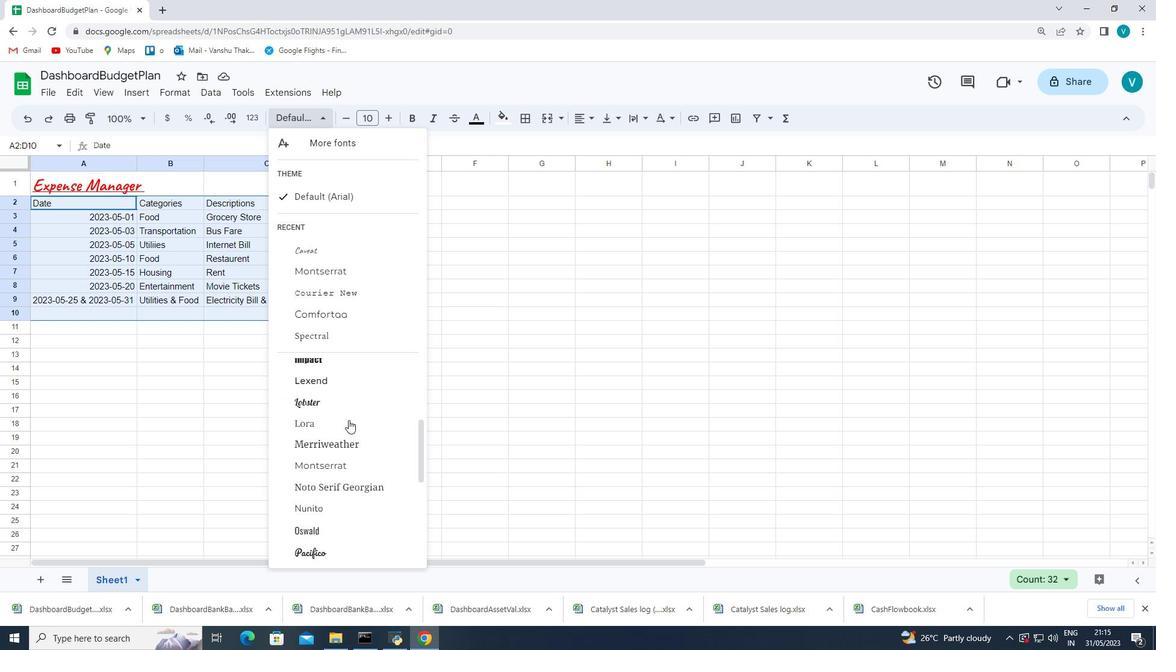 
Action: Mouse scrolled (348, 419) with delta (0, 0)
Screenshot: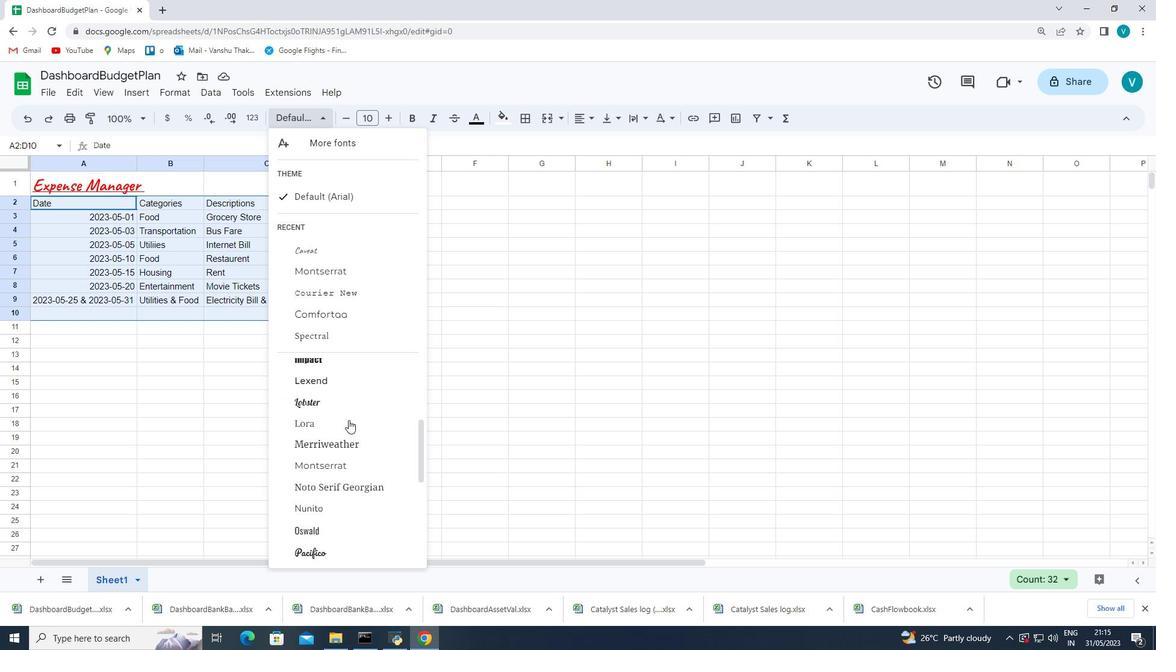 
Action: Mouse scrolled (348, 419) with delta (0, 0)
Screenshot: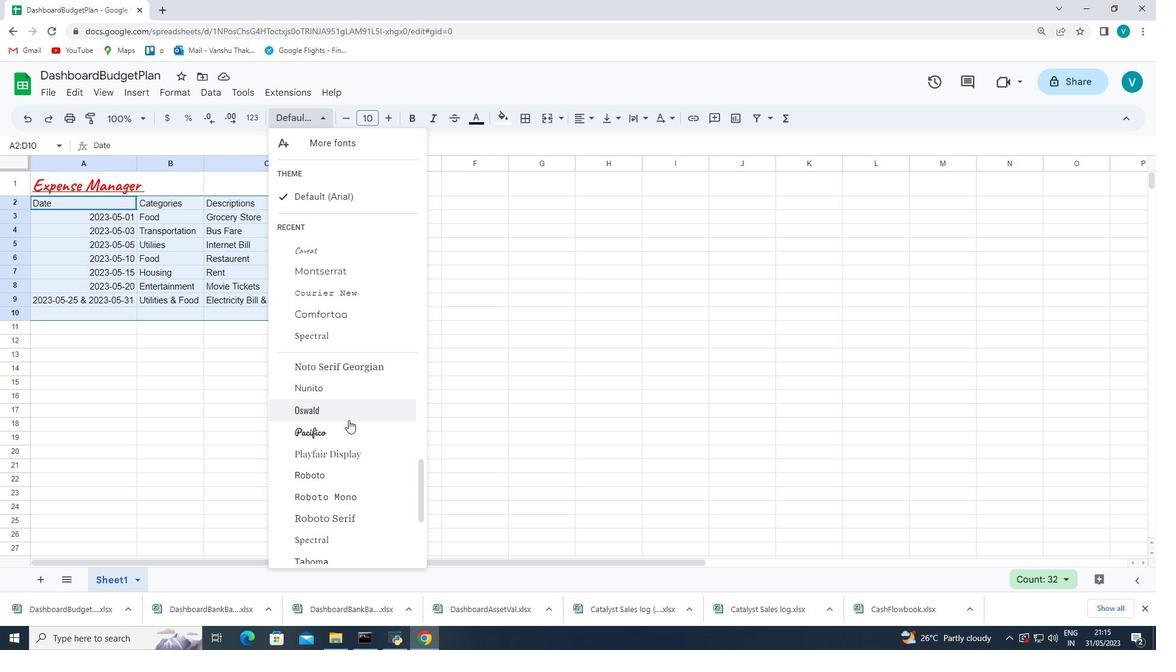 
Action: Mouse scrolled (348, 419) with delta (0, 0)
Screenshot: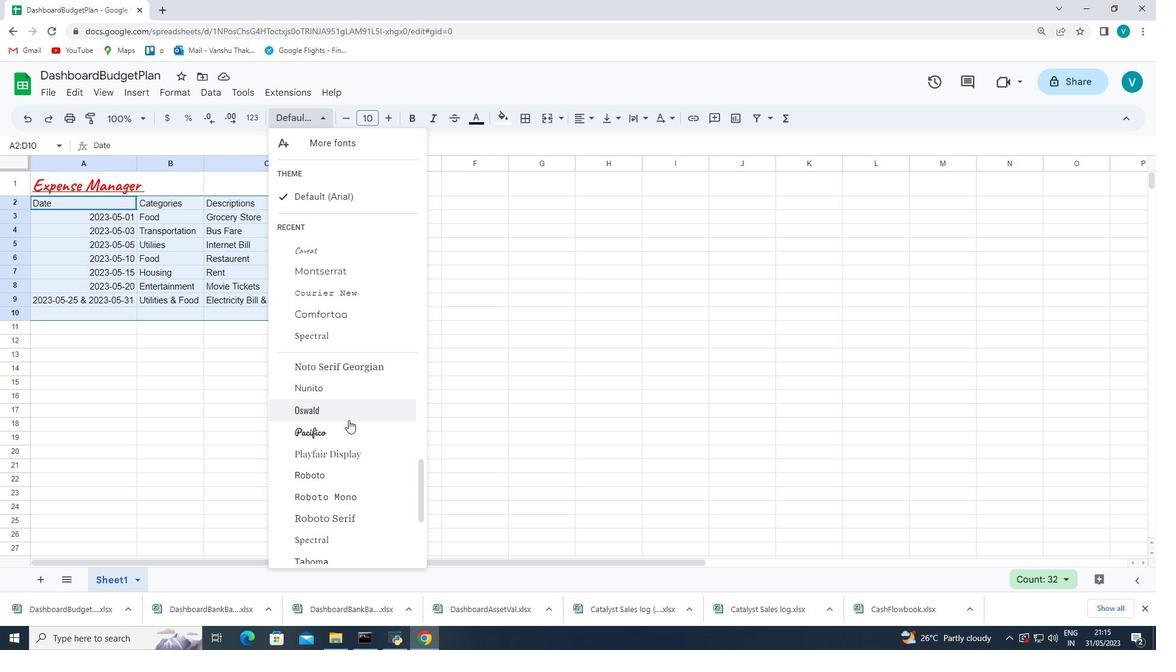 
Action: Mouse scrolled (348, 419) with delta (0, 0)
Screenshot: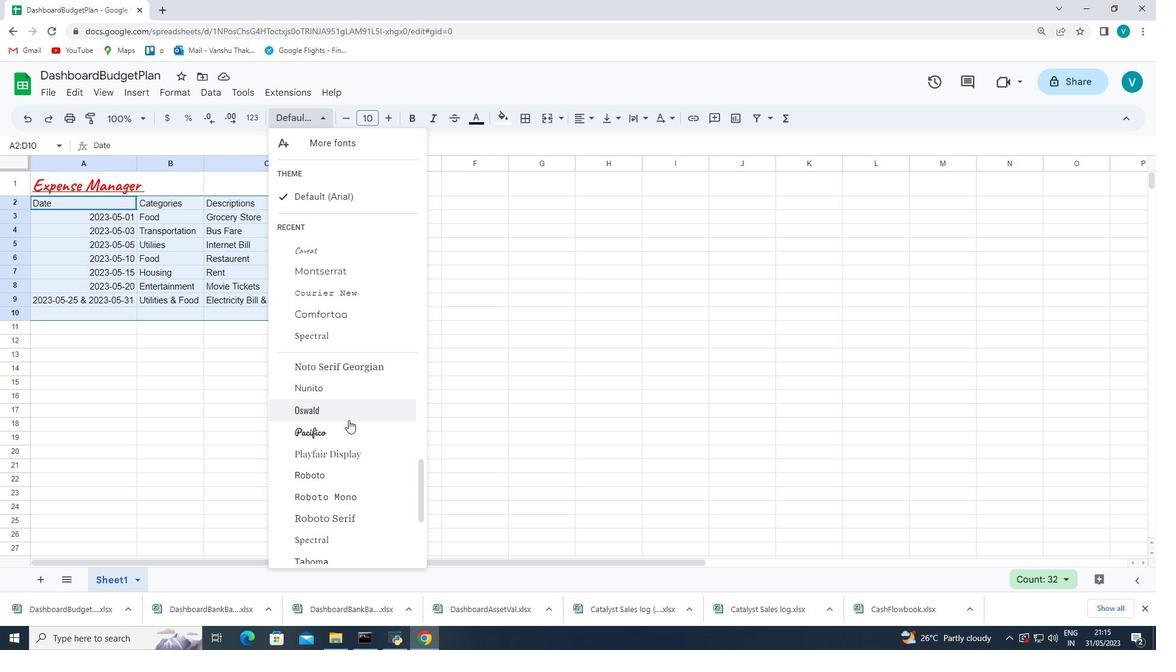 
Action: Mouse scrolled (348, 419) with delta (0, 0)
Screenshot: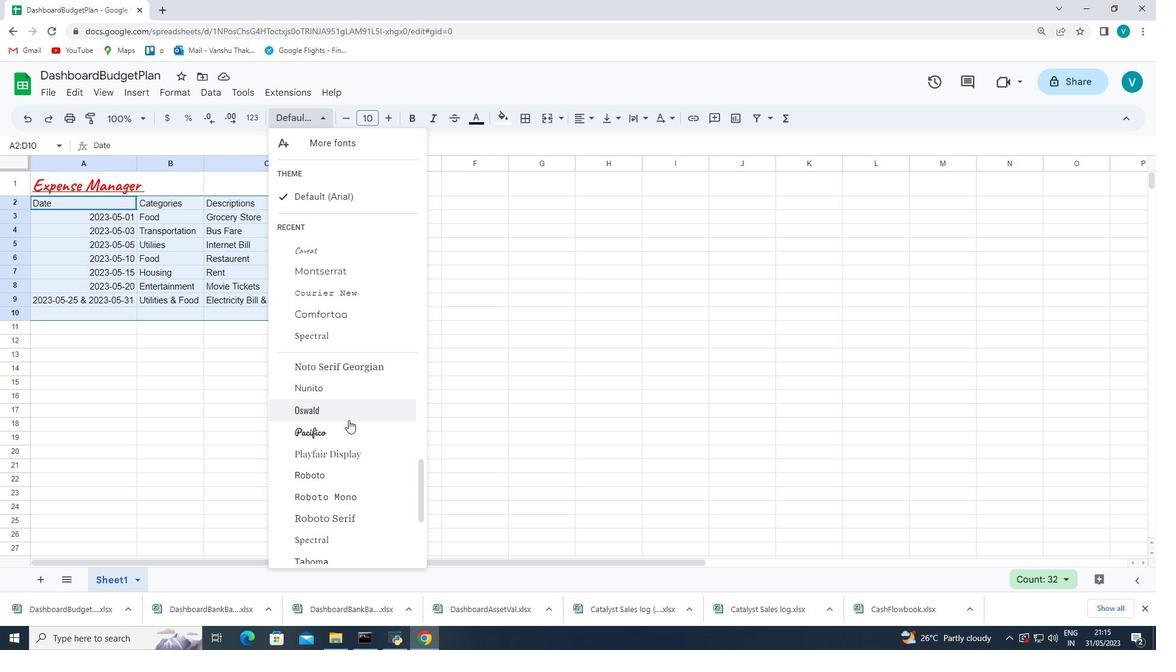 
Action: Mouse scrolled (348, 419) with delta (0, 0)
Screenshot: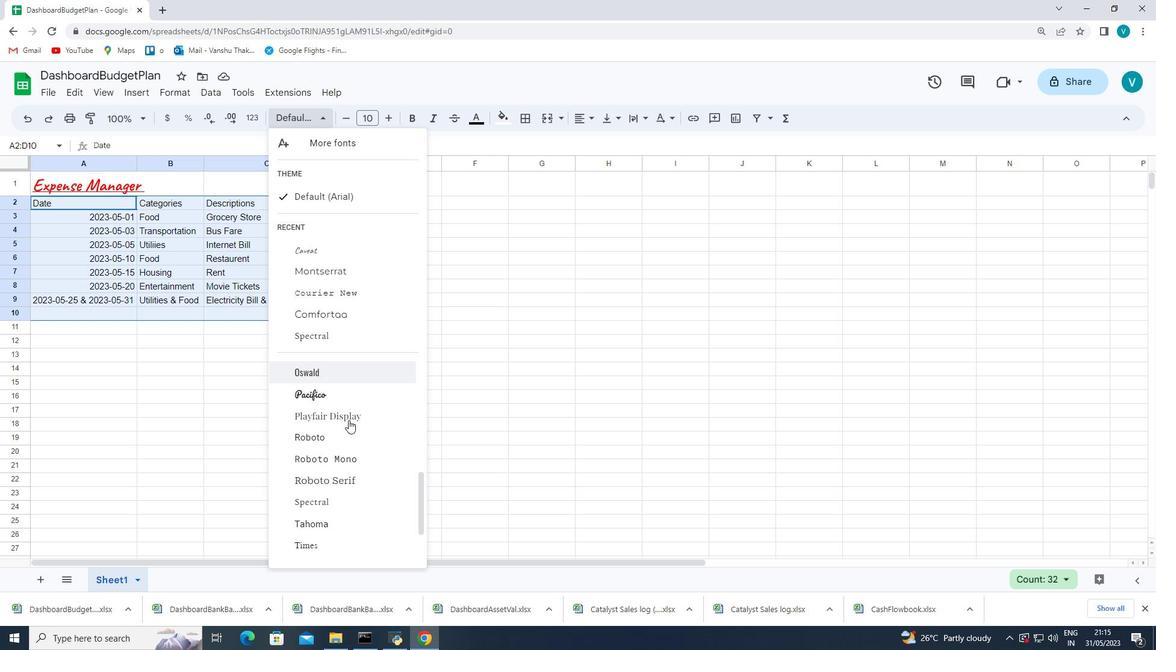 
Action: Mouse scrolled (348, 421) with delta (0, 0)
Screenshot: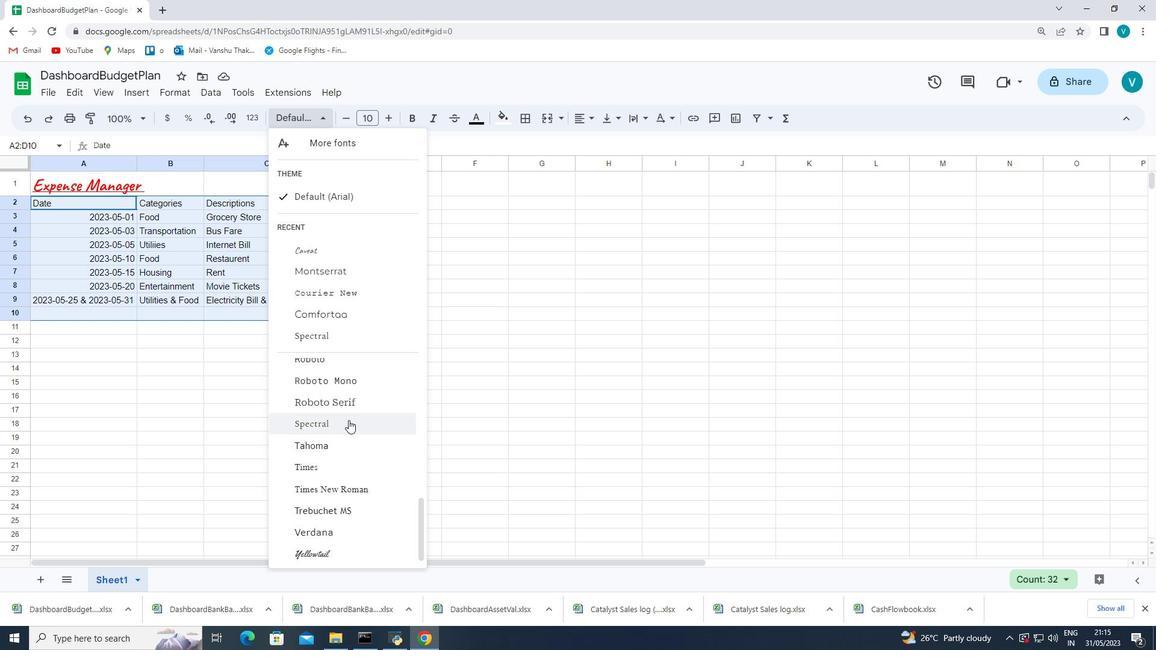 
Action: Mouse scrolled (348, 421) with delta (0, 0)
Screenshot: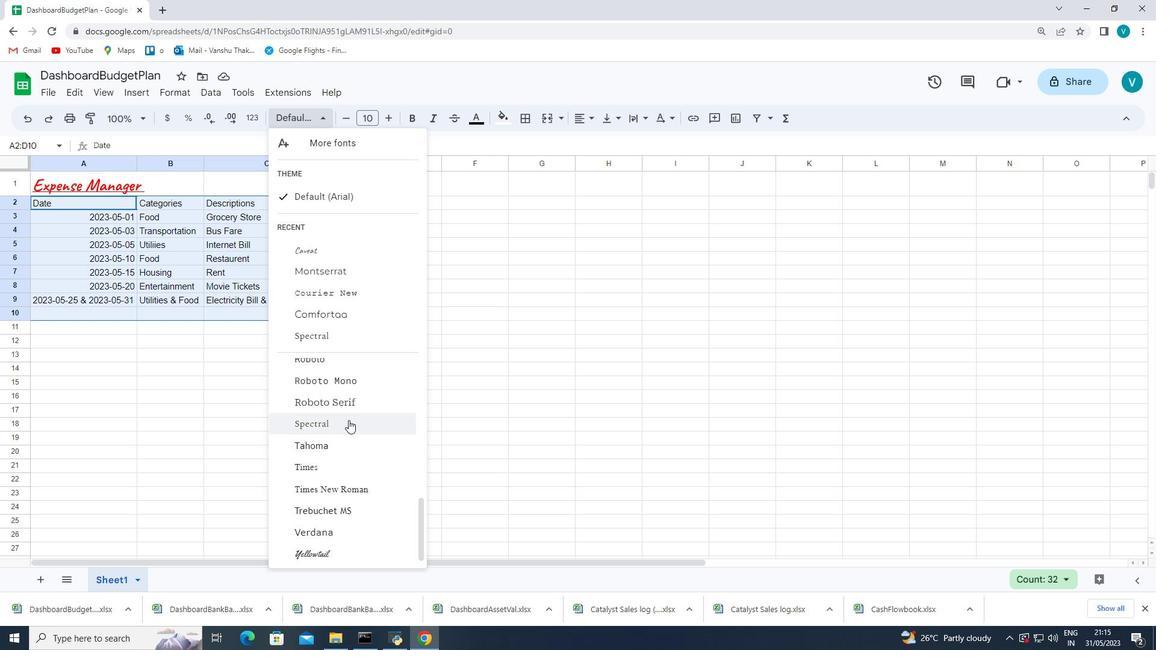 
Action: Mouse scrolled (348, 421) with delta (0, 0)
Screenshot: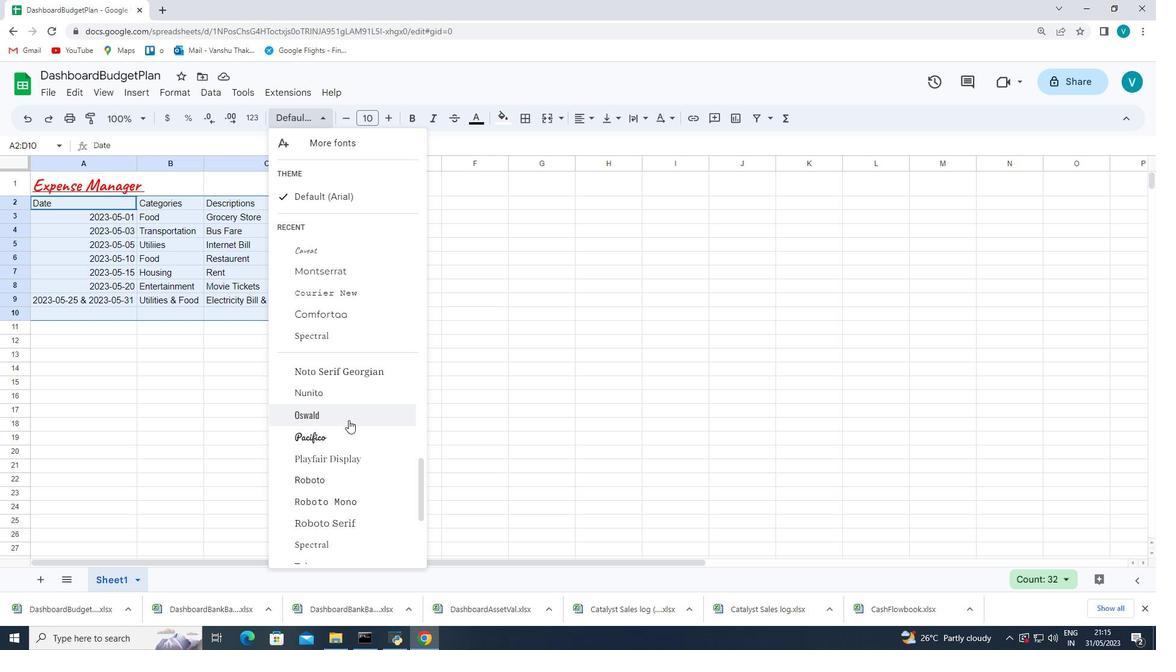 
Action: Mouse scrolled (348, 421) with delta (0, 0)
Screenshot: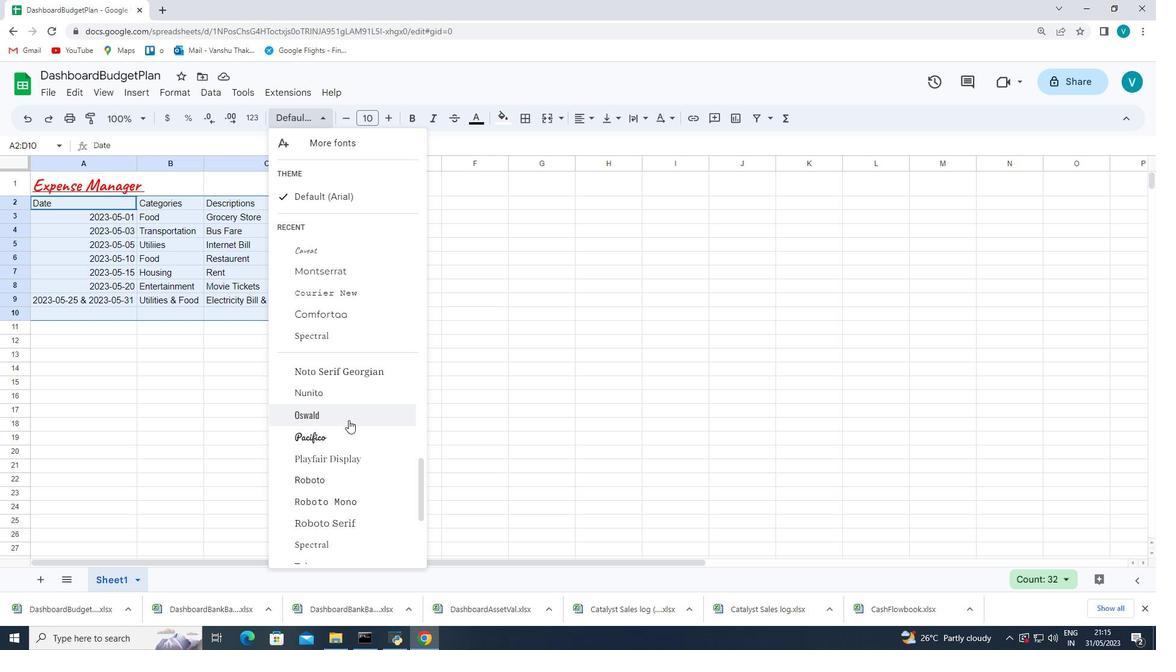
Action: Mouse scrolled (348, 421) with delta (0, 0)
Screenshot: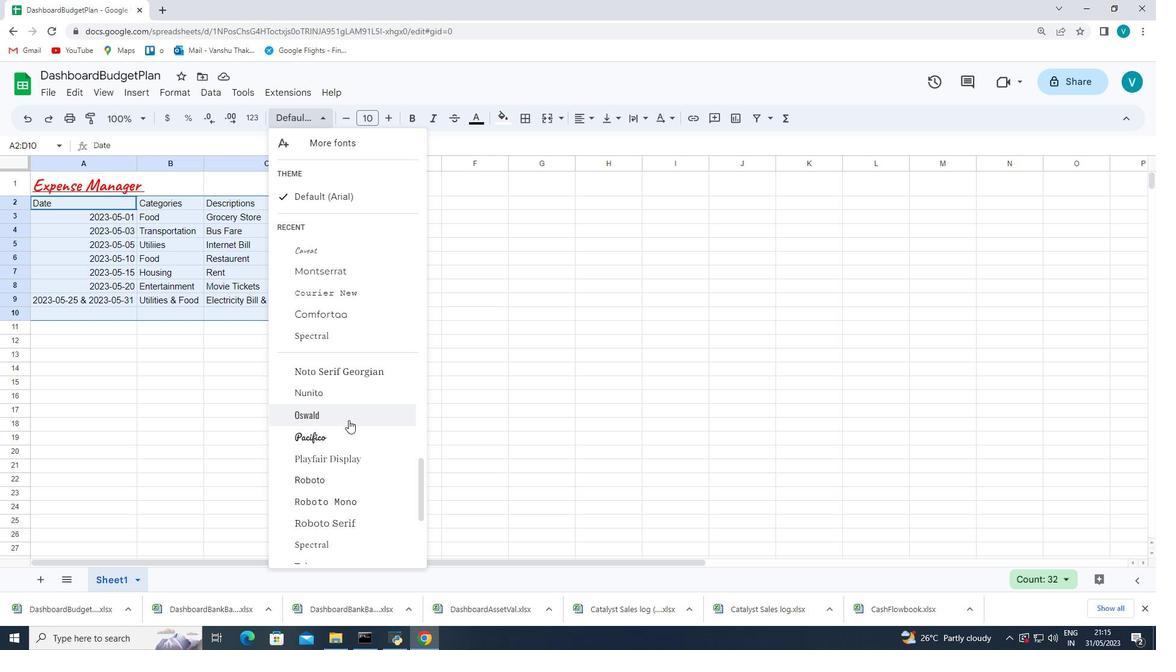 
Action: Mouse scrolled (348, 421) with delta (0, 0)
Screenshot: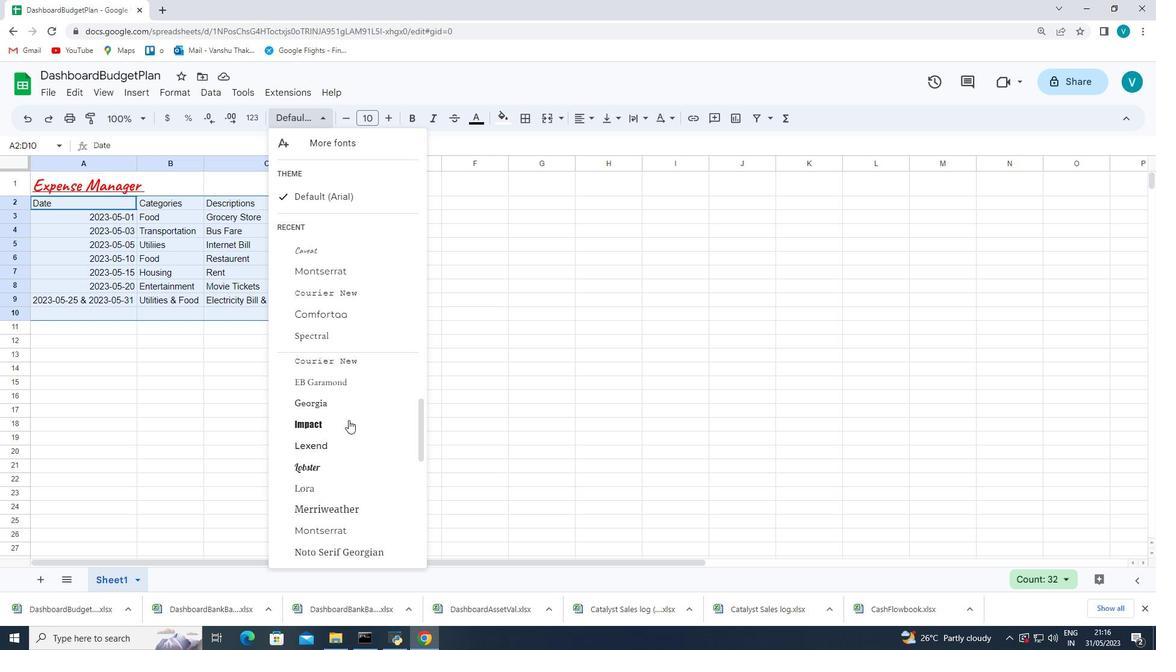 
Action: Mouse scrolled (348, 421) with delta (0, 0)
Screenshot: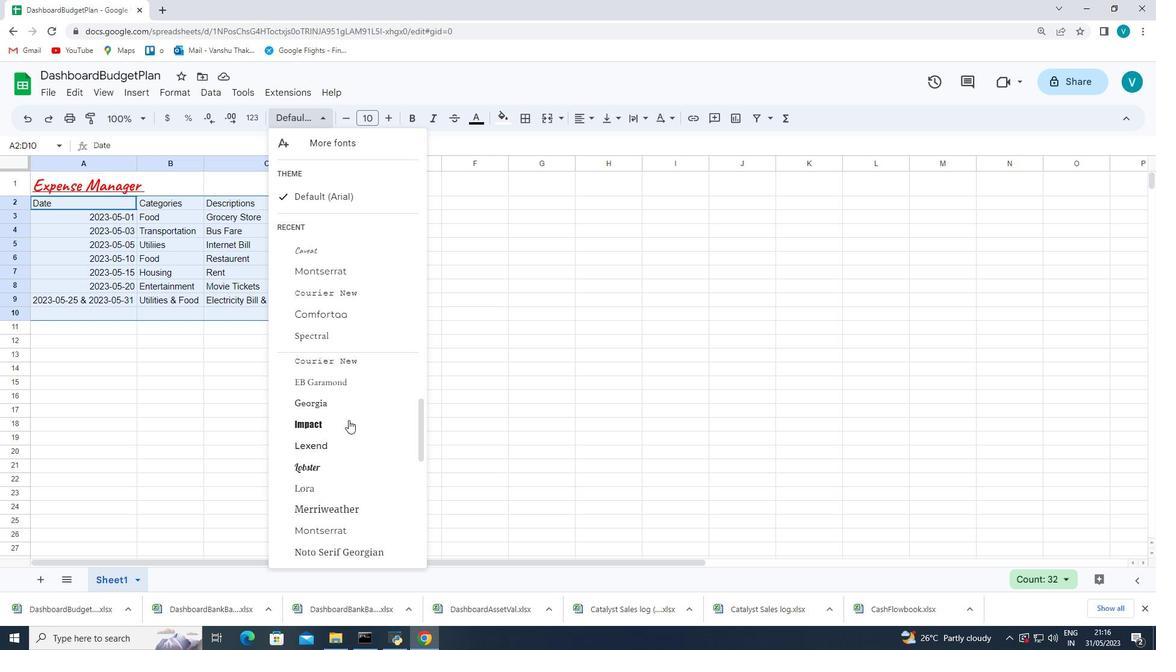 
Action: Mouse scrolled (348, 421) with delta (0, 0)
Screenshot: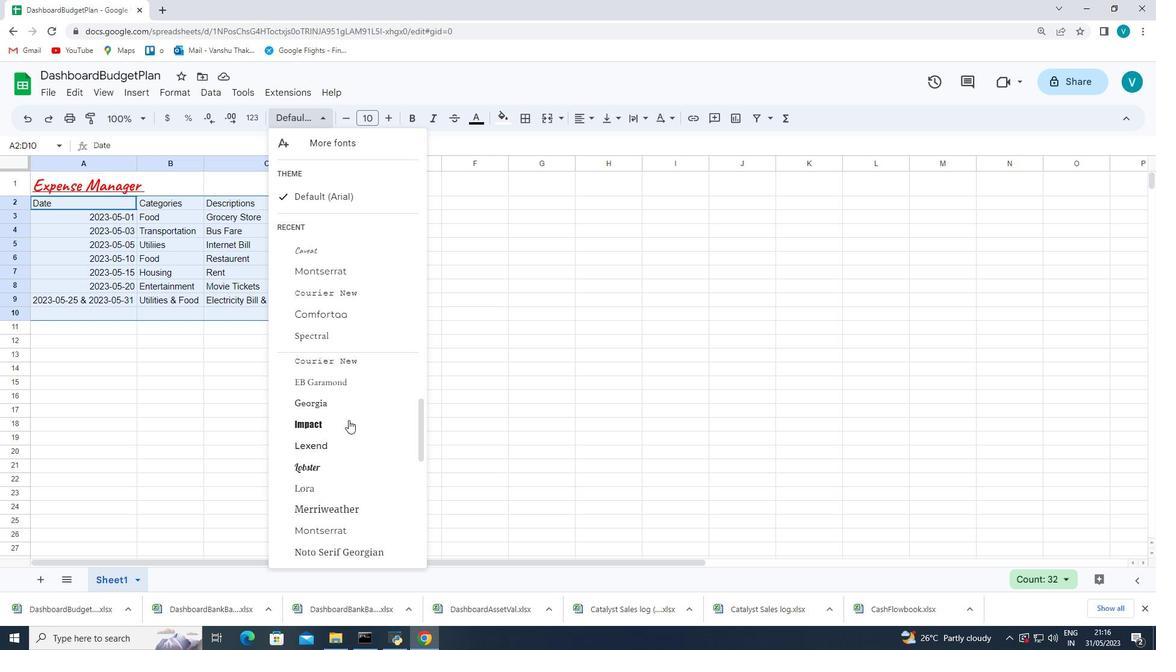 
Action: Mouse scrolled (348, 421) with delta (0, 0)
Screenshot: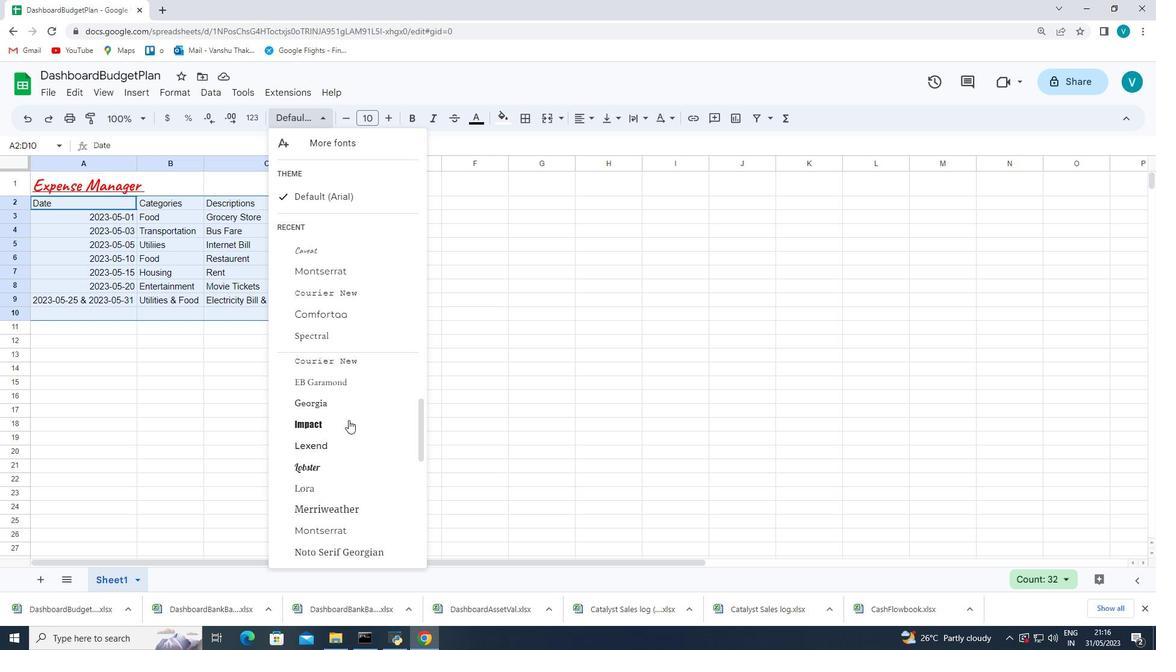 
Action: Mouse scrolled (348, 421) with delta (0, 0)
Screenshot: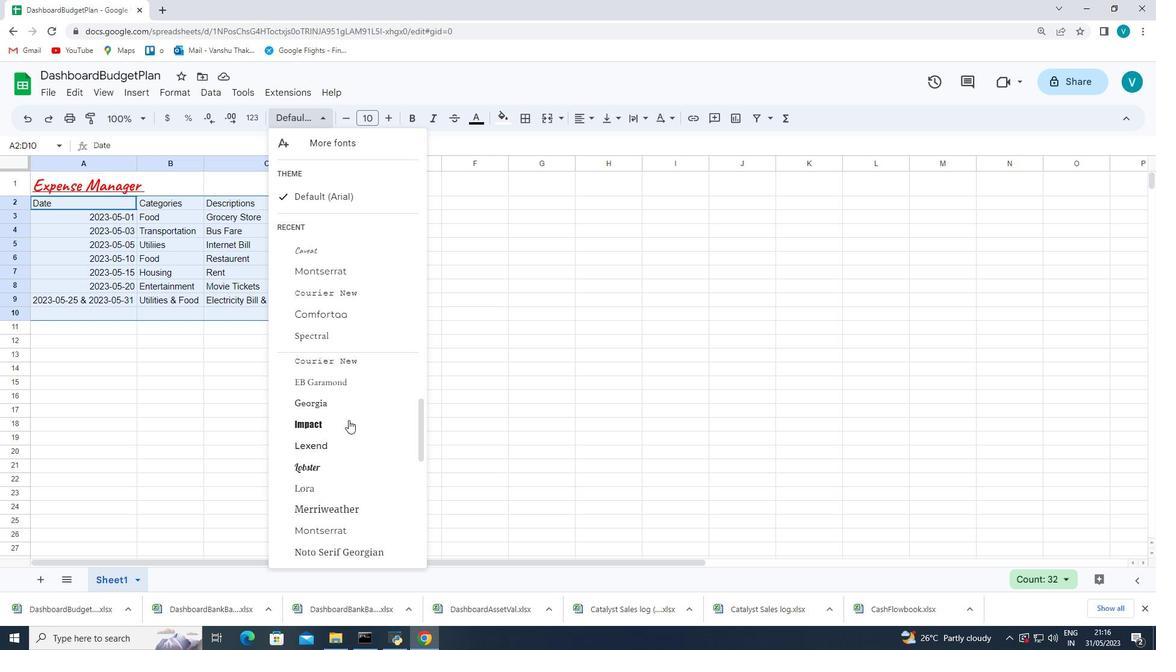 
Action: Mouse scrolled (348, 421) with delta (0, 0)
Screenshot: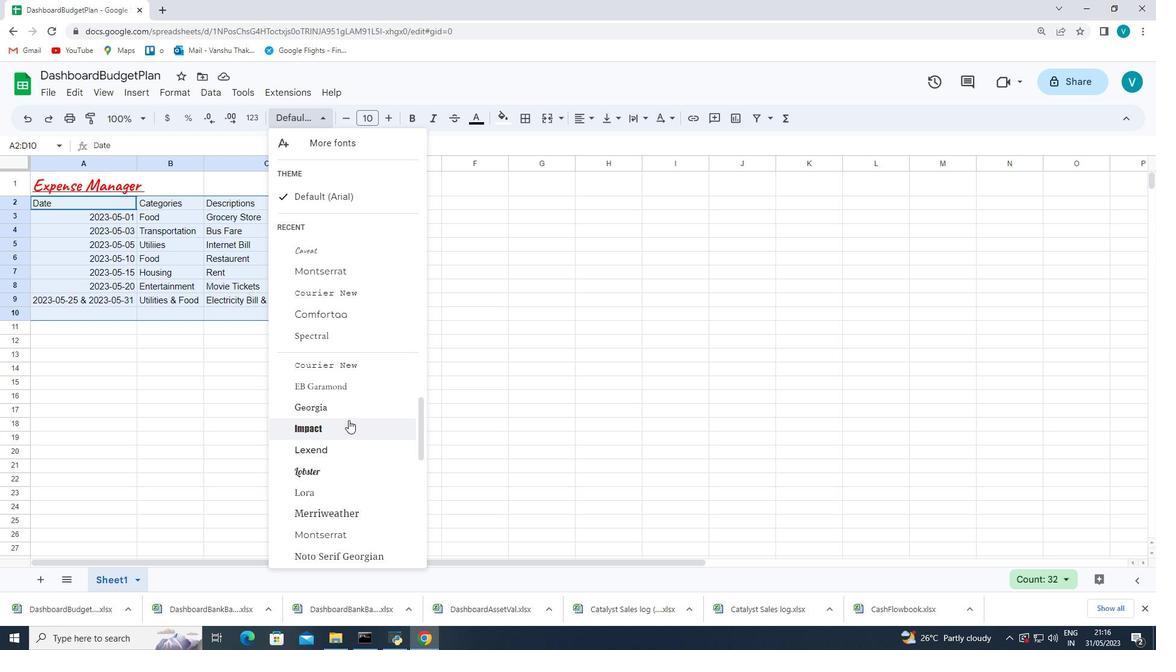 
Action: Mouse moved to (367, 449)
Screenshot: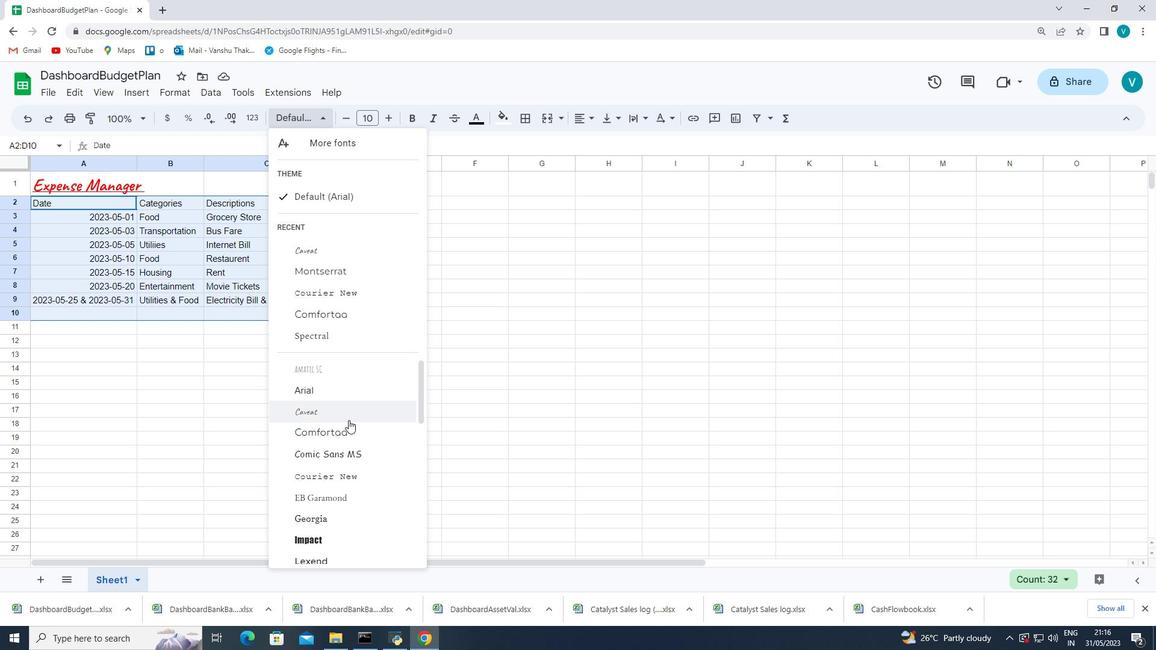 
Action: Mouse pressed left at (367, 449)
Screenshot: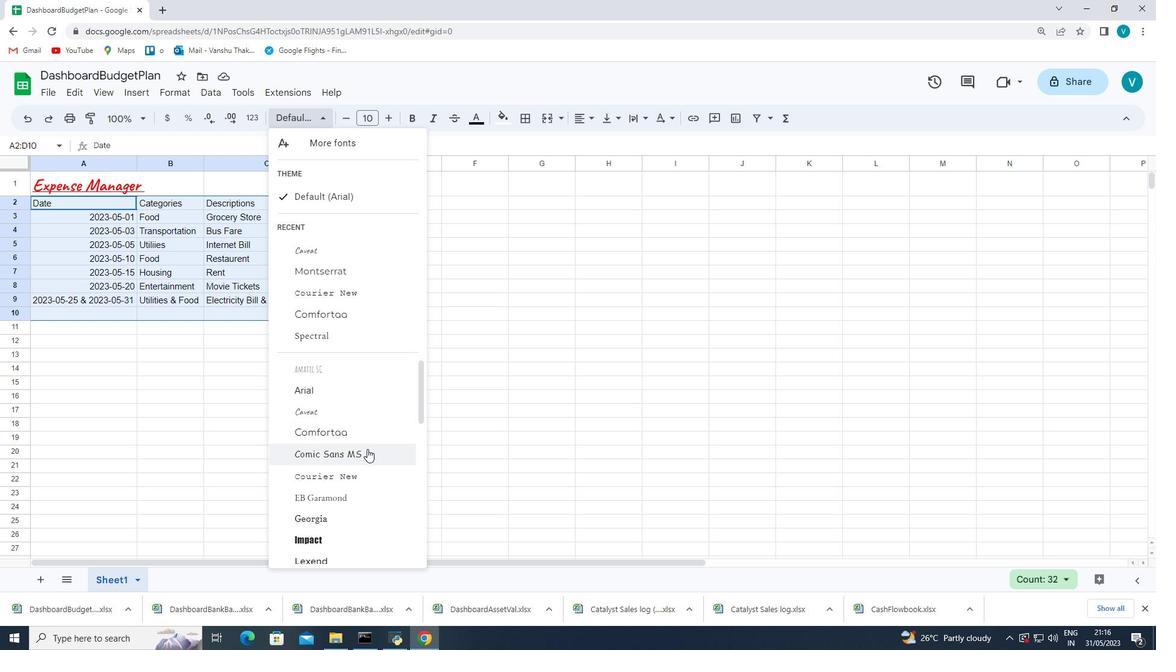 
Action: Mouse moved to (395, 125)
Screenshot: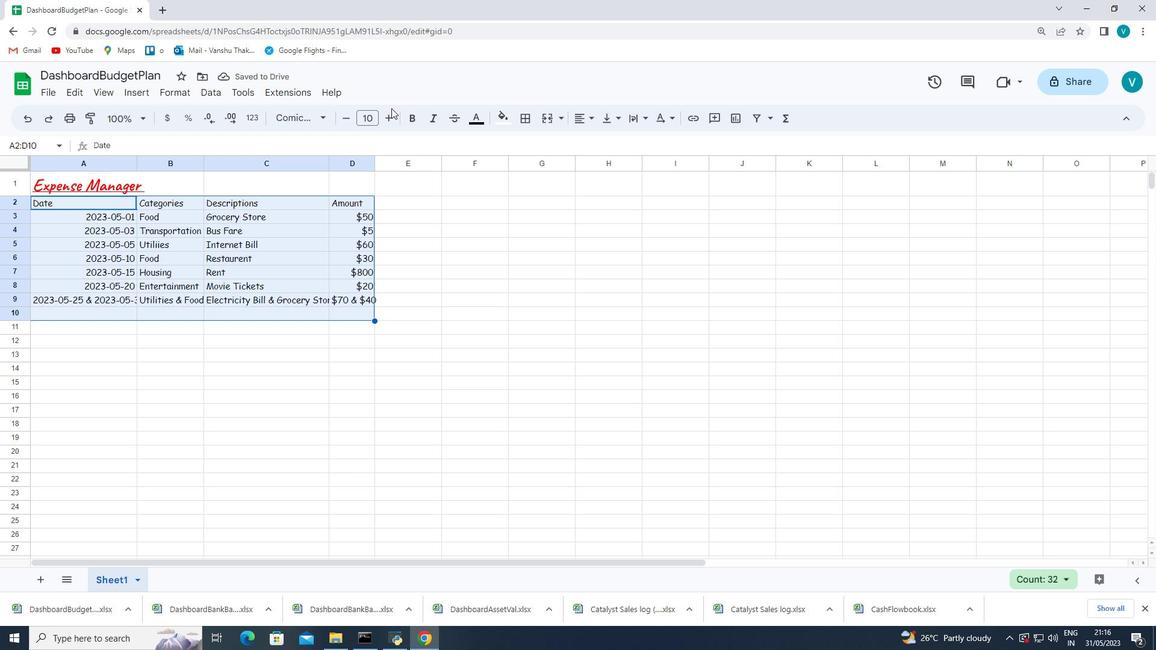
Action: Mouse pressed left at (395, 125)
Screenshot: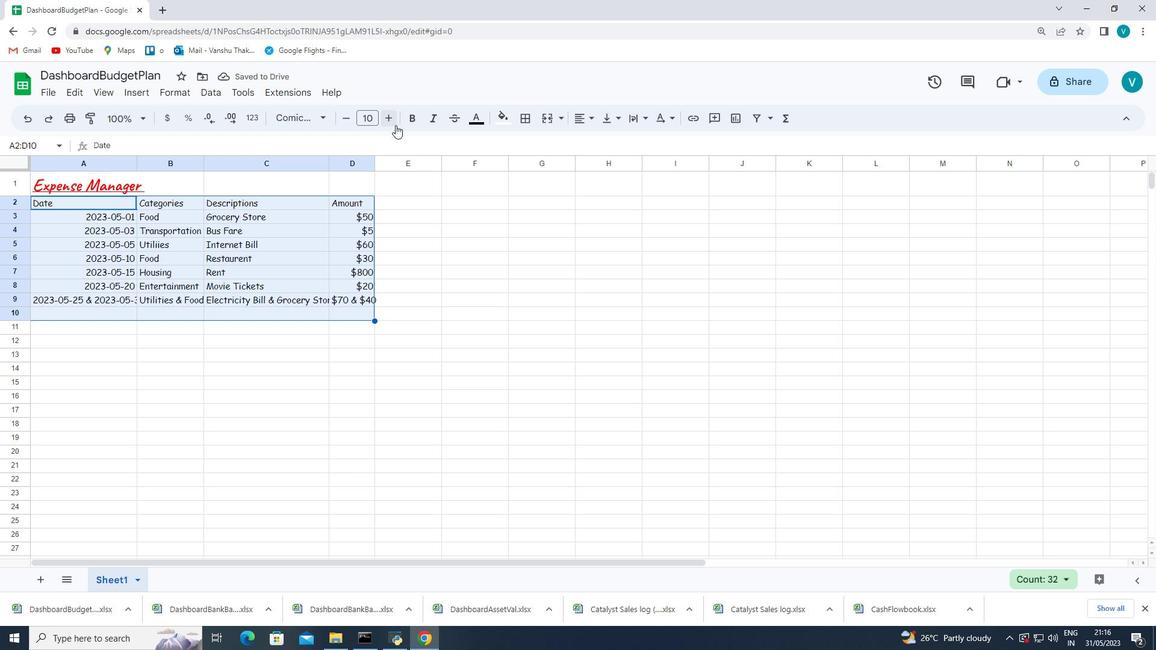 
Action: Mouse pressed left at (395, 125)
Screenshot: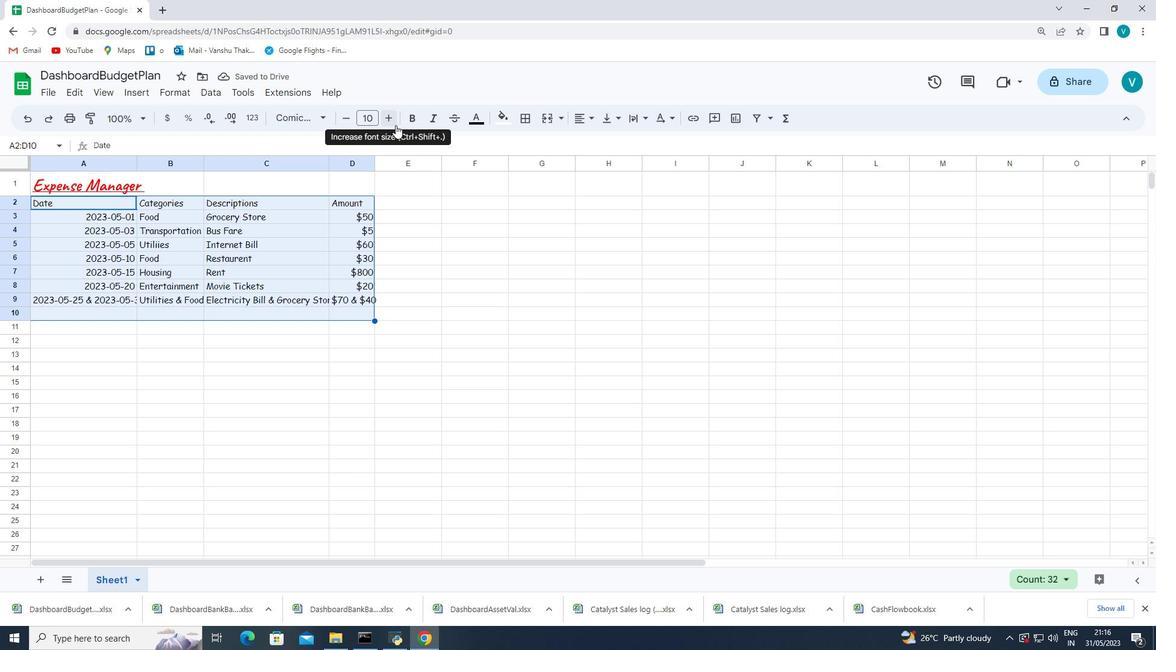 
Action: Mouse moved to (445, 290)
Screenshot: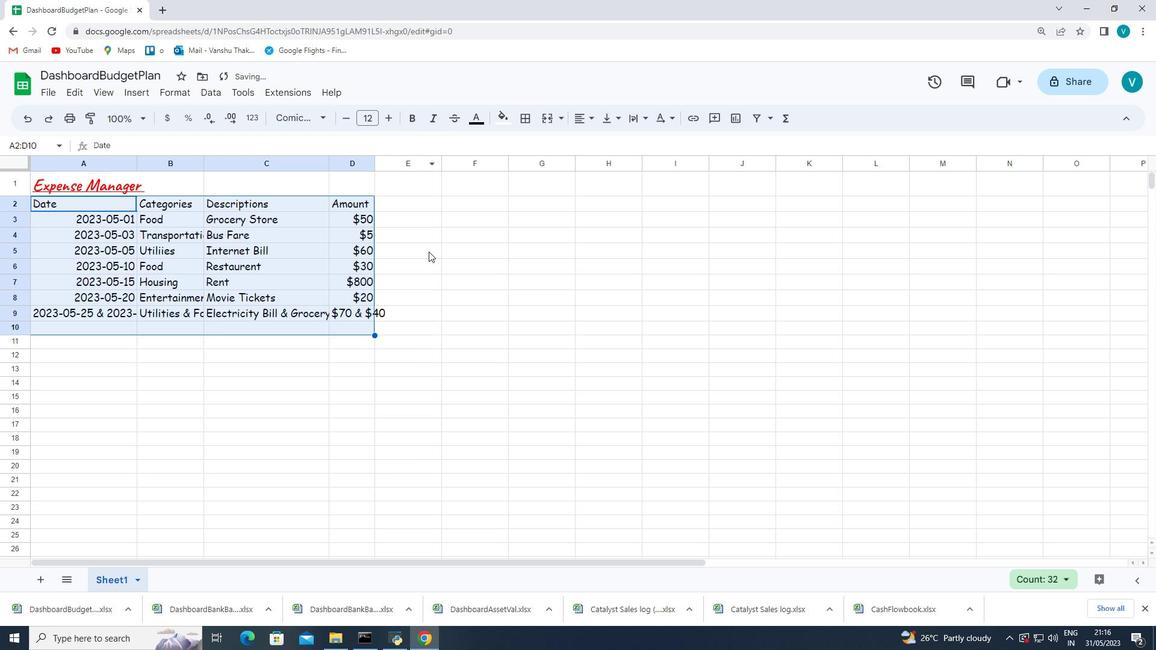 
Action: Mouse pressed left at (445, 290)
Screenshot: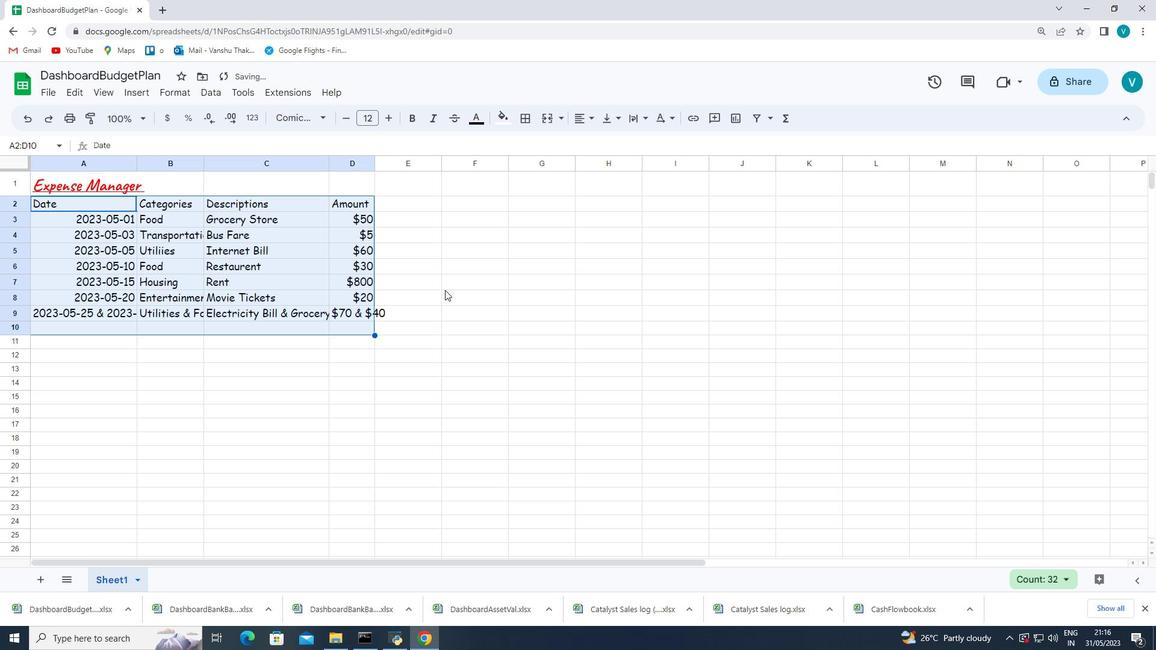
Action: Mouse moved to (136, 161)
Screenshot: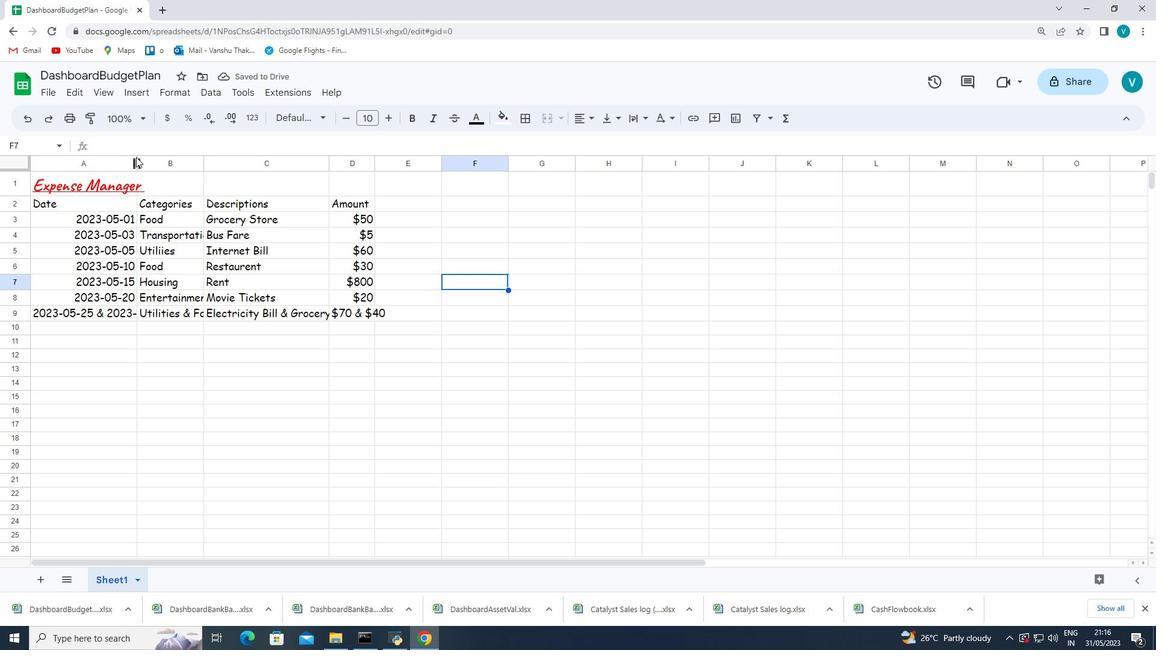 
Action: Mouse pressed left at (136, 161)
Screenshot: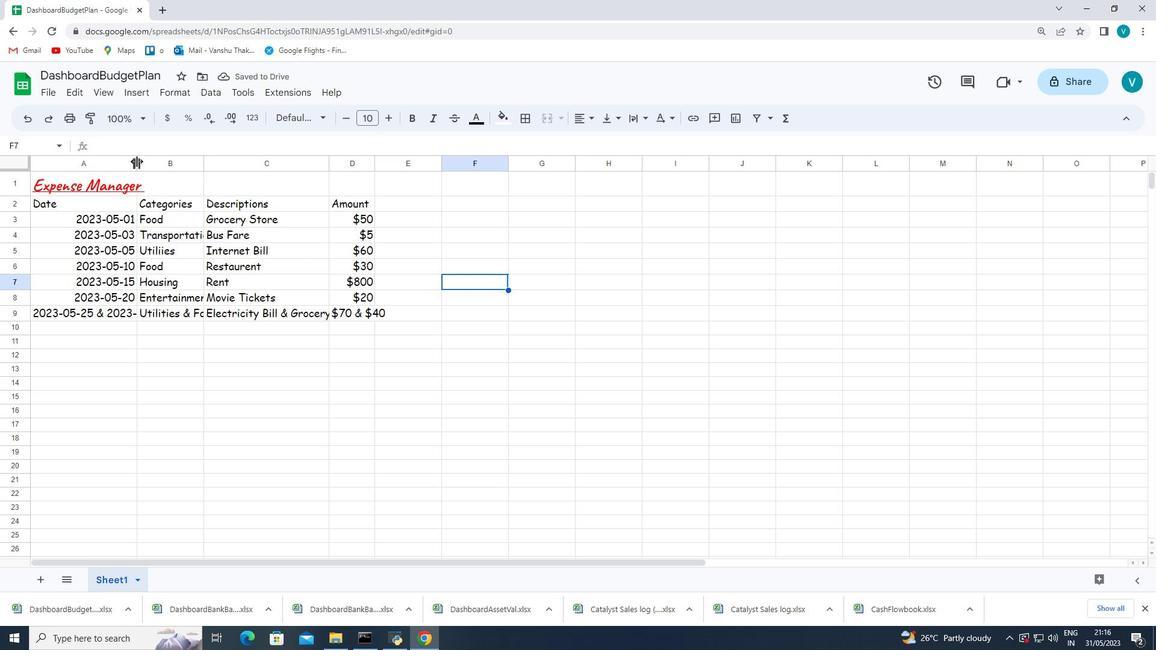 
Action: Mouse pressed left at (136, 161)
Screenshot: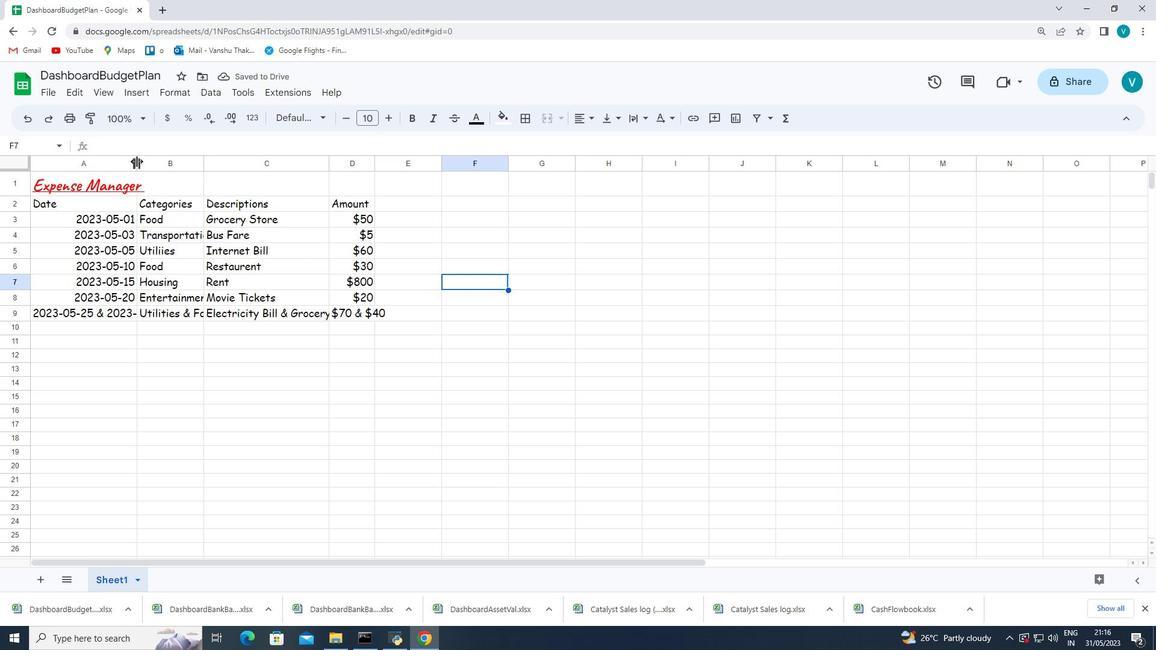 
Action: Mouse moved to (235, 162)
Screenshot: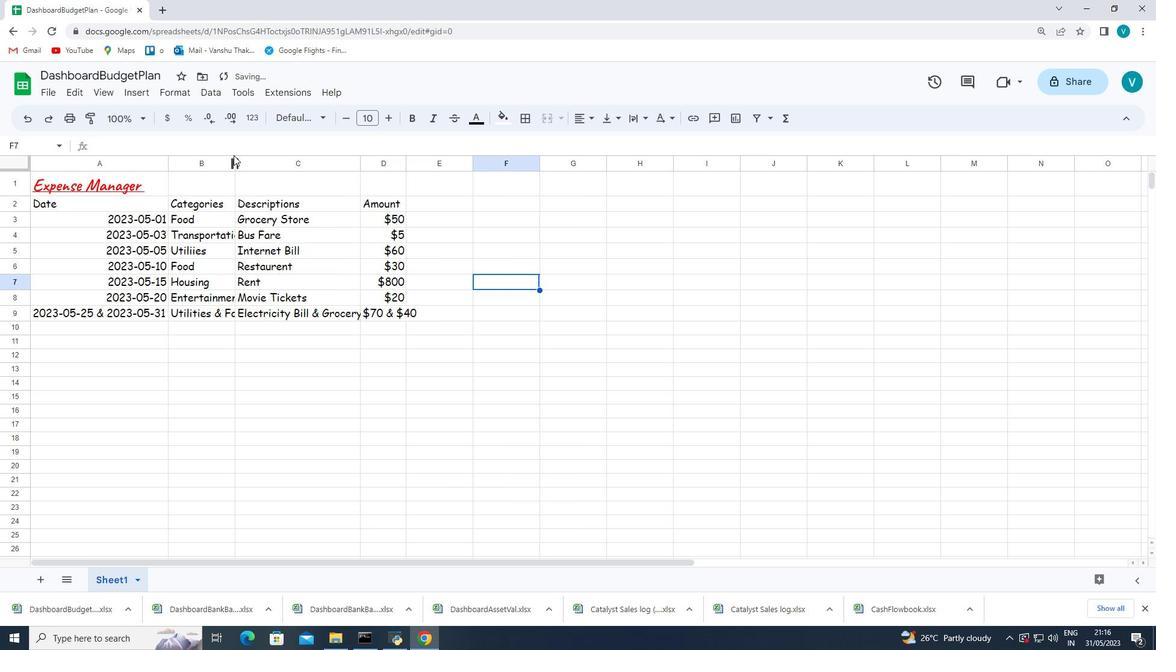 
Action: Mouse pressed left at (235, 162)
Screenshot: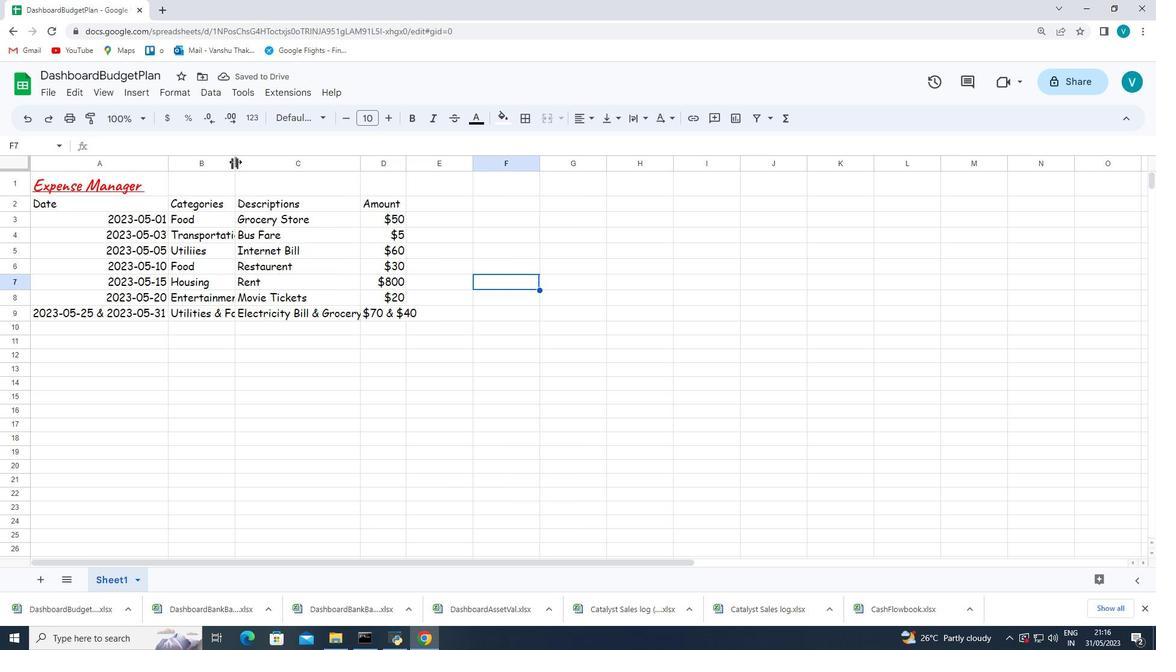 
Action: Mouse pressed left at (235, 162)
Screenshot: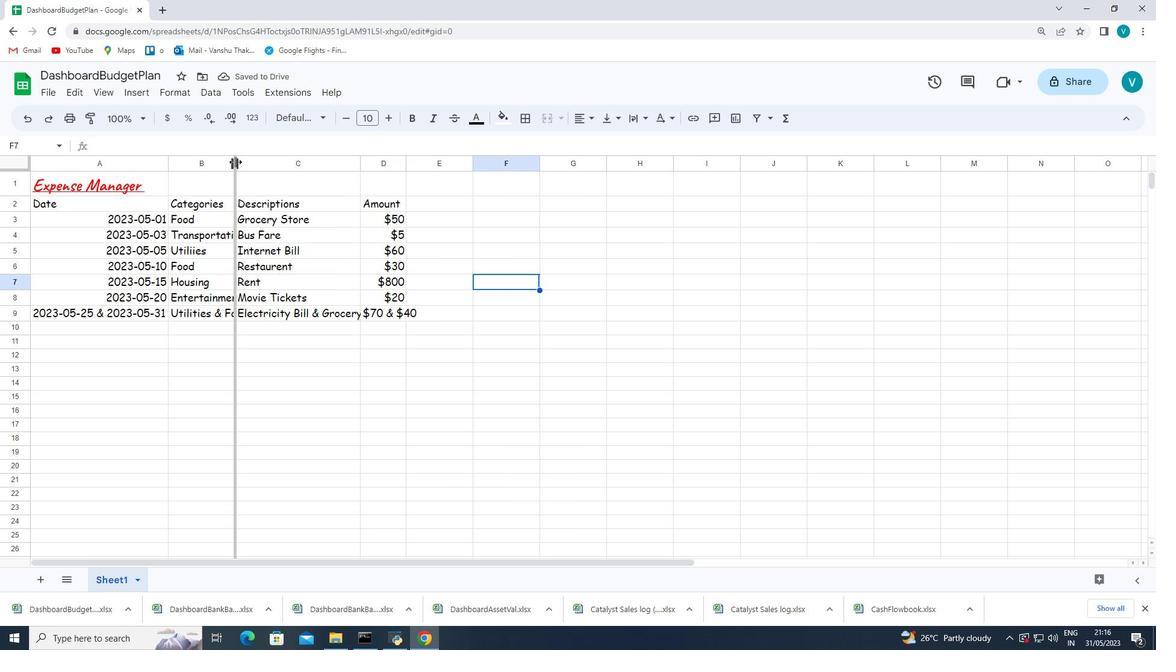 
Action: Mouse moved to (380, 158)
Screenshot: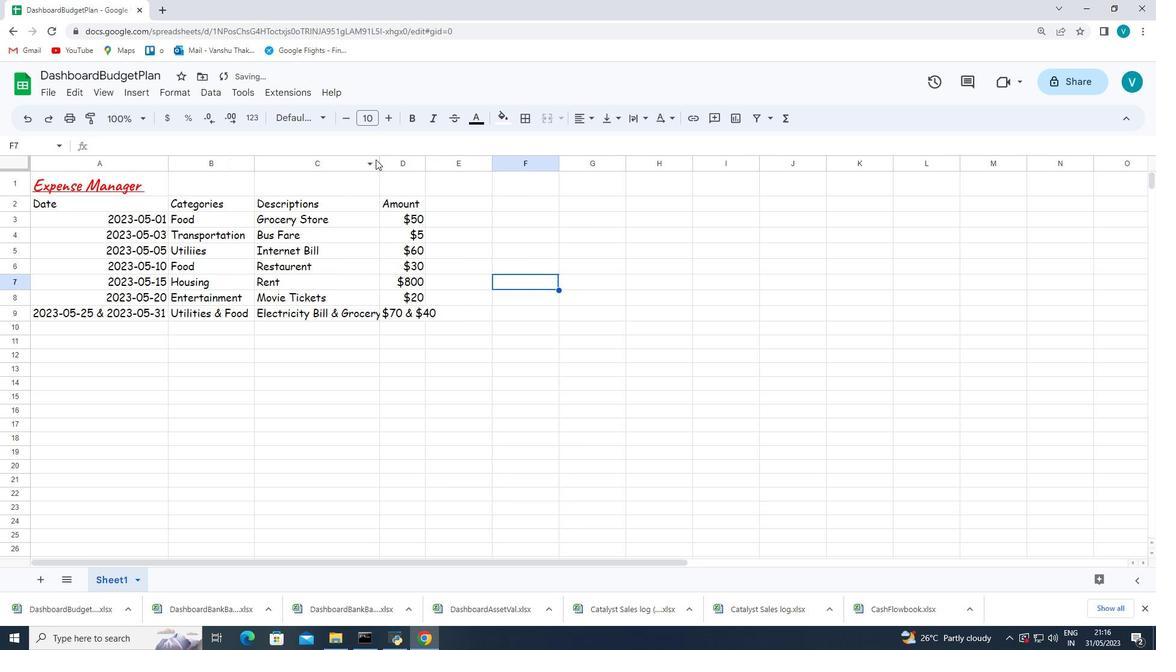 
Action: Mouse pressed left at (380, 158)
Screenshot: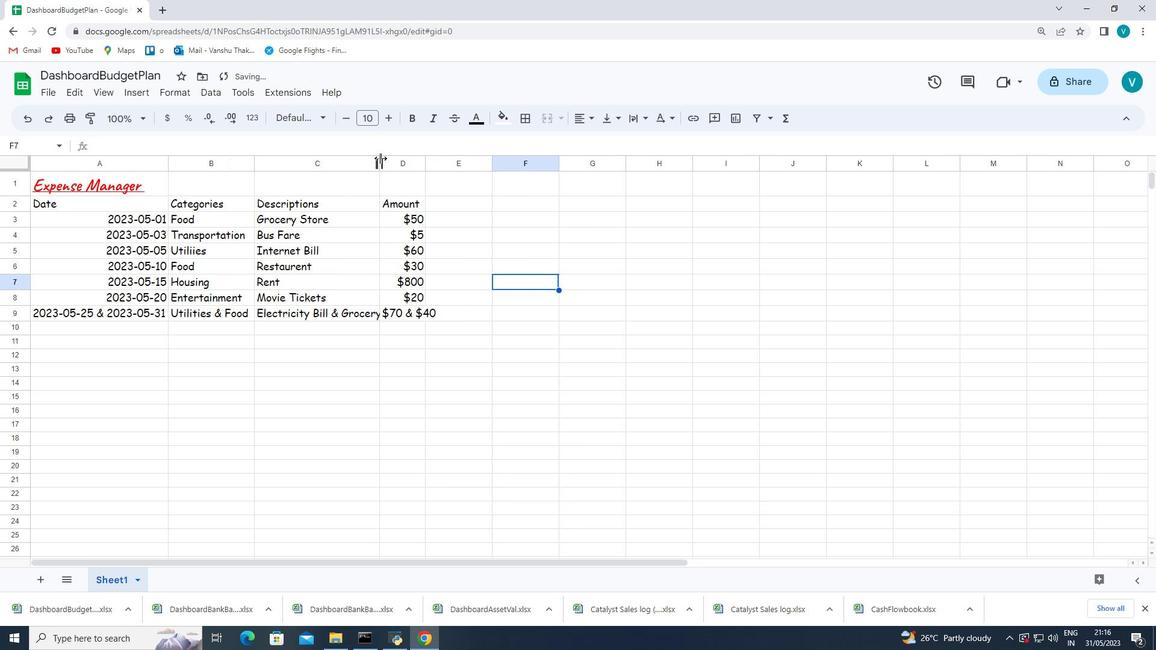 
Action: Mouse pressed left at (380, 158)
Screenshot: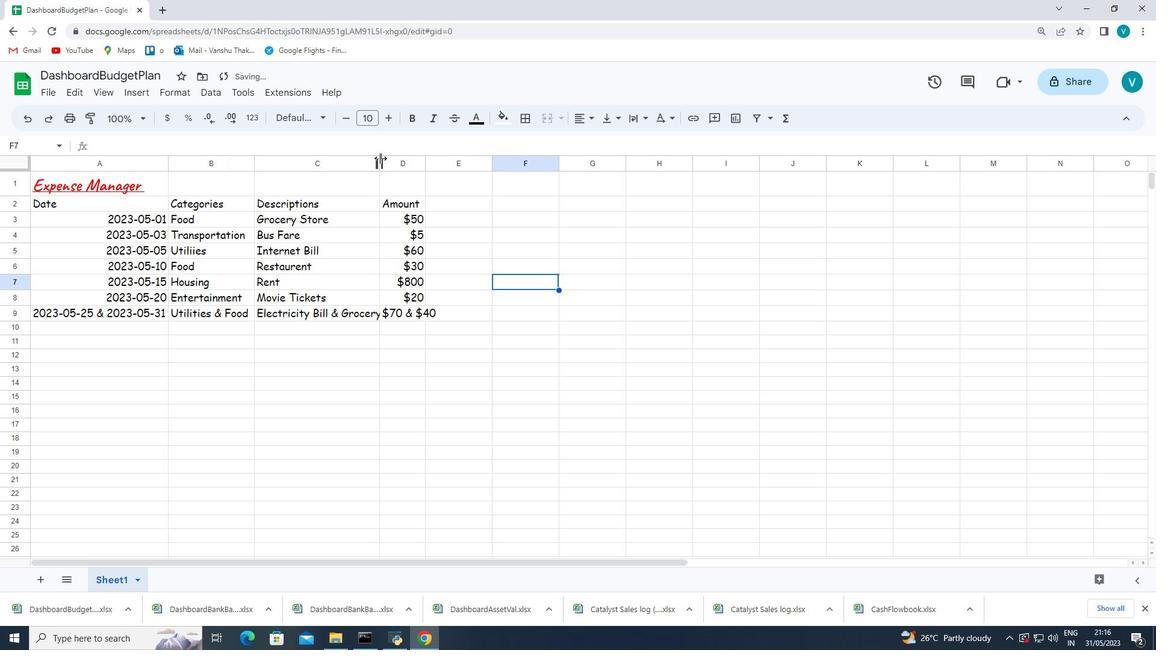 
Action: Mouse moved to (463, 162)
Screenshot: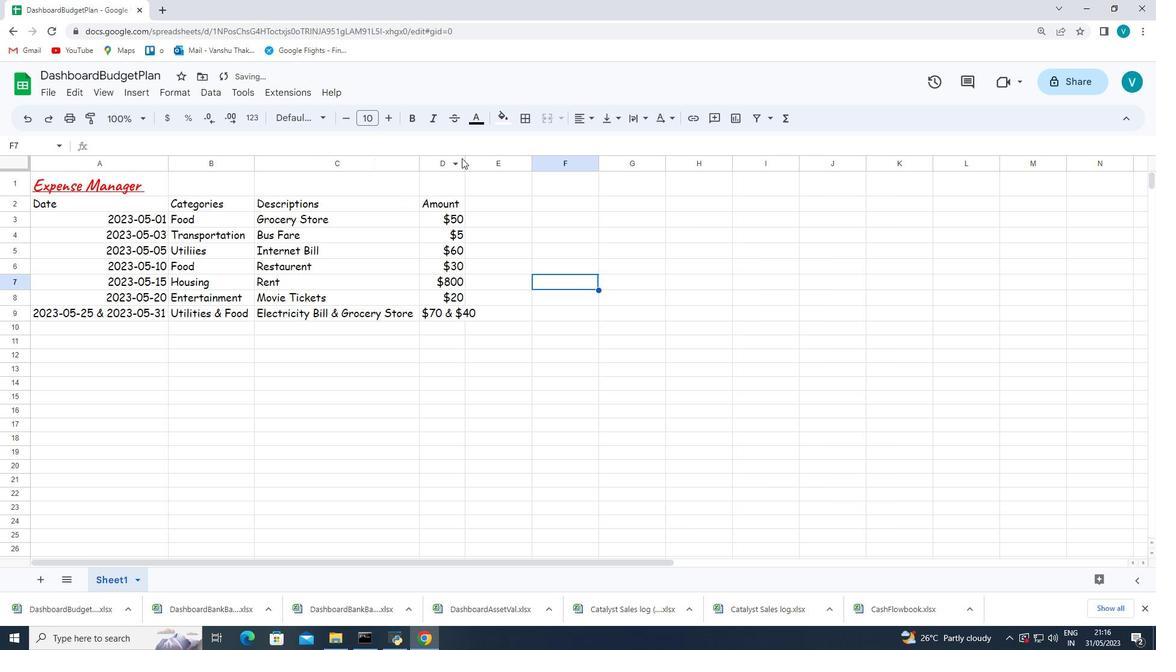 
Action: Mouse pressed left at (463, 162)
Screenshot: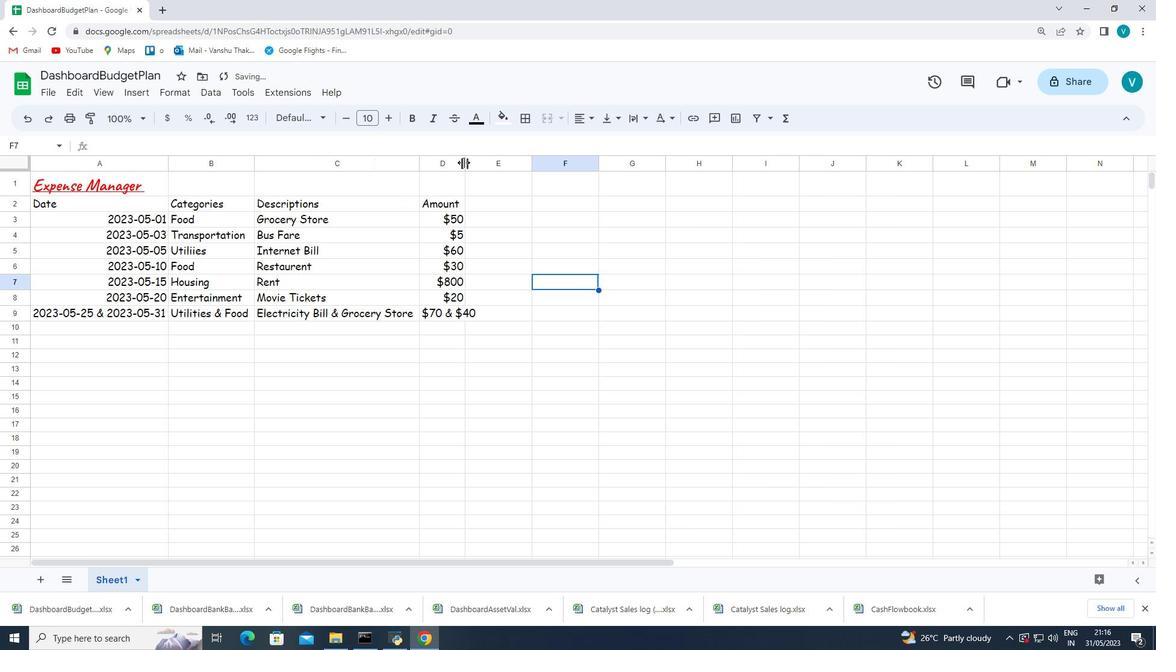 
Action: Mouse pressed left at (463, 162)
Screenshot: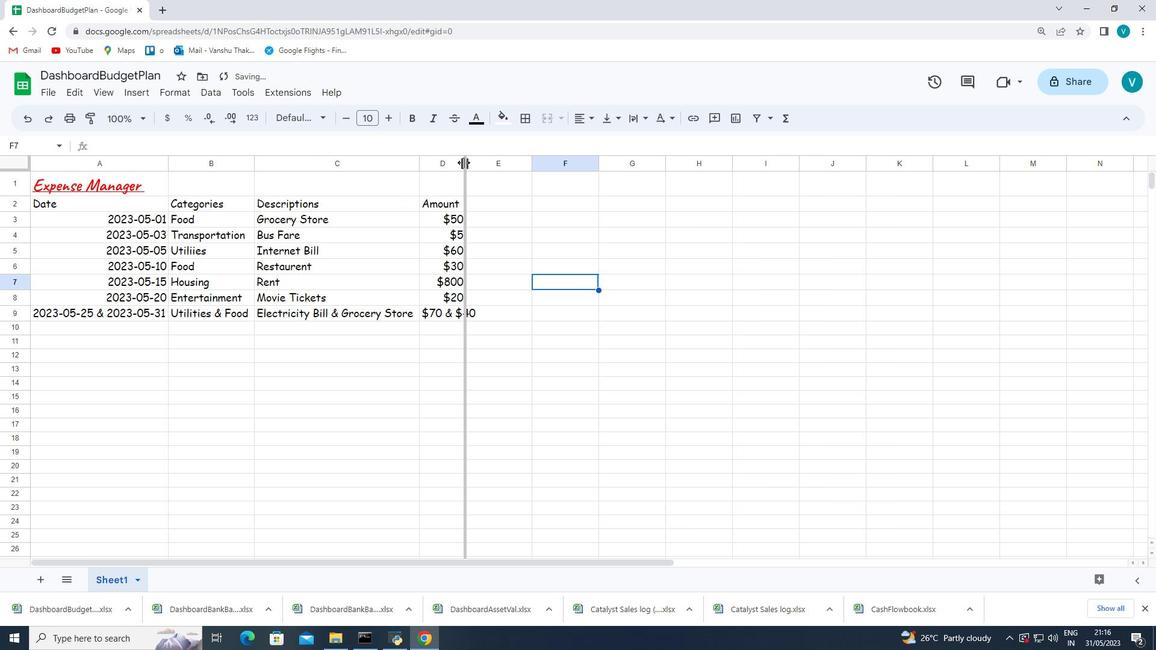 
Action: Mouse moved to (81, 183)
Screenshot: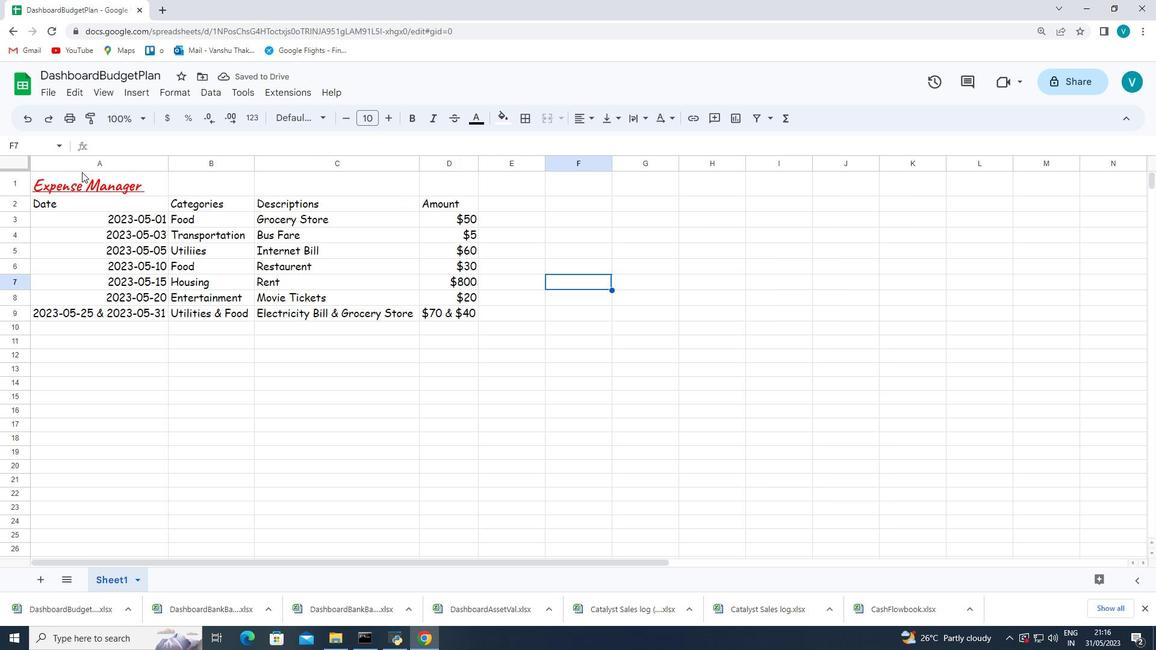 
Action: Mouse pressed left at (81, 183)
Screenshot: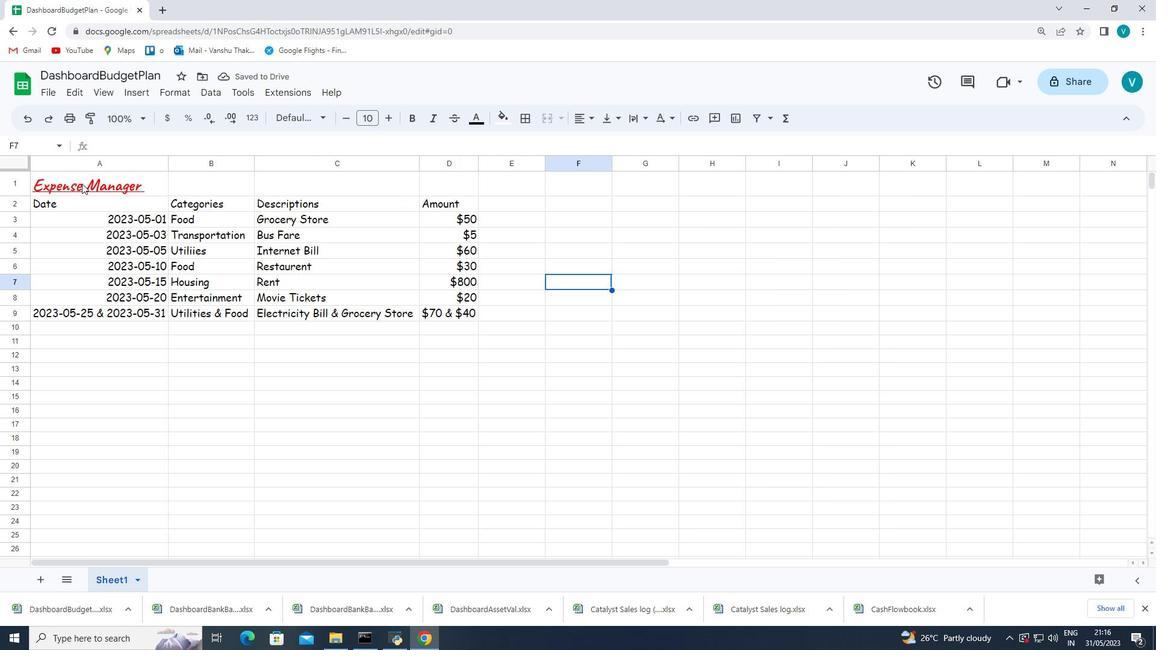 
Action: Mouse moved to (578, 125)
Screenshot: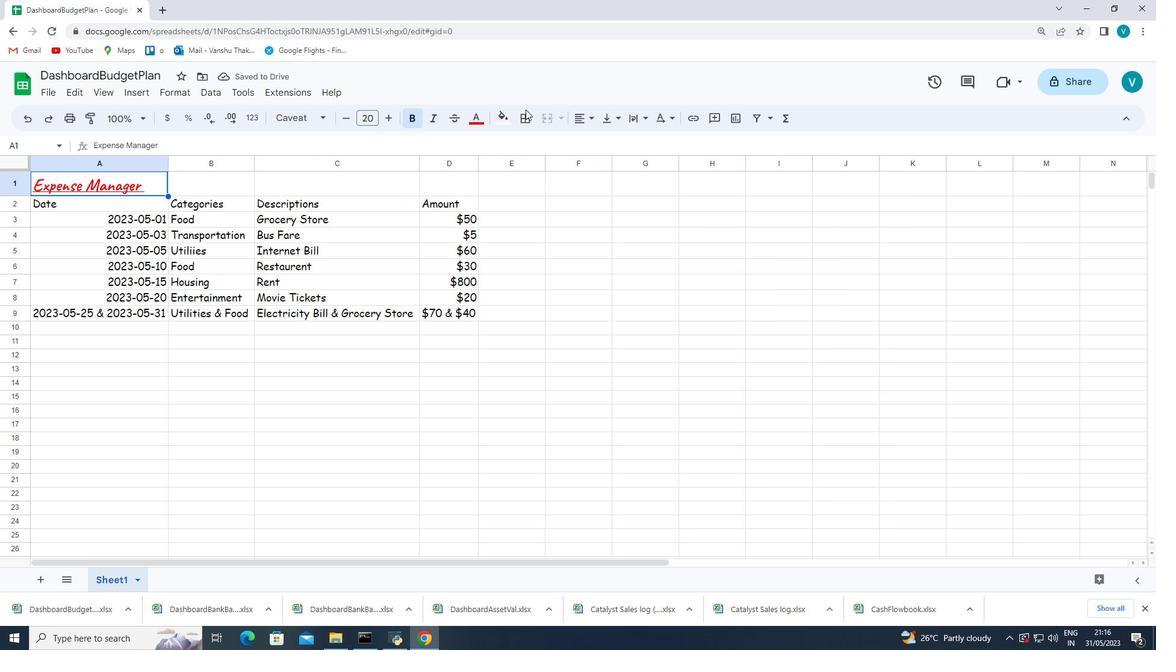 
Action: Mouse pressed left at (578, 125)
Screenshot: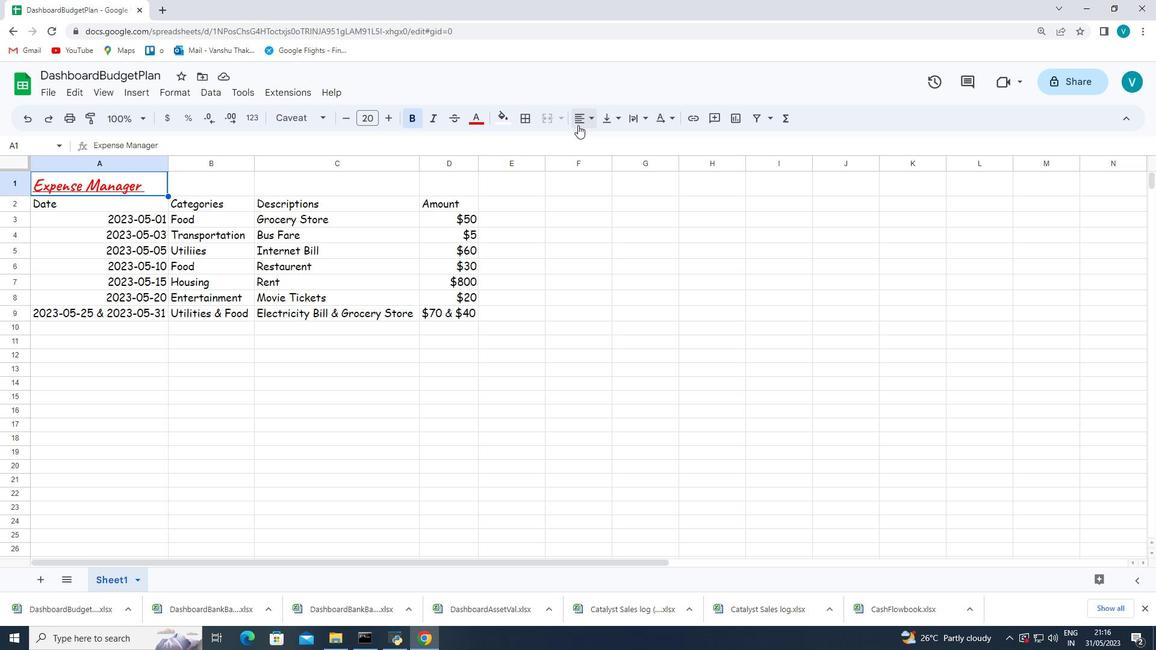 
Action: Mouse moved to (620, 145)
Screenshot: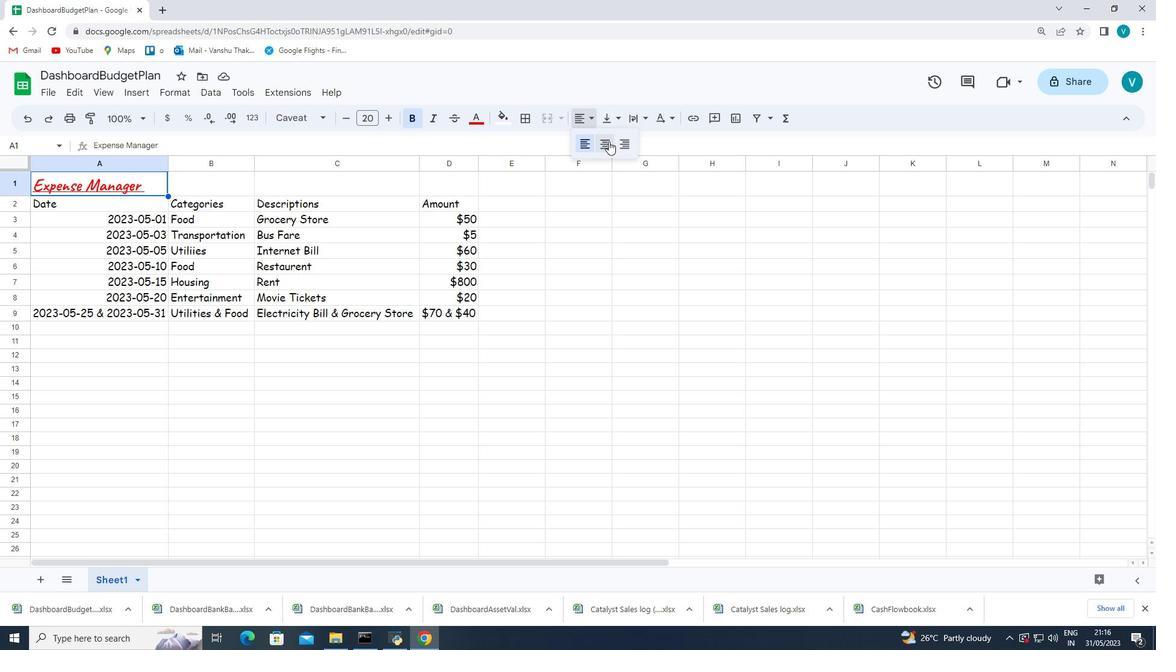 
Action: Mouse pressed left at (630, 148)
Screenshot: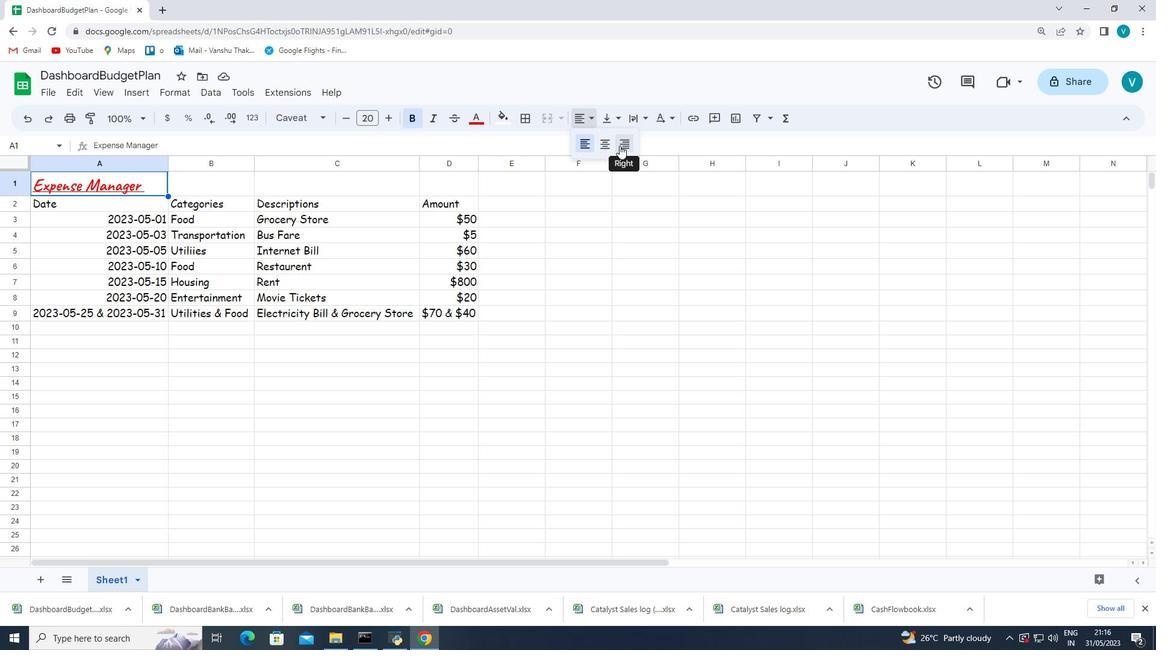 
Action: Mouse moved to (161, 216)
Screenshot: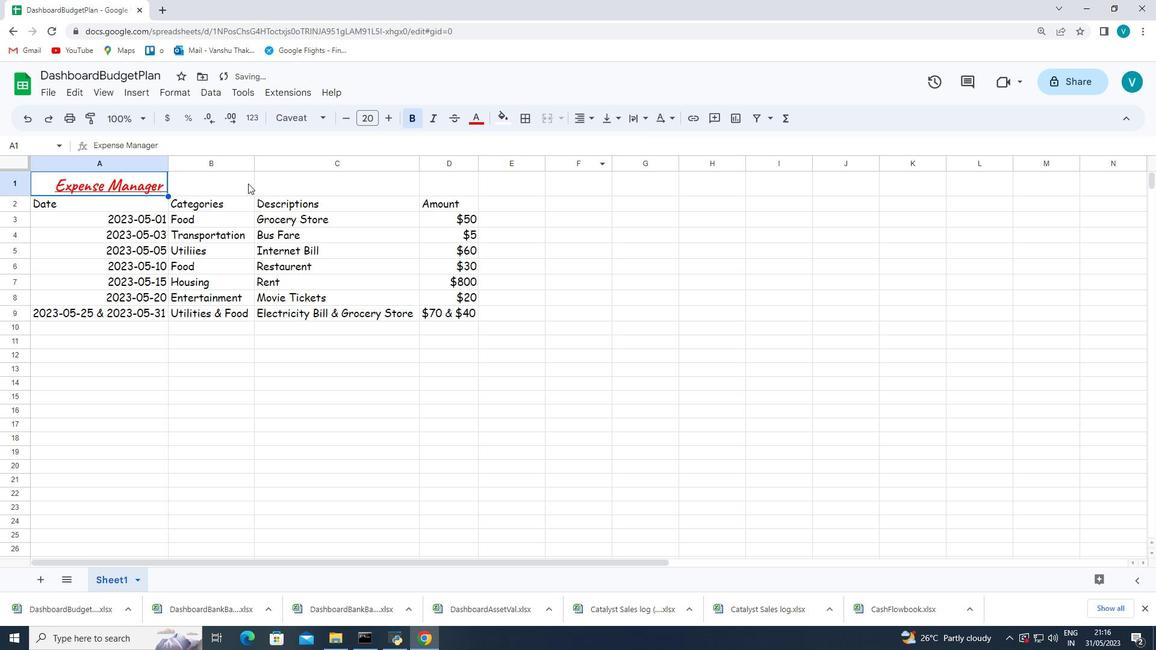 
Action: Mouse pressed left at (161, 216)
Screenshot: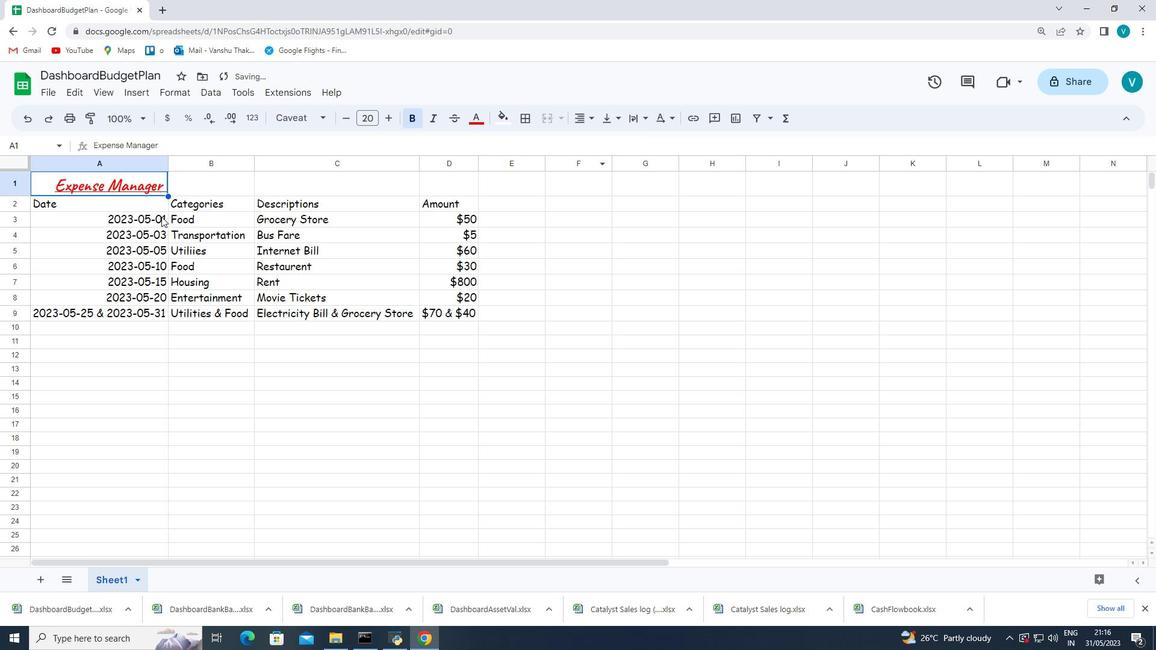 
Action: Mouse moved to (71, 201)
Screenshot: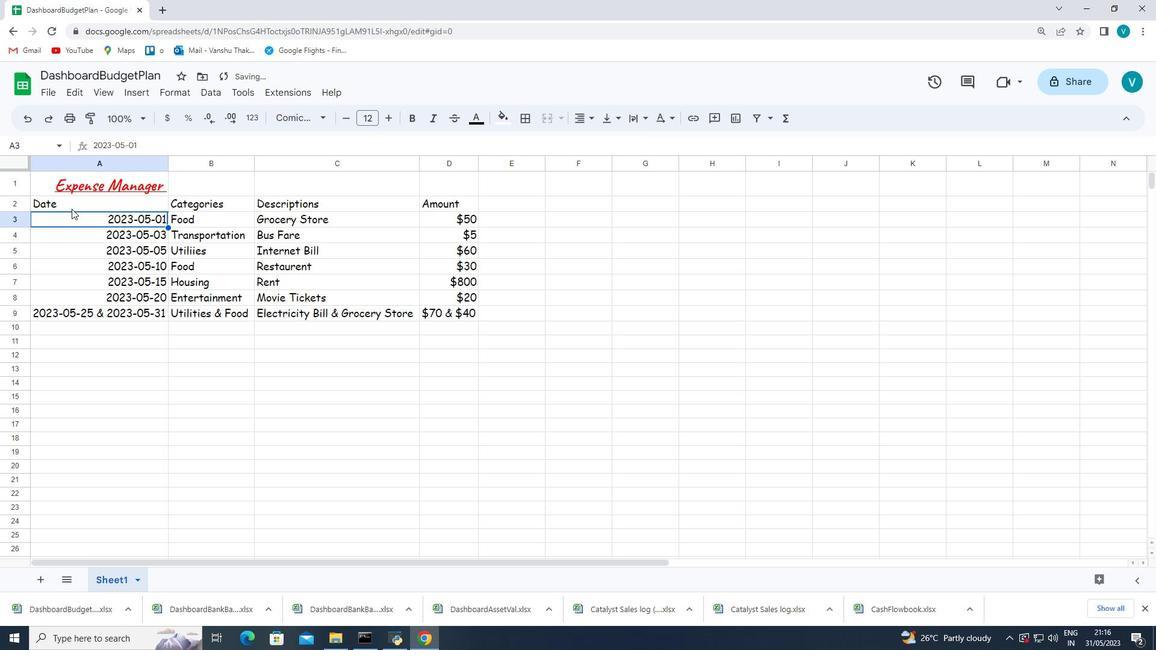 
Action: Mouse pressed left at (71, 201)
Screenshot: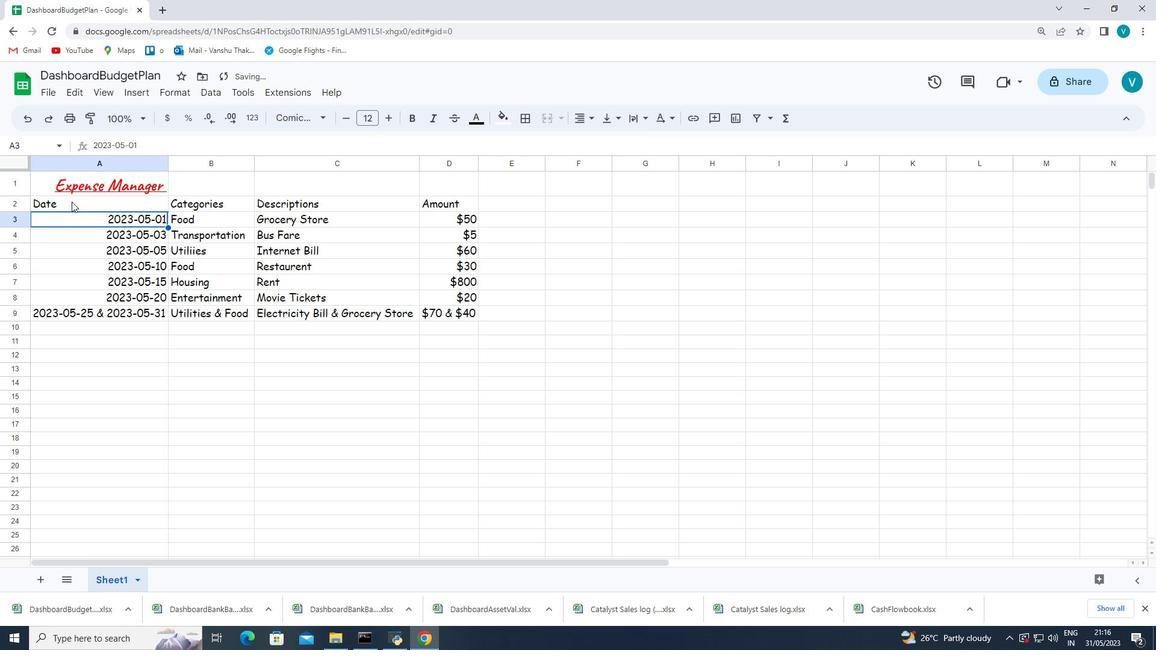 
Action: Mouse moved to (587, 118)
Screenshot: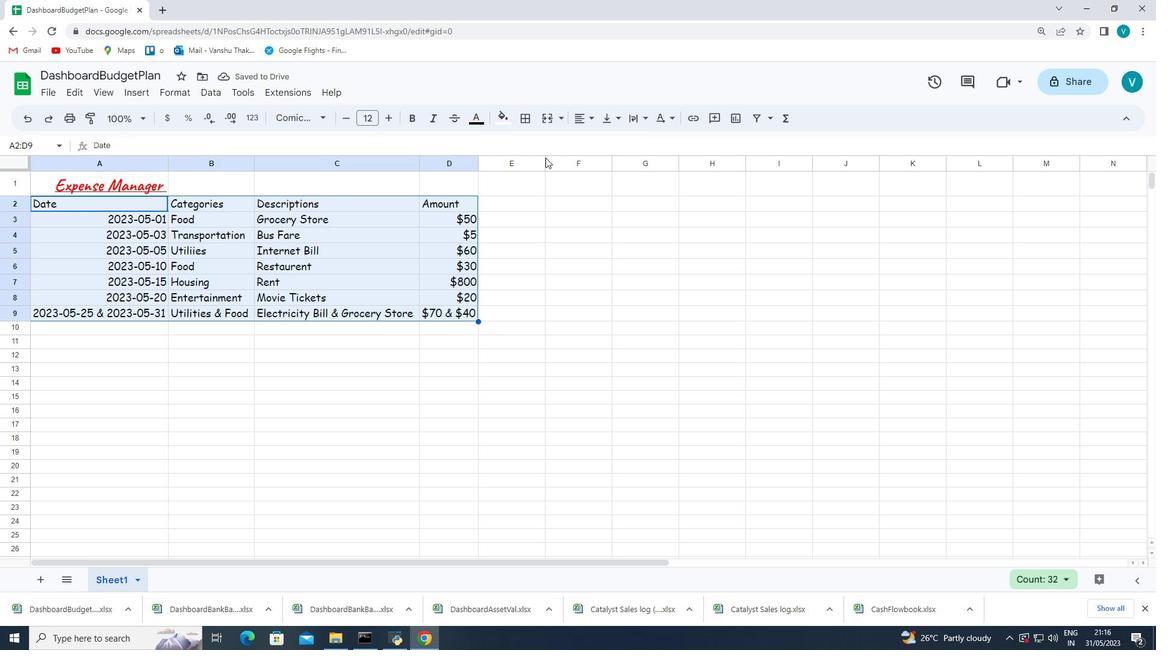 
Action: Mouse pressed left at (587, 118)
Screenshot: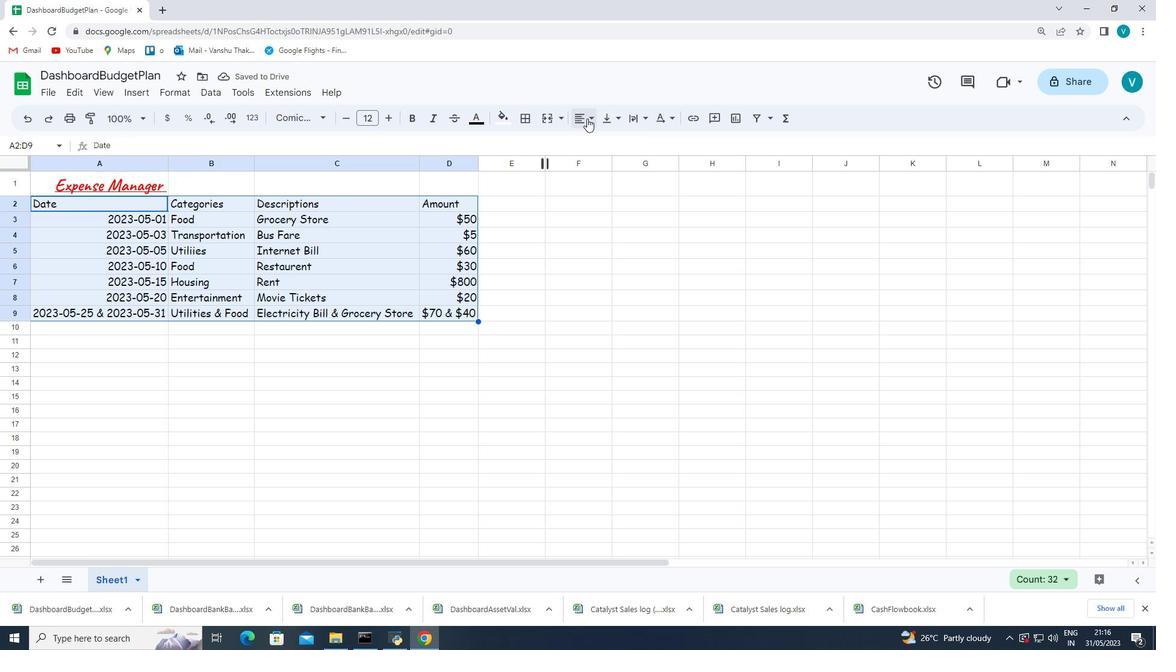 
Action: Mouse moved to (620, 143)
Screenshot: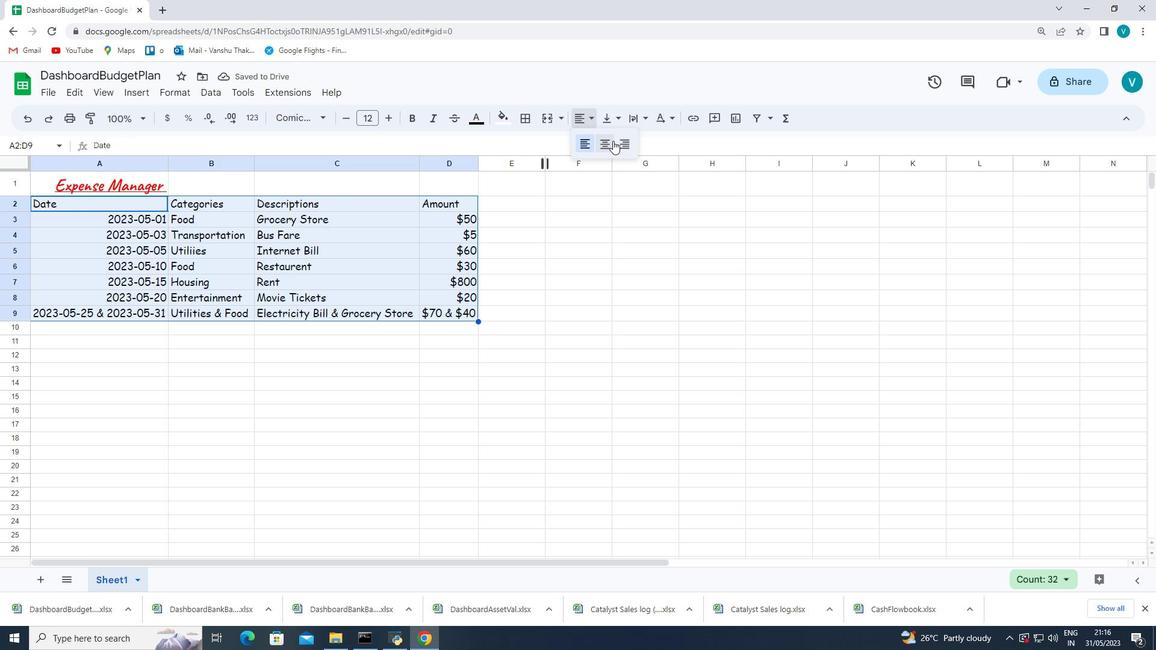 
Action: Mouse pressed left at (620, 143)
Screenshot: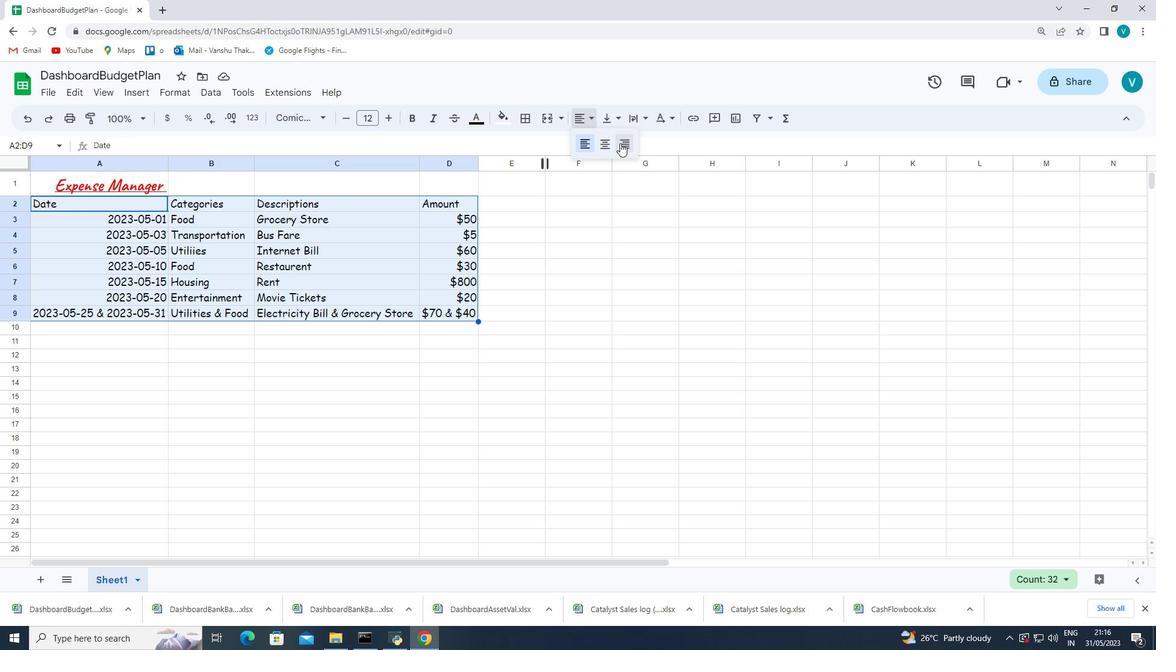 
Action: Mouse moved to (621, 282)
Screenshot: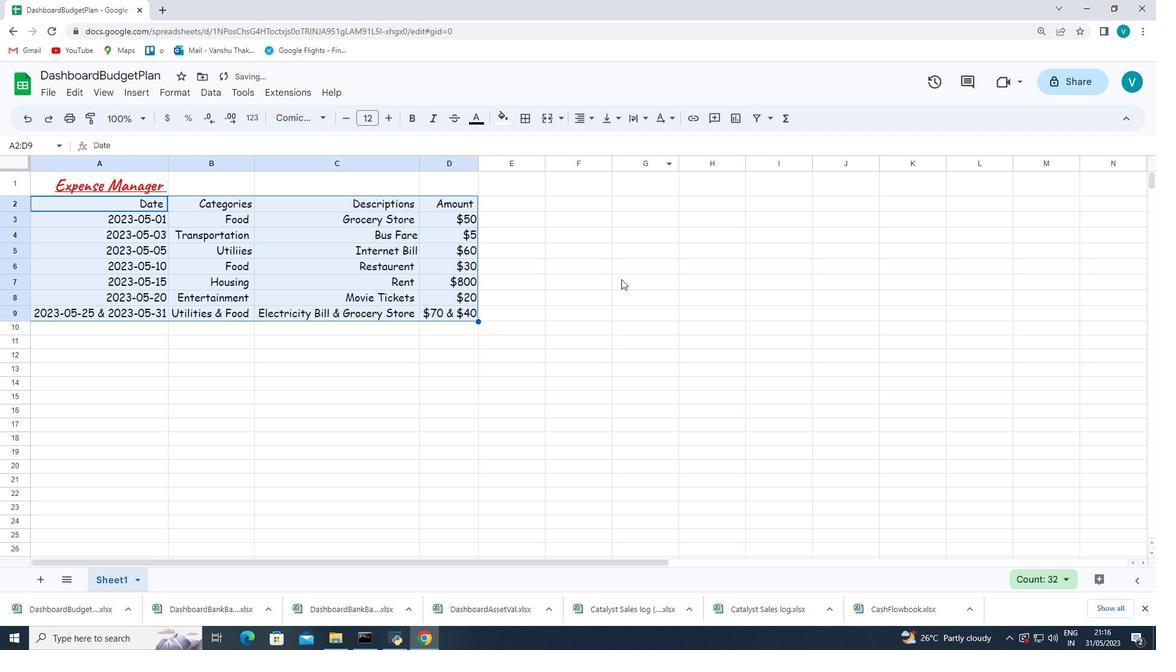 
Action: Mouse pressed left at (621, 282)
Screenshot: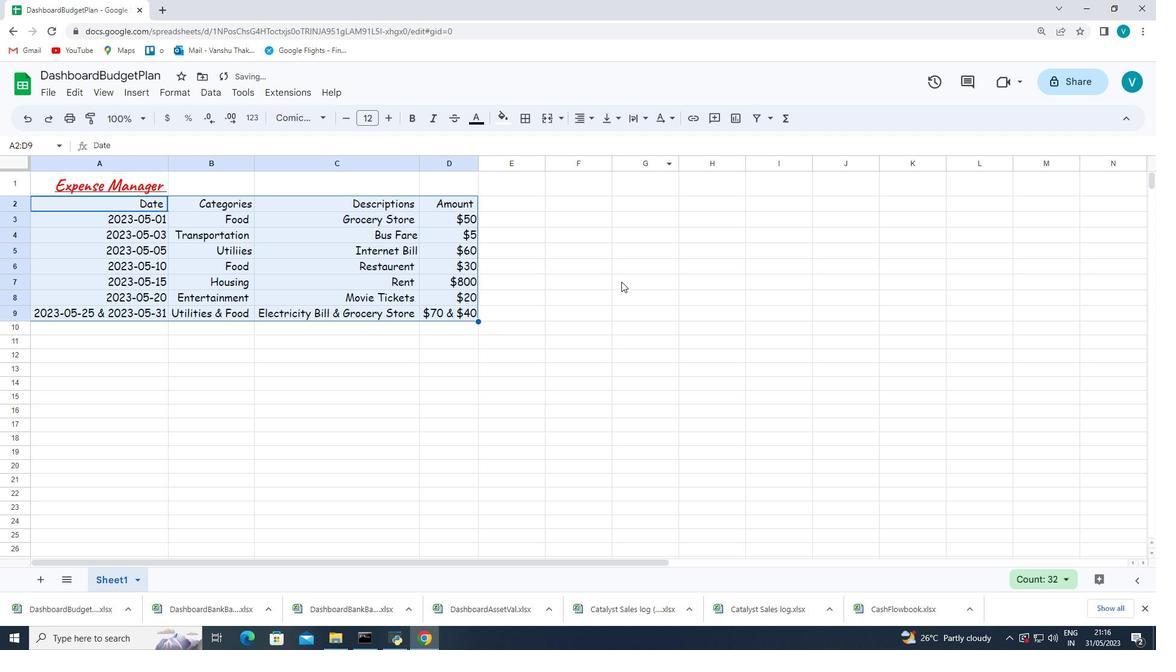 
Action: Mouse moved to (435, 340)
Screenshot: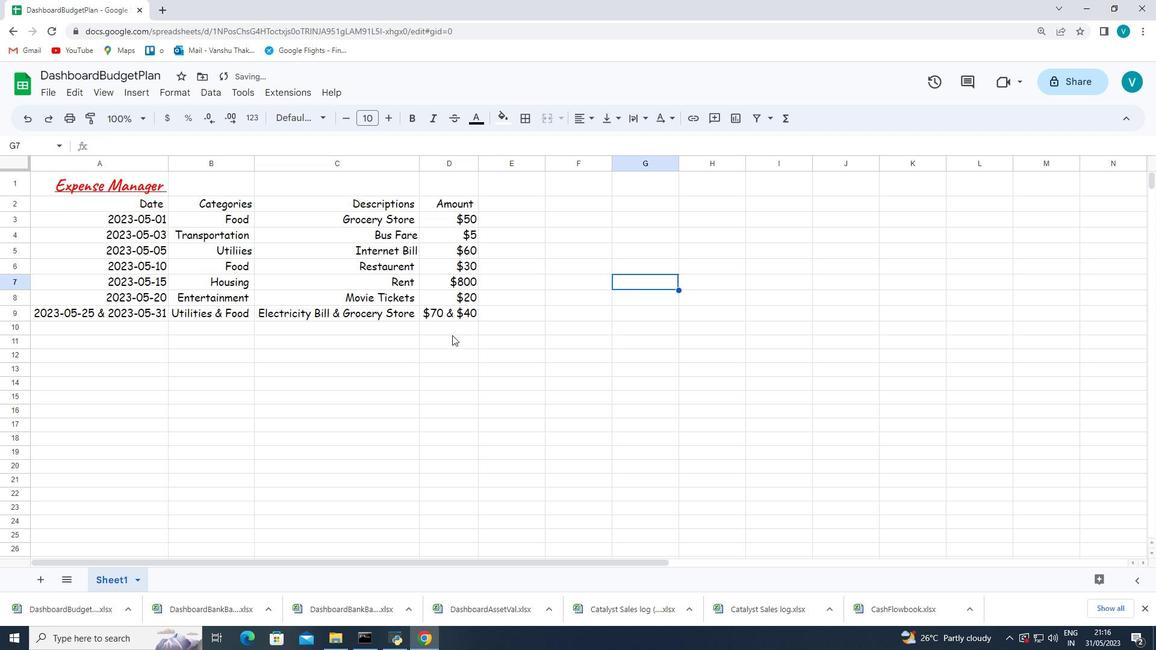 
Action: Mouse scrolled (435, 341) with delta (0, 0)
Screenshot: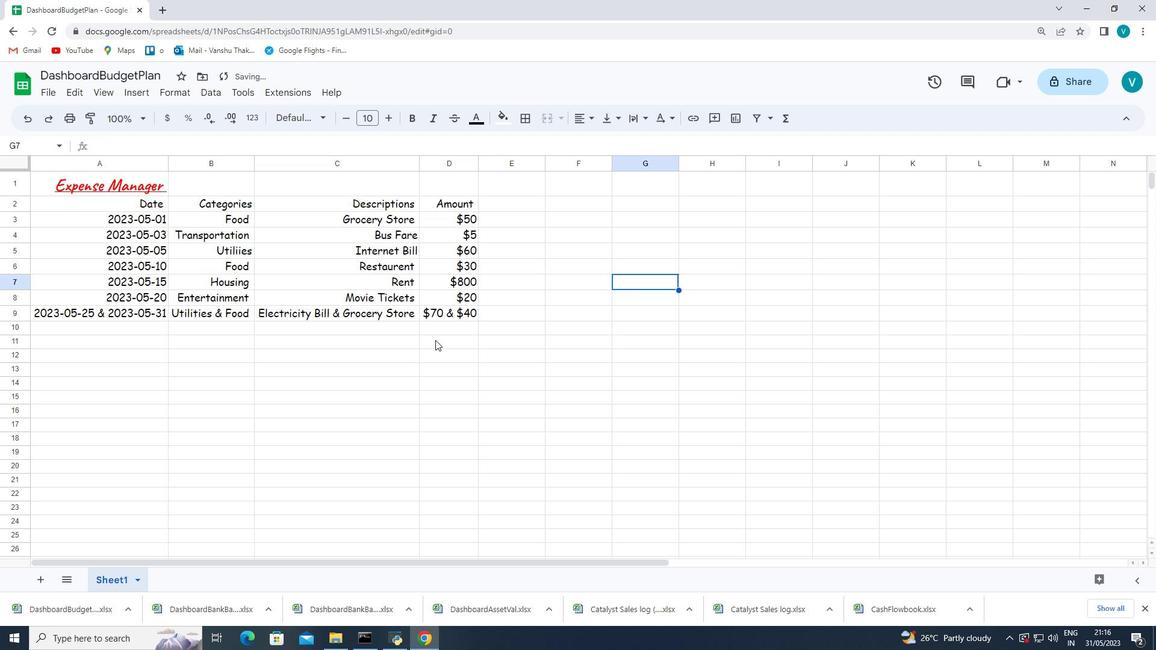 
Action: Mouse scrolled (435, 341) with delta (0, 0)
Screenshot: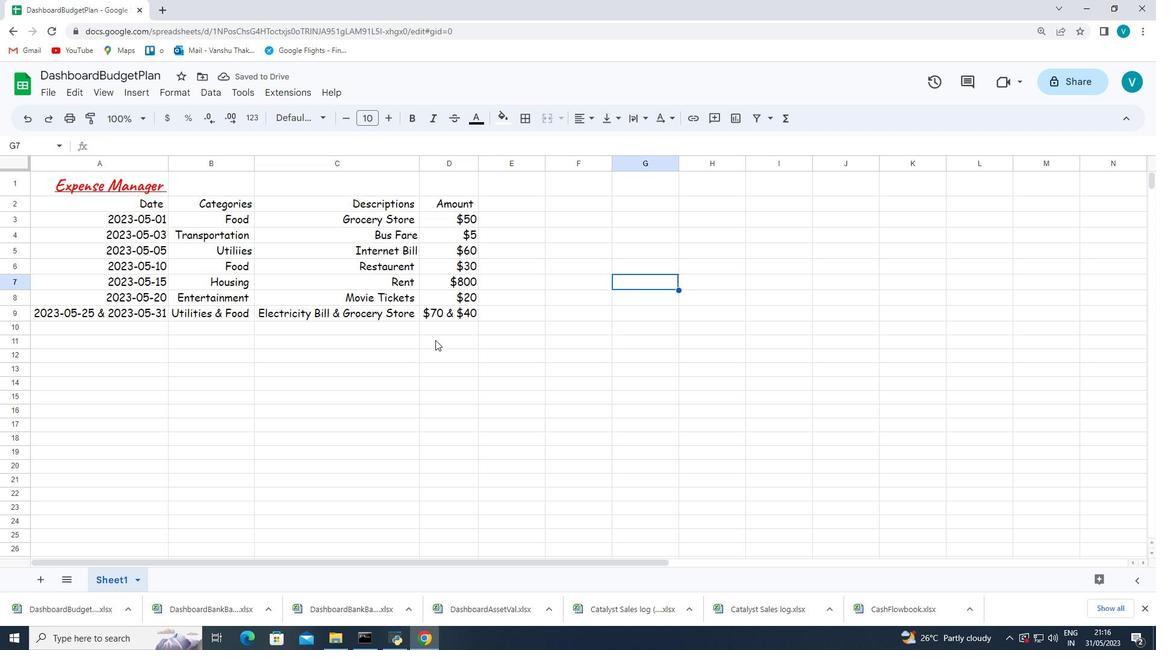 
Action: Mouse scrolled (435, 339) with delta (0, 0)
Screenshot: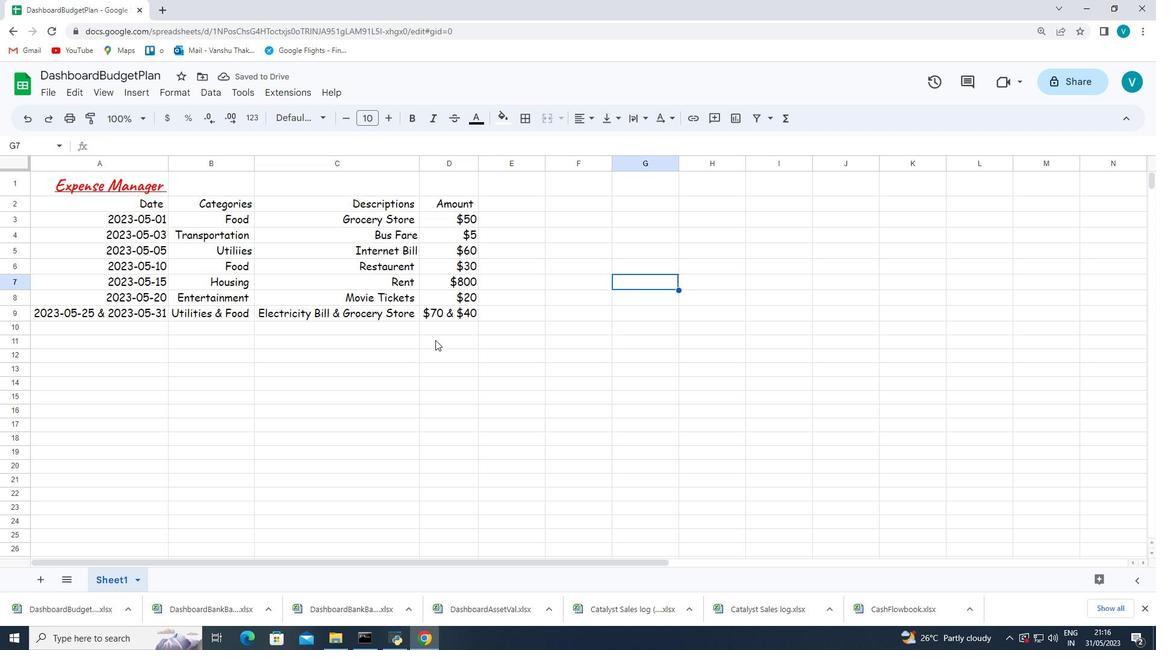 
Action: Mouse scrolled (435, 339) with delta (0, 0)
Screenshot: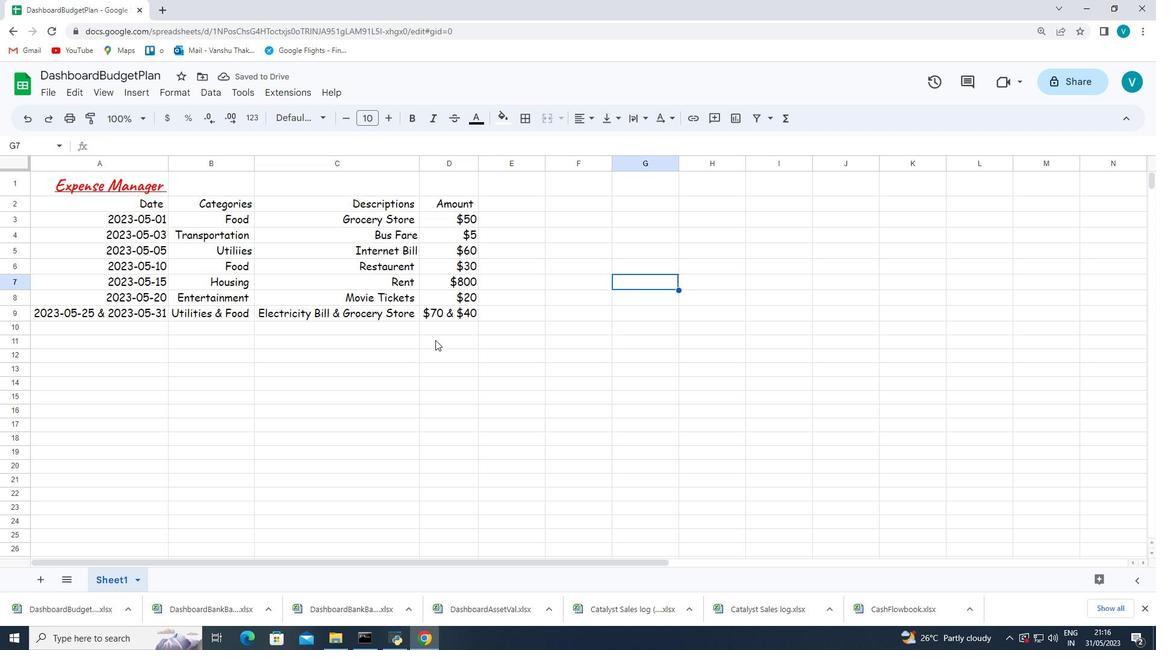 
Action: Mouse scrolled (435, 341) with delta (0, 0)
Screenshot: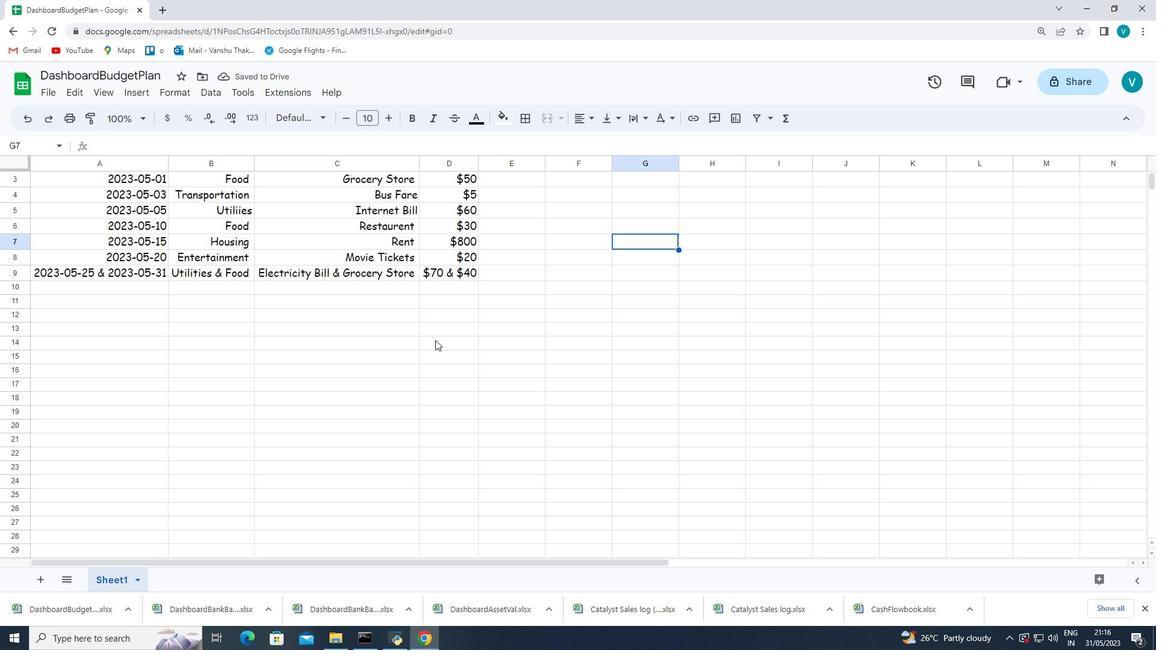 
Action: Mouse scrolled (435, 341) with delta (0, 0)
Screenshot: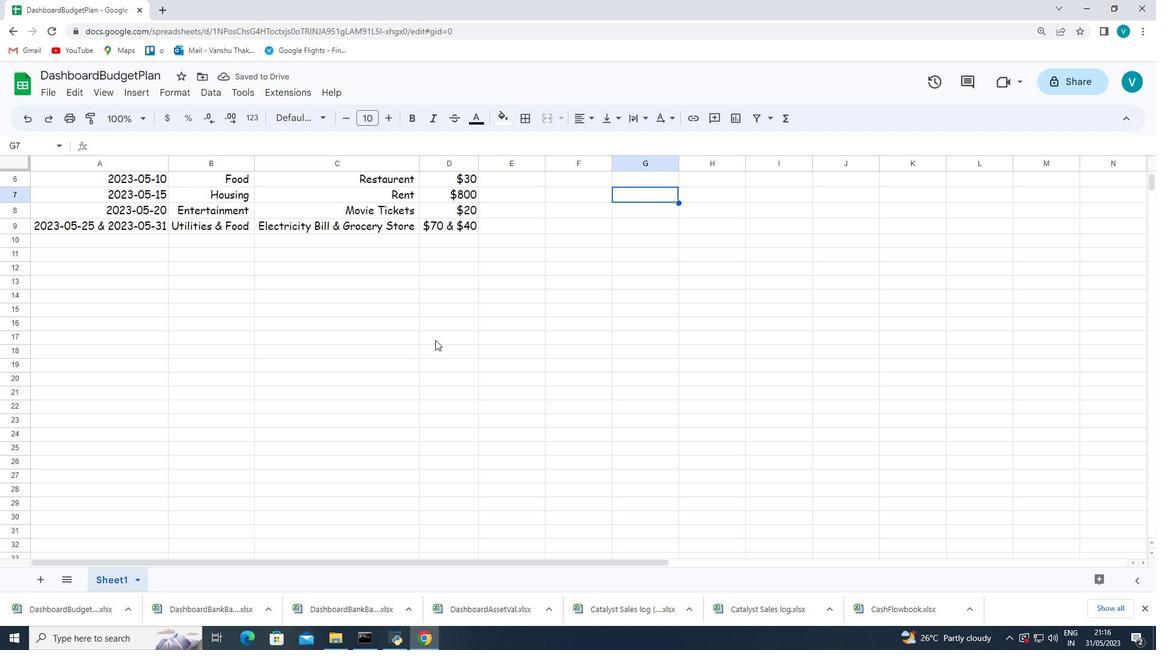 
Action: Mouse scrolled (435, 341) with delta (0, 0)
Screenshot: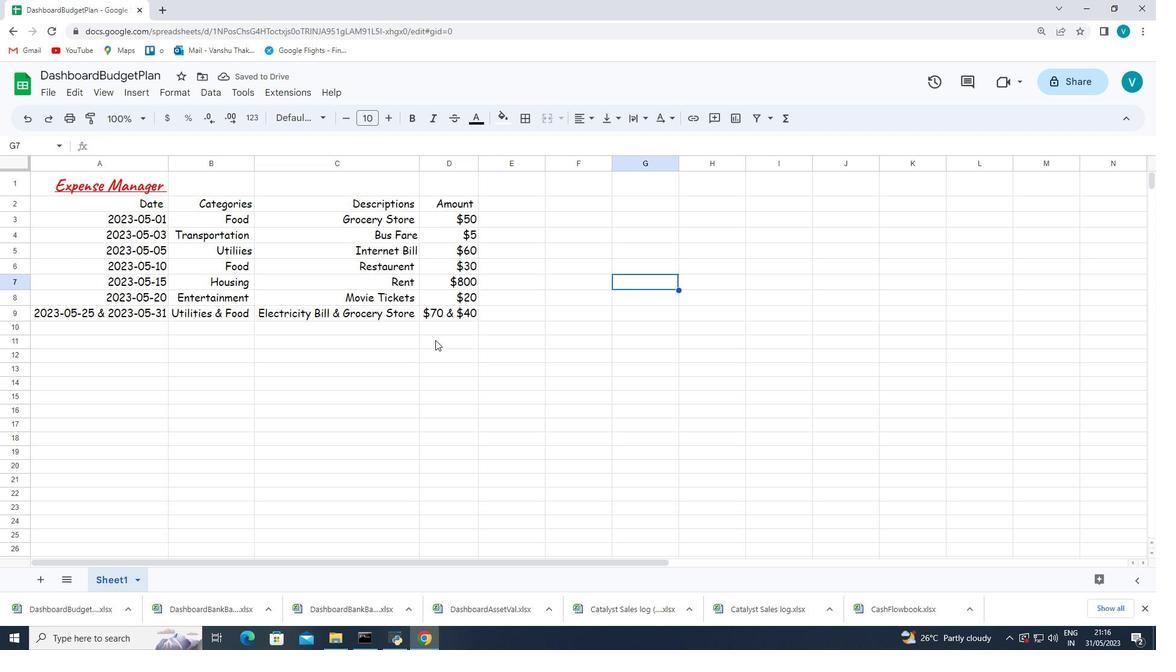 
Action: Mouse scrolled (435, 341) with delta (0, 0)
Screenshot: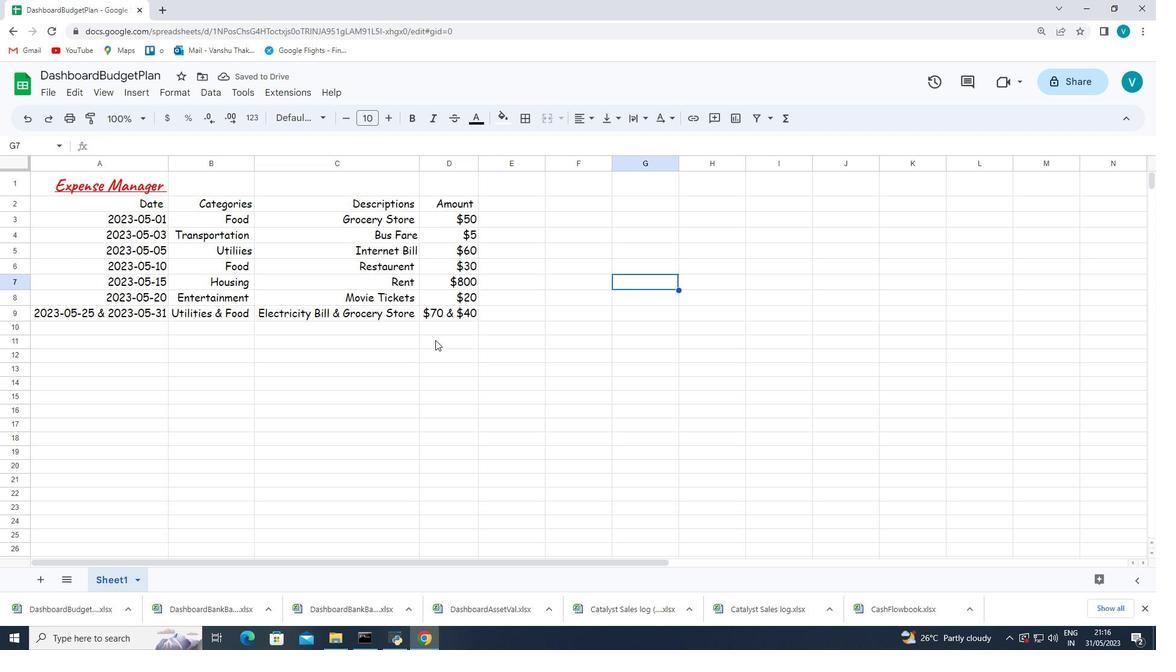 
Action: Mouse scrolled (435, 341) with delta (0, 0)
Screenshot: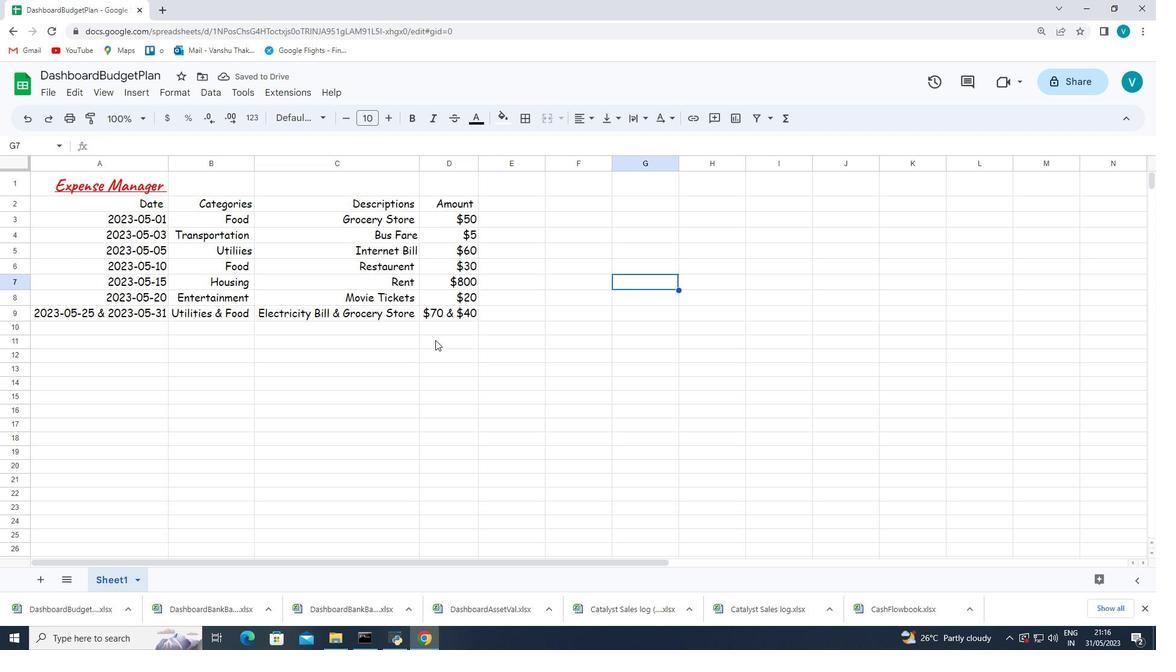 
Action: Mouse moved to (344, 317)
Screenshot: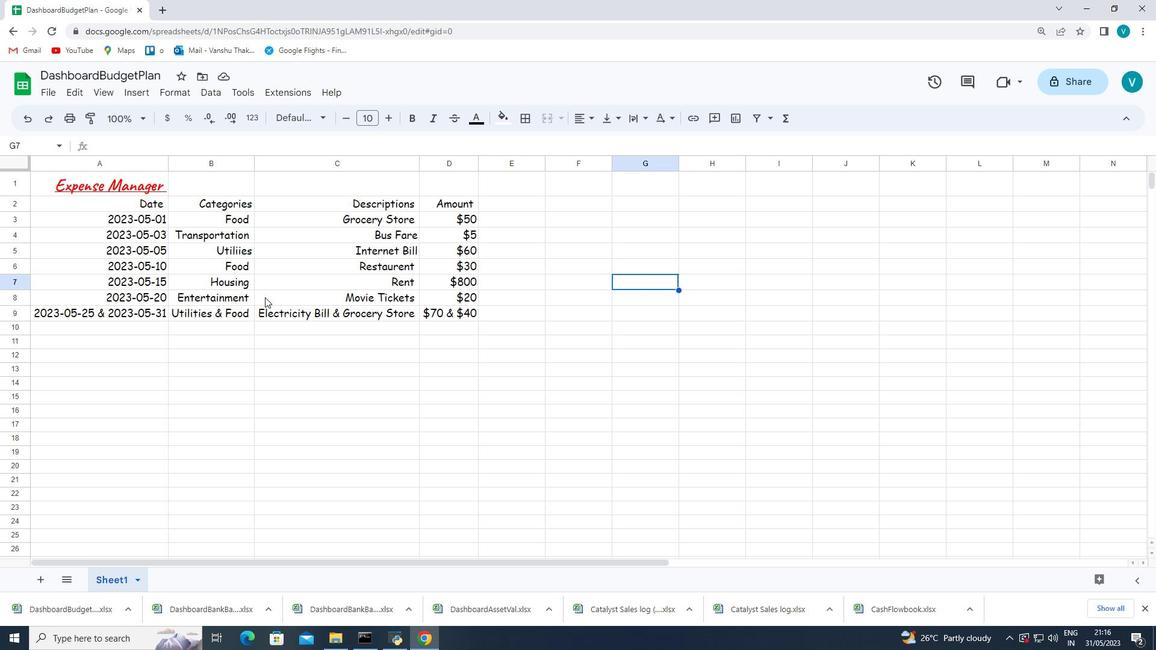 
Action: Mouse scrolled (344, 318) with delta (0, 0)
Screenshot: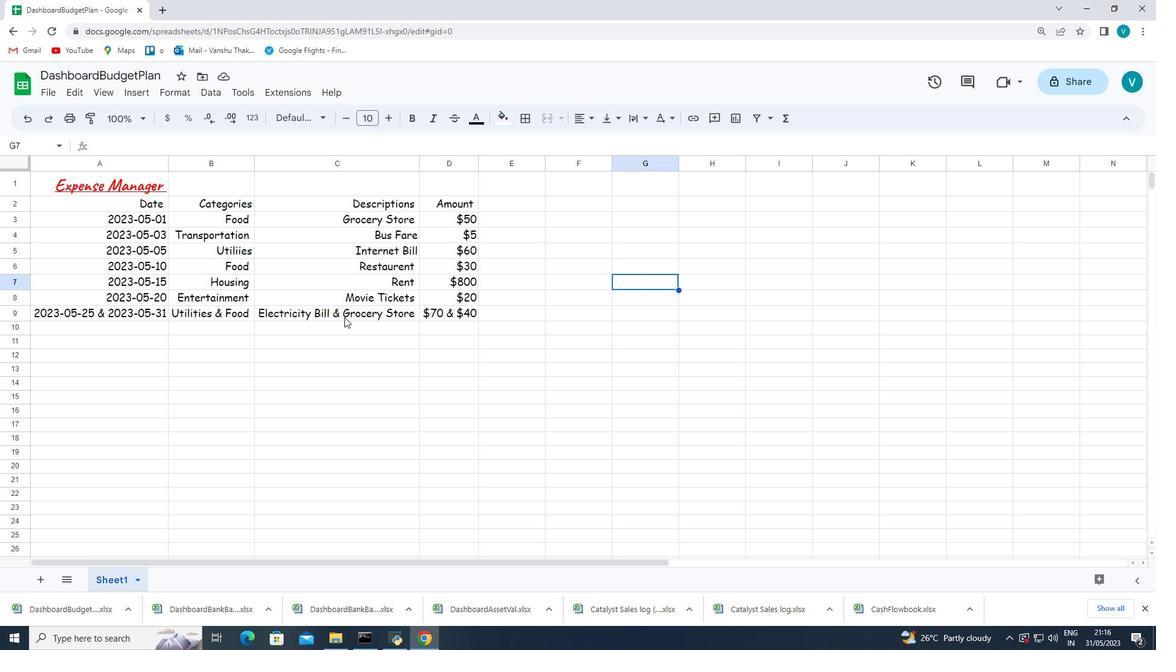
Action: Mouse scrolled (344, 318) with delta (0, 0)
Screenshot: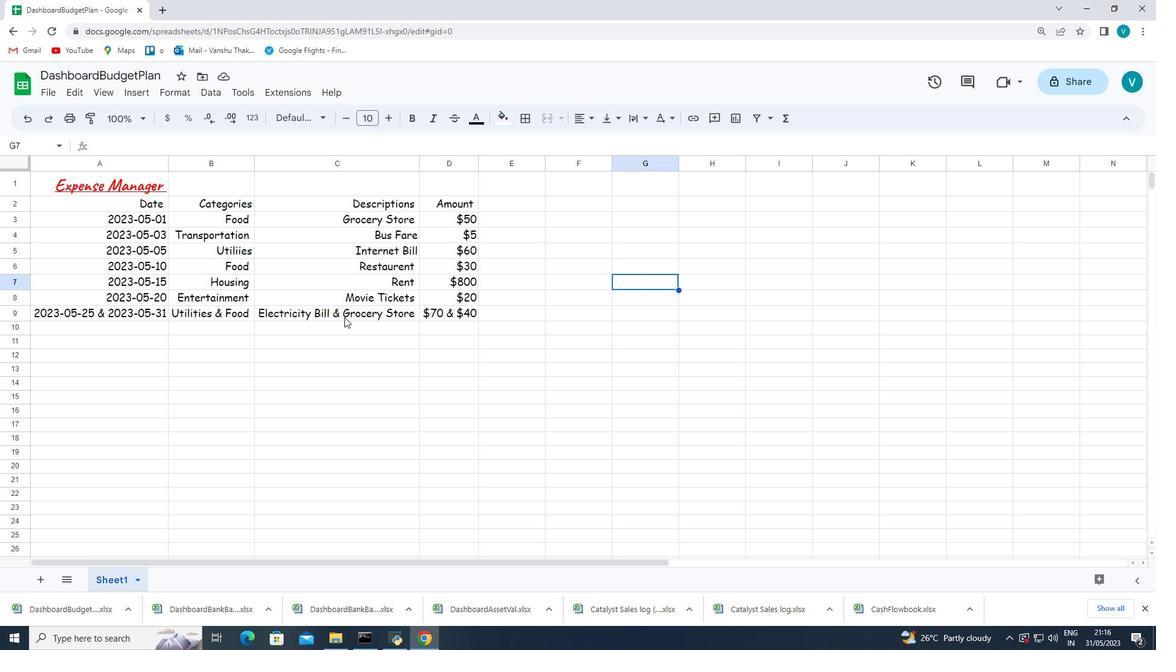 
Action: Mouse scrolled (344, 318) with delta (0, 0)
Screenshot: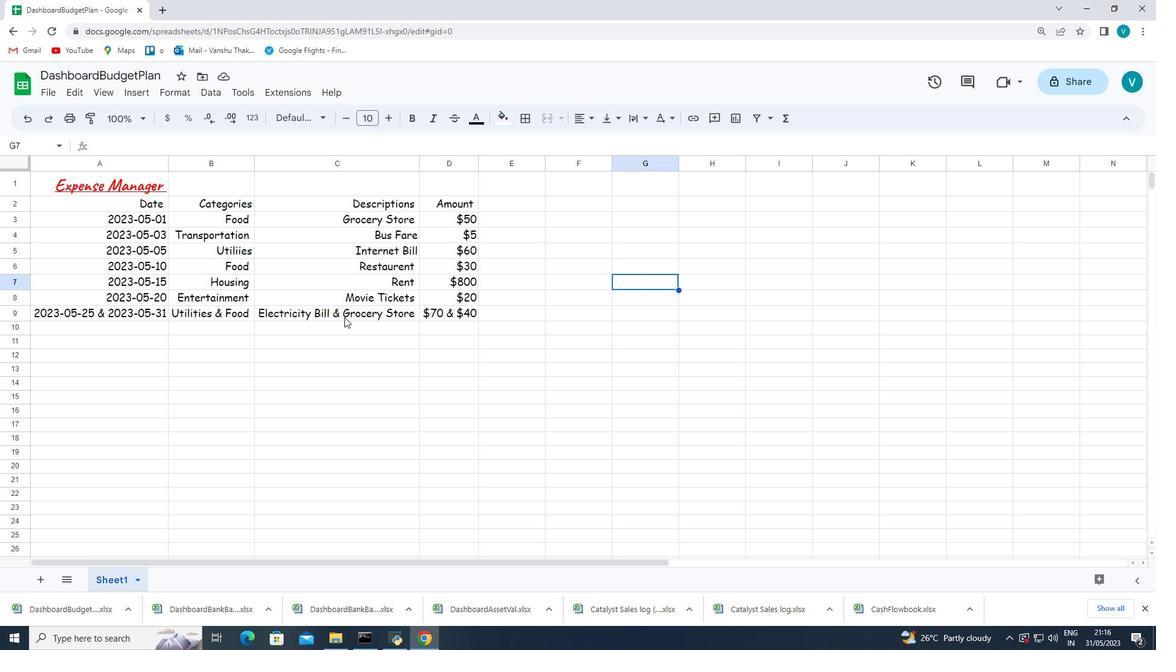 
Action: Mouse moved to (304, 304)
Screenshot: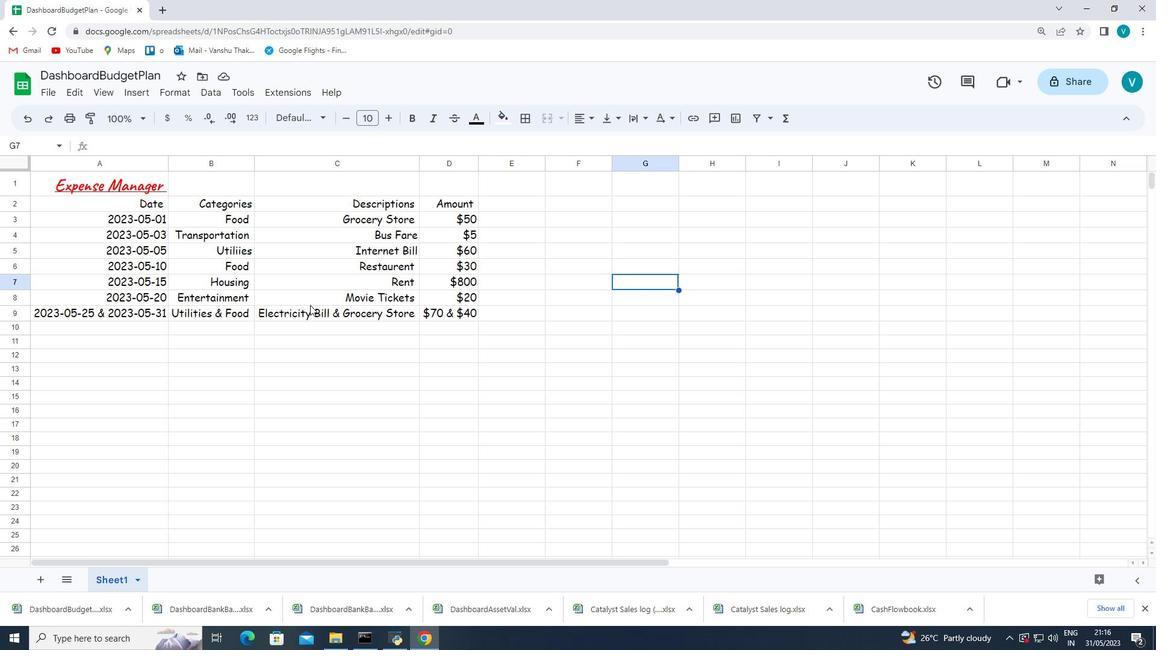 
Action: Mouse scrolled (304, 305) with delta (0, 0)
Screenshot: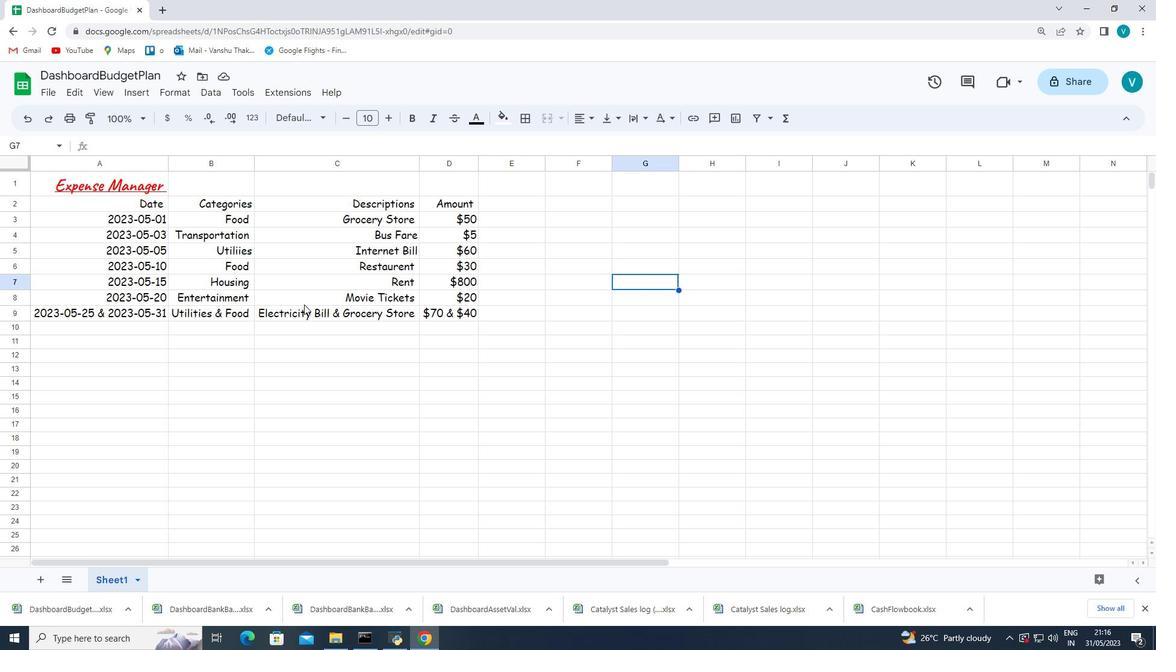 
Action: Mouse scrolled (304, 305) with delta (0, 0)
Screenshot: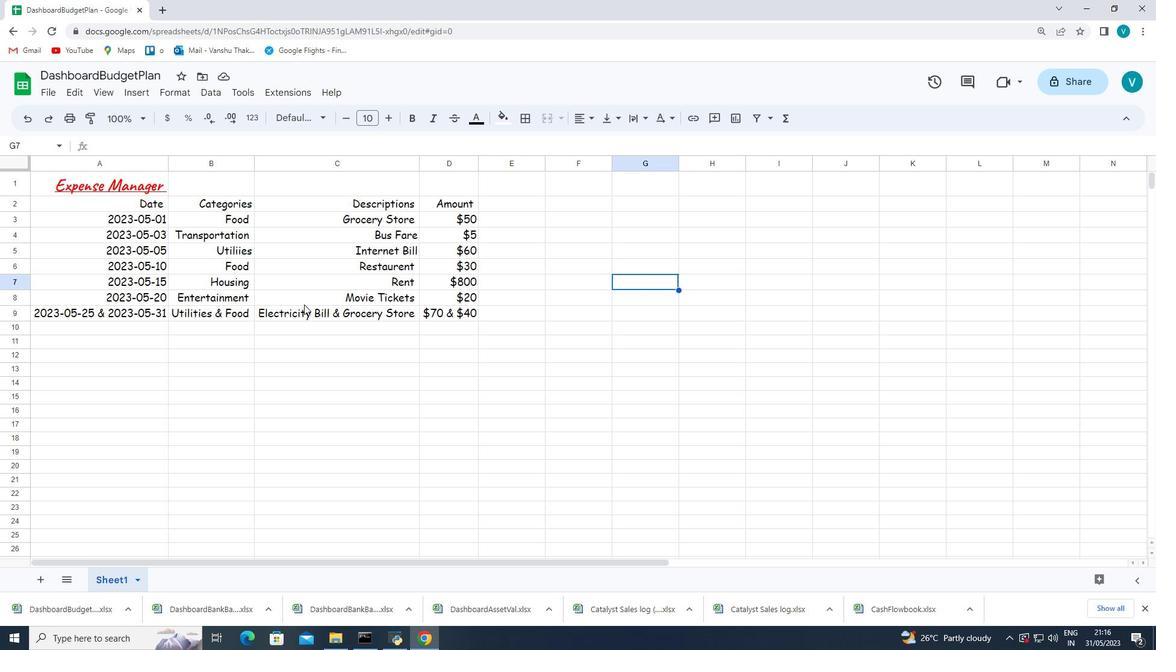 
Action: Mouse moved to (40, 88)
Screenshot: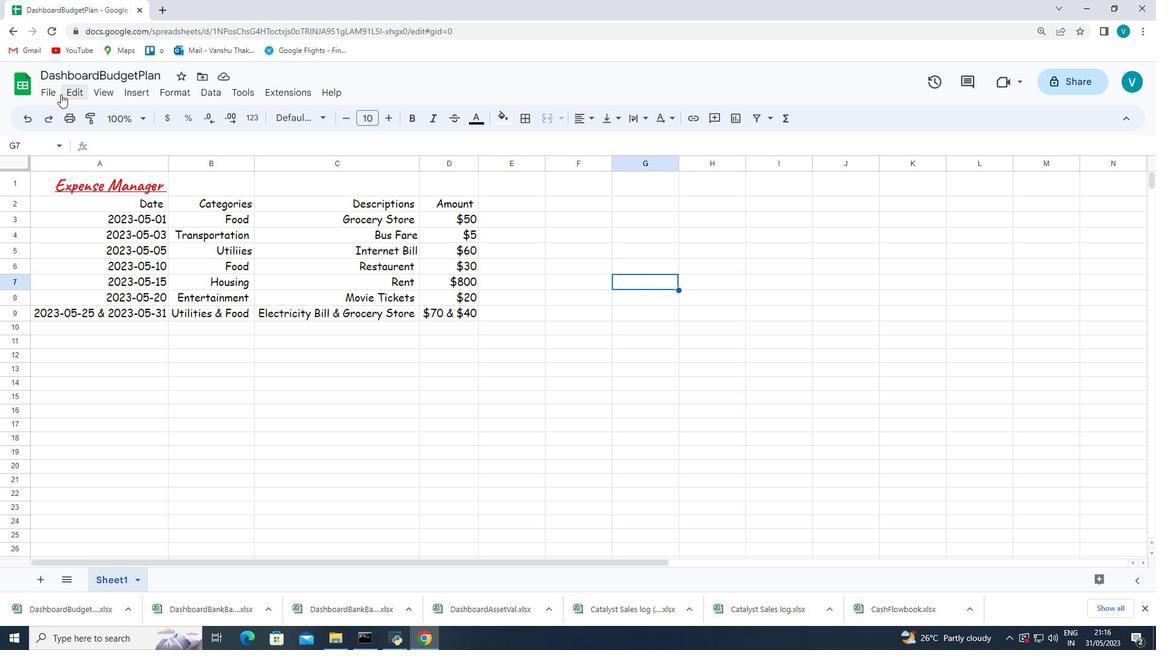 
Action: Mouse pressed left at (40, 88)
Screenshot: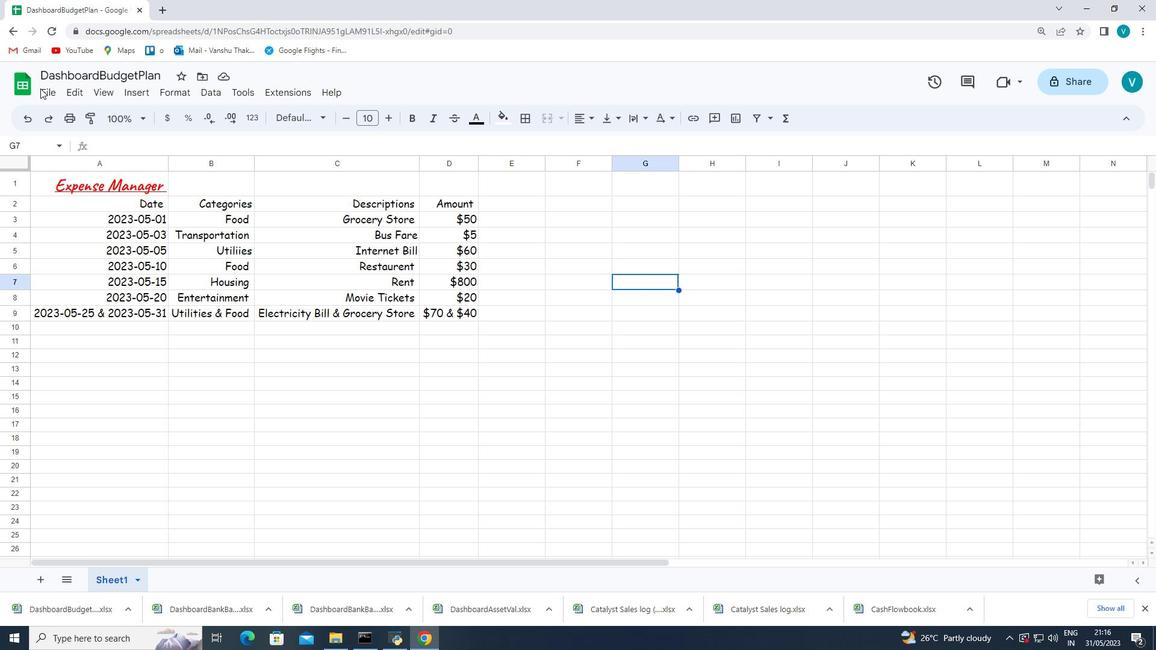 
Action: Mouse moved to (45, 93)
Screenshot: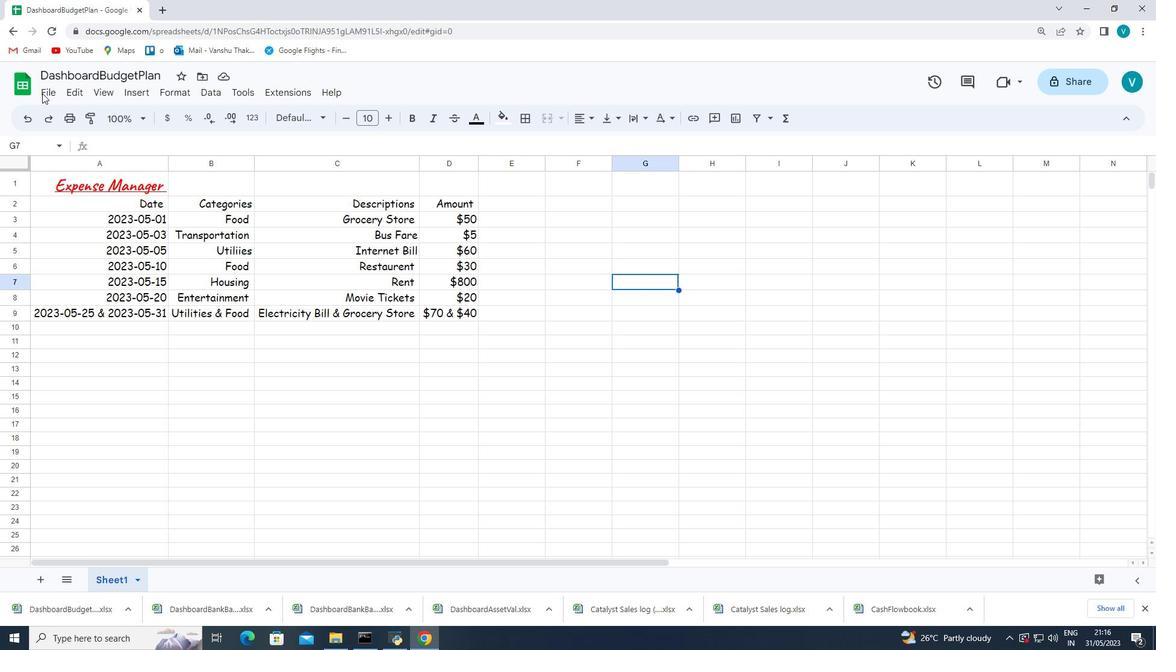 
Action: Mouse pressed left at (45, 93)
Screenshot: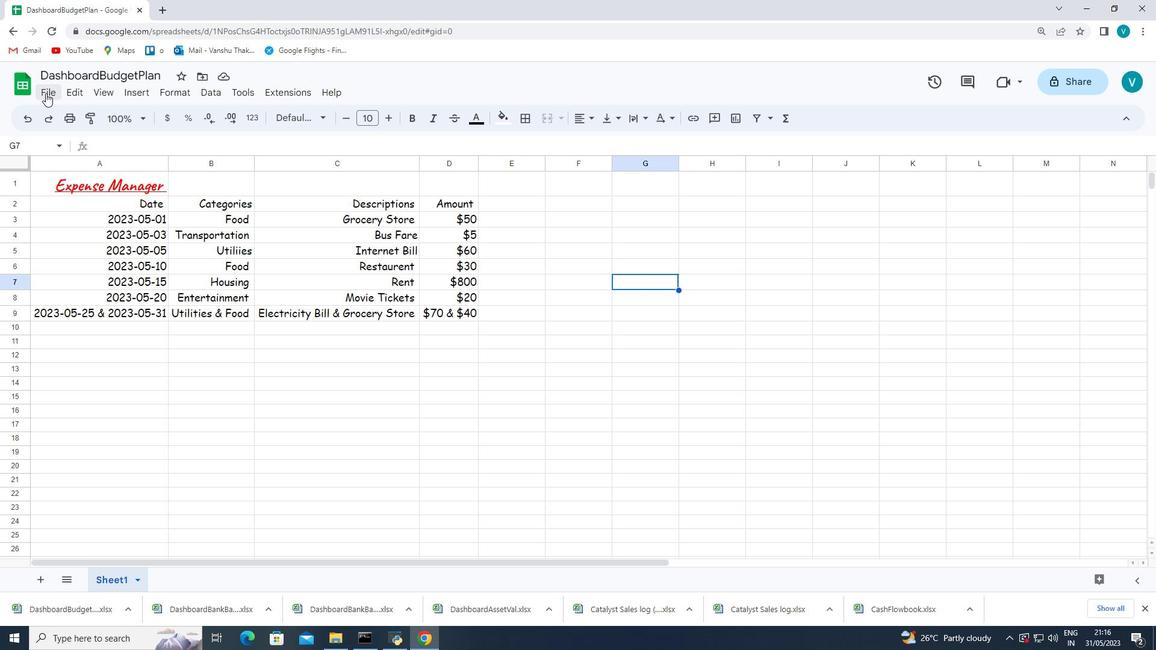 
Action: Mouse moved to (121, 253)
Screenshot: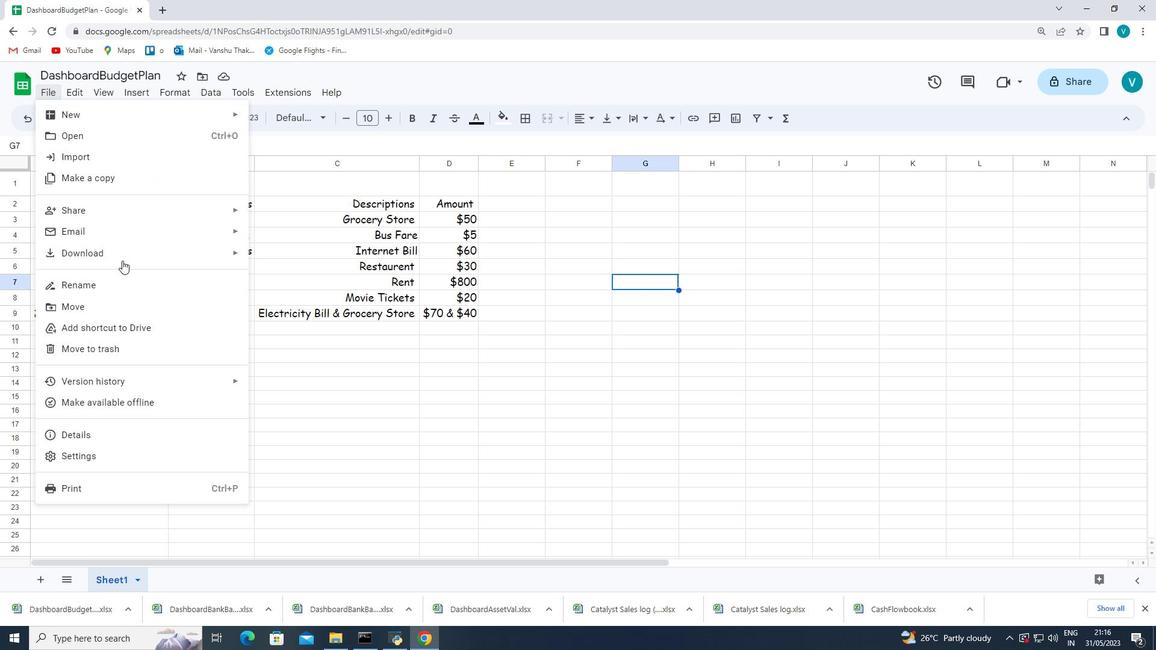 
Action: Mouse pressed left at (121, 253)
Screenshot: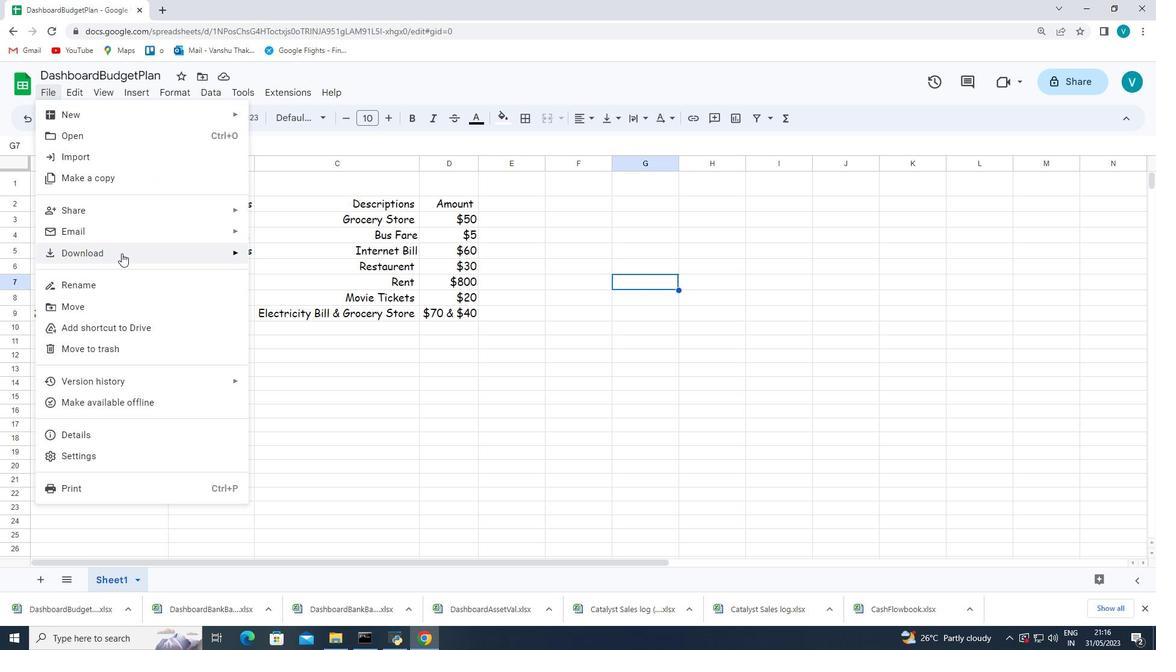 
Action: Mouse moved to (290, 256)
Screenshot: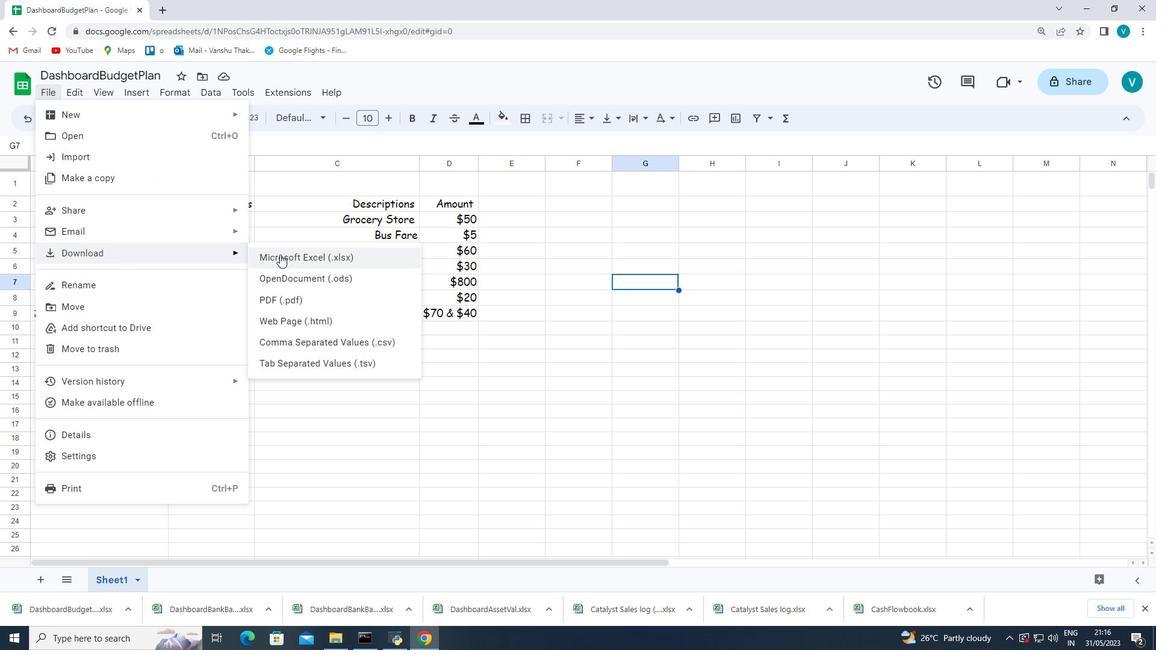 
Action: Mouse pressed left at (290, 256)
Screenshot: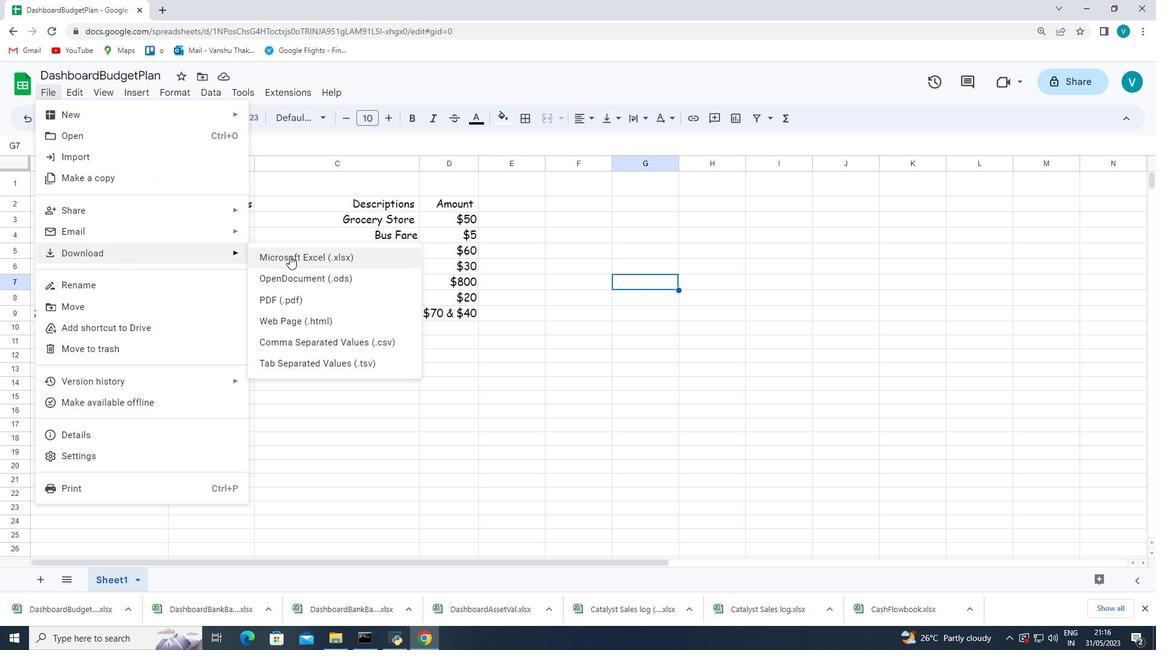 
Action: Mouse moved to (223, 347)
Screenshot: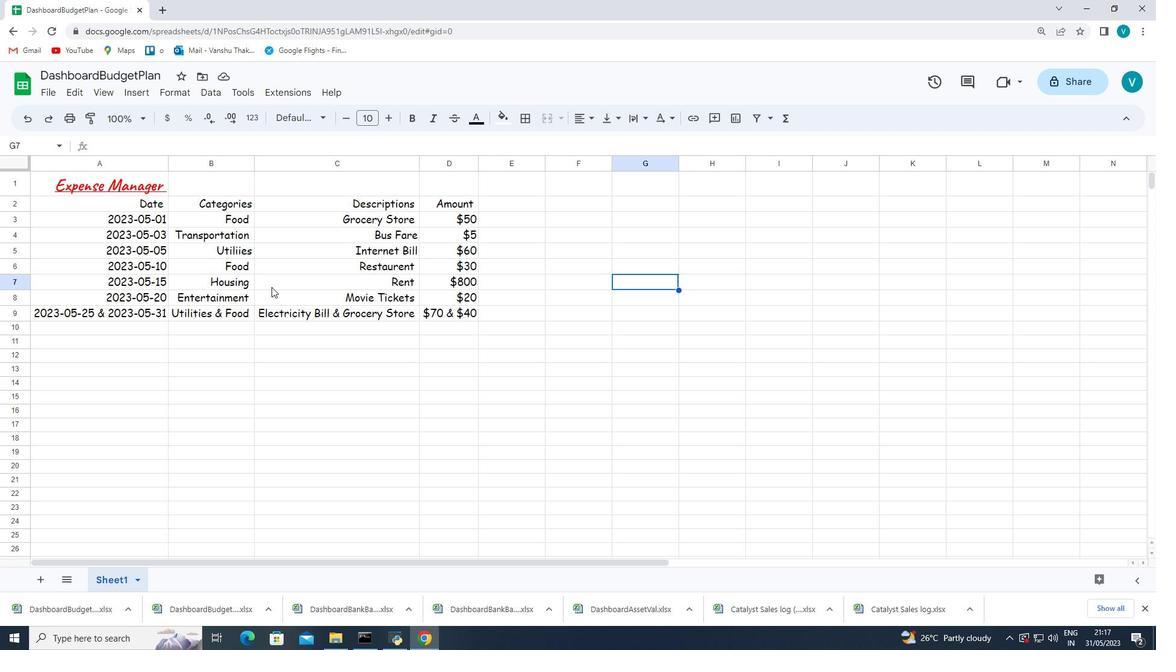 
